 Task: Check the delivery status of your recent Lenovo laptop order on Amazon.
Action: Mouse moved to (229, 67)
Screenshot: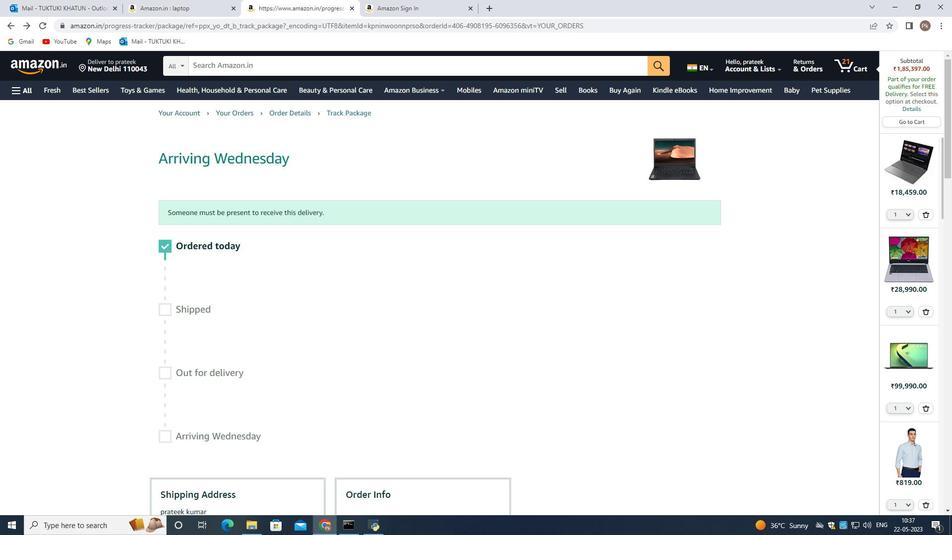 
Action: Mouse pressed left at (229, 67)
Screenshot: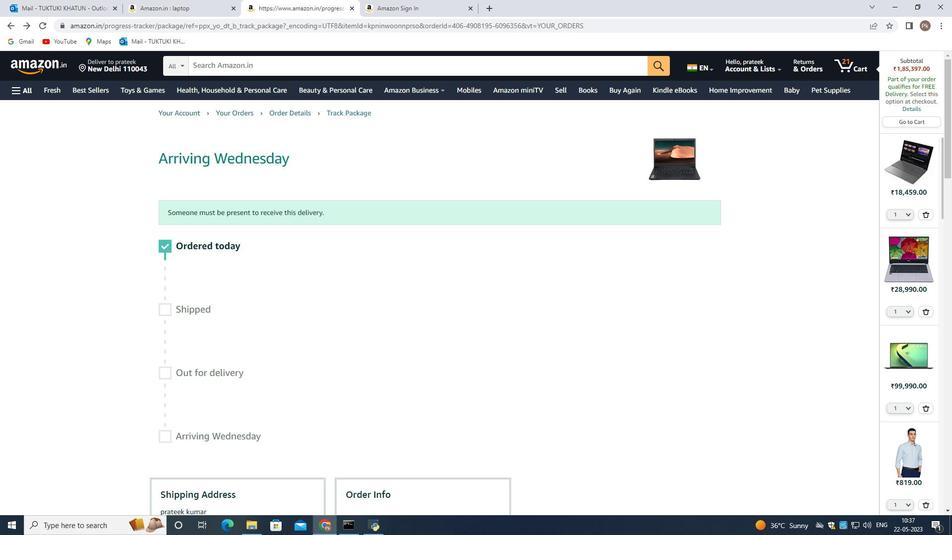 
Action: Key pressed laptop<Key.enter>
Screenshot: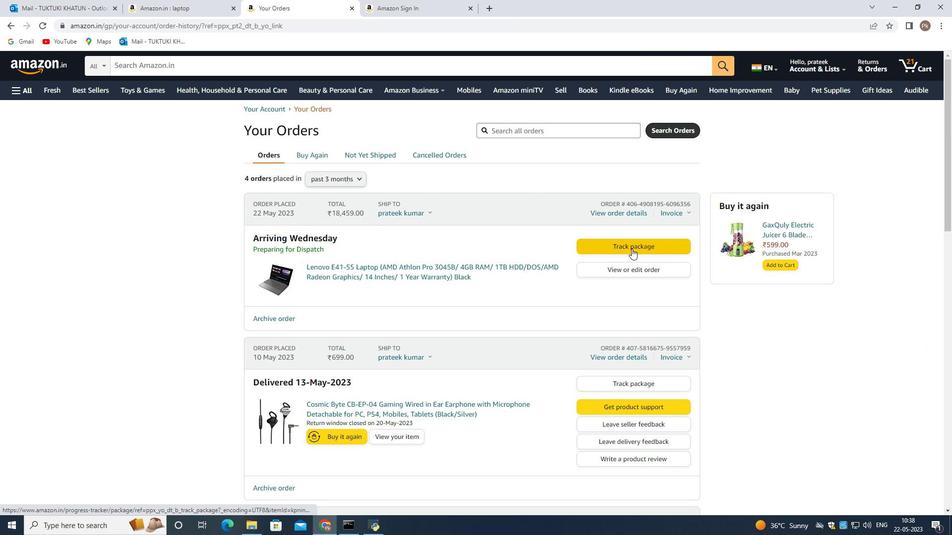 
Action: Mouse moved to (472, 261)
Screenshot: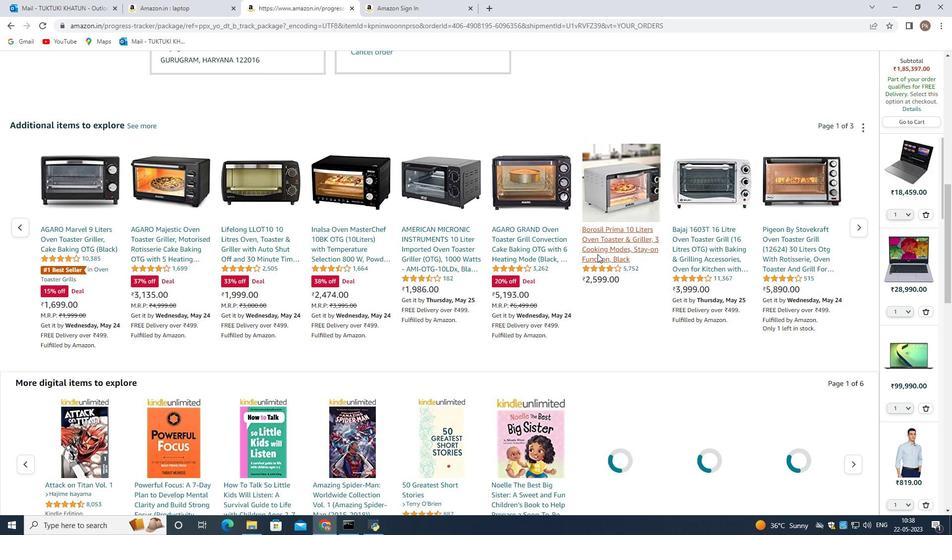 
Action: Mouse scrolled (472, 260) with delta (0, 0)
Screenshot: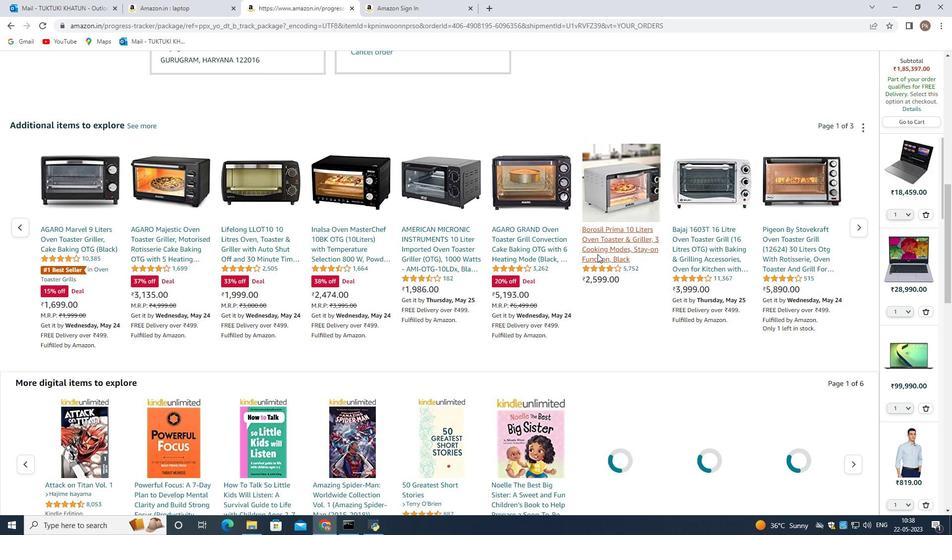 
Action: Mouse moved to (476, 263)
Screenshot: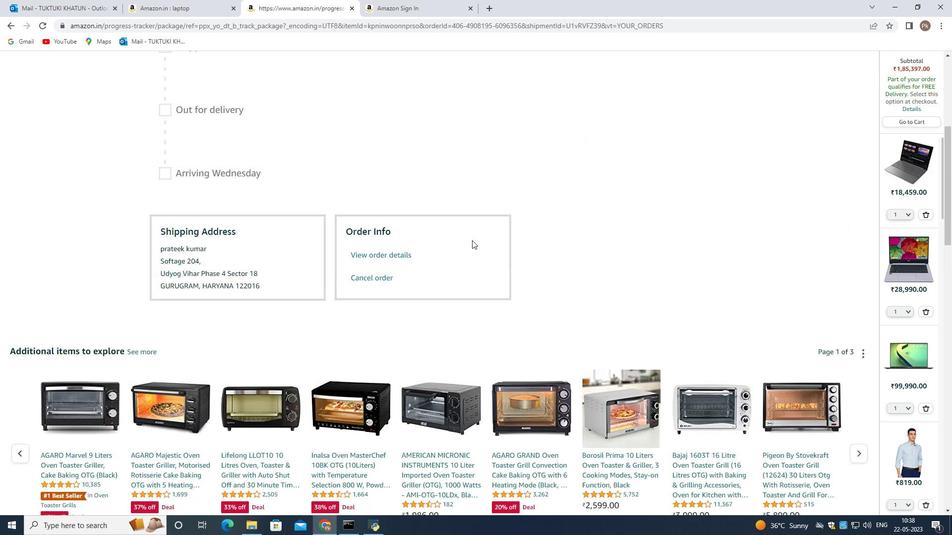 
Action: Mouse scrolled (476, 263) with delta (0, 0)
Screenshot: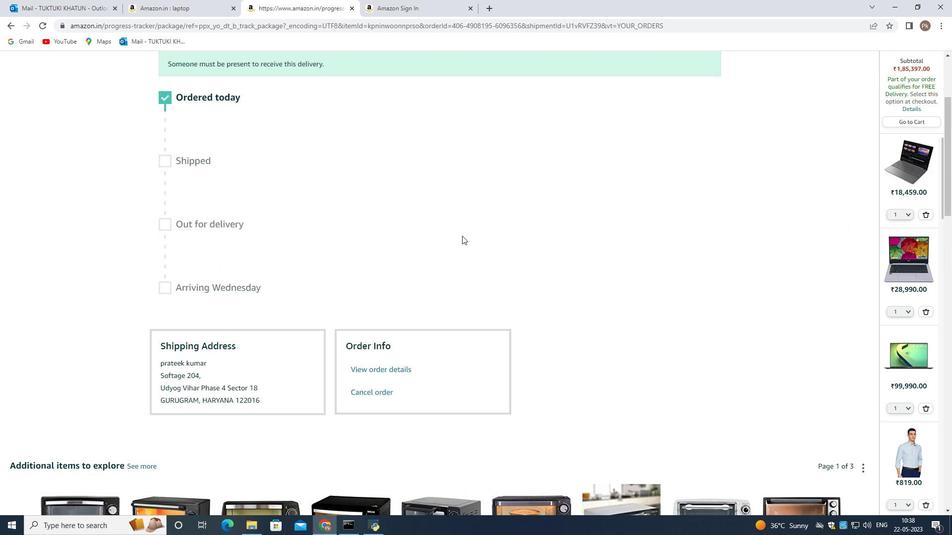 
Action: Mouse moved to (515, 264)
Screenshot: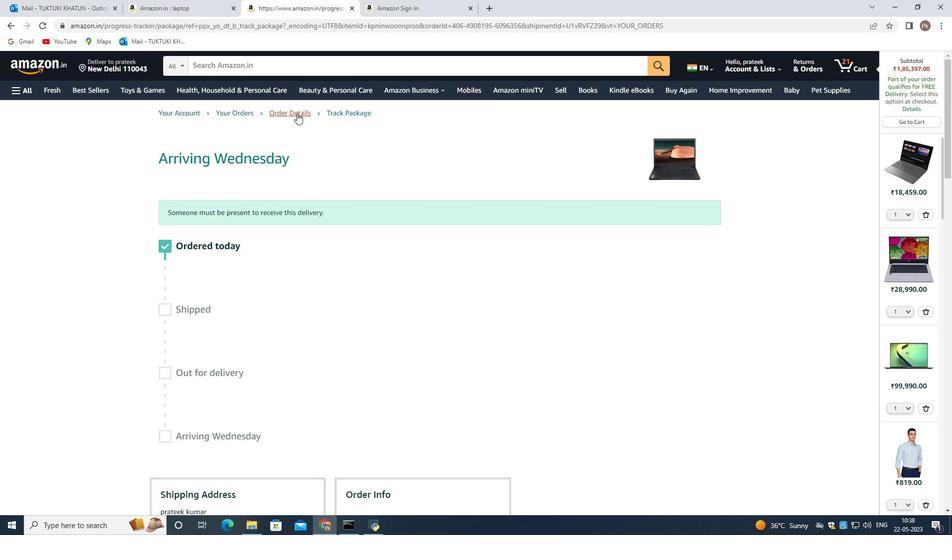 
Action: Mouse scrolled (515, 264) with delta (0, 0)
Screenshot: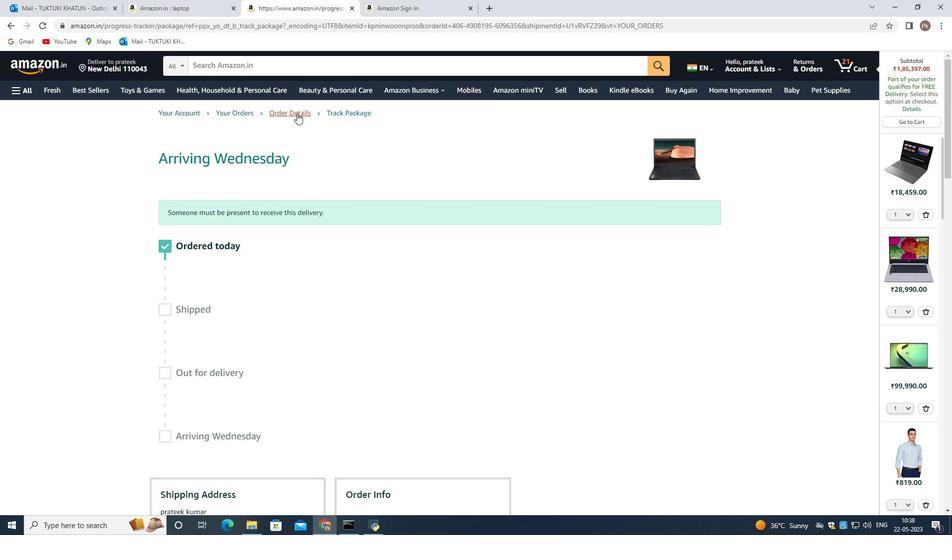 
Action: Mouse scrolled (515, 264) with delta (0, 0)
Screenshot: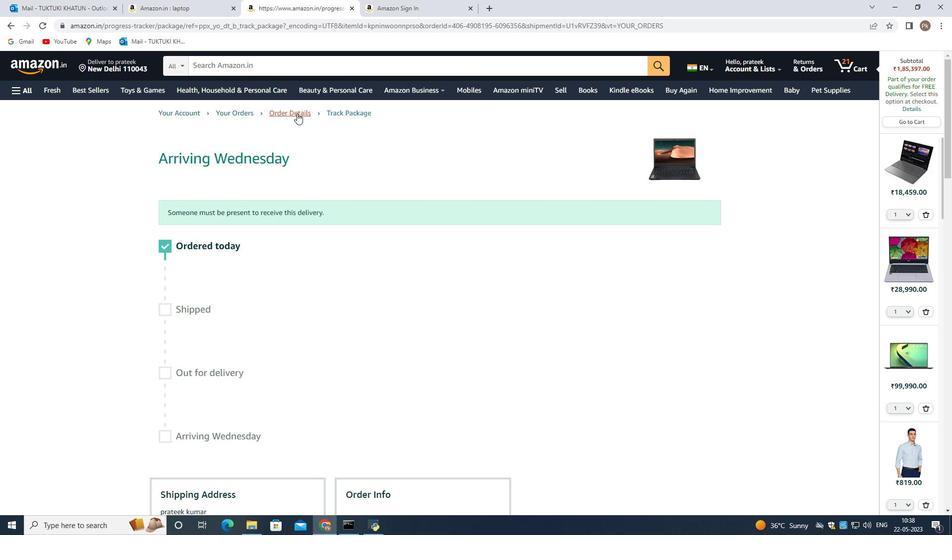 
Action: Mouse scrolled (515, 264) with delta (0, 0)
Screenshot: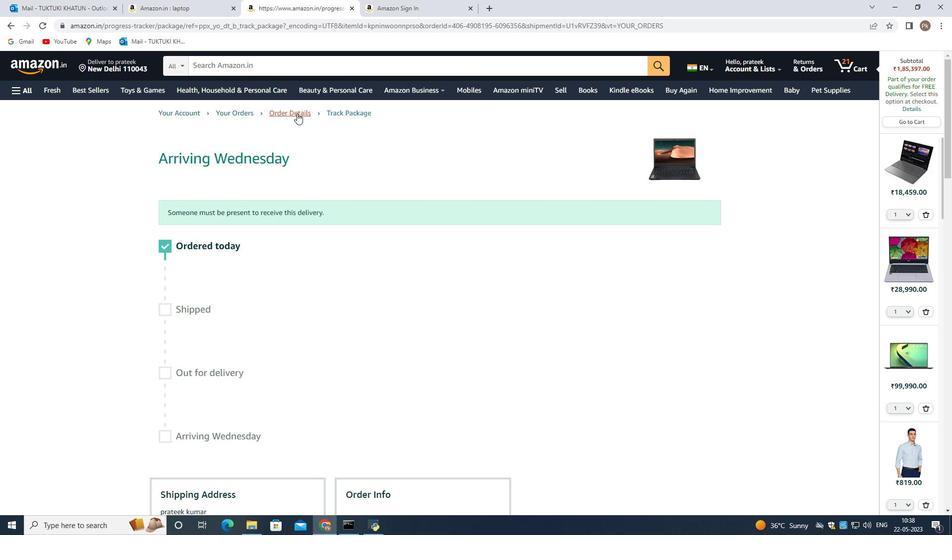 
Action: Mouse scrolled (515, 264) with delta (0, 0)
Screenshot: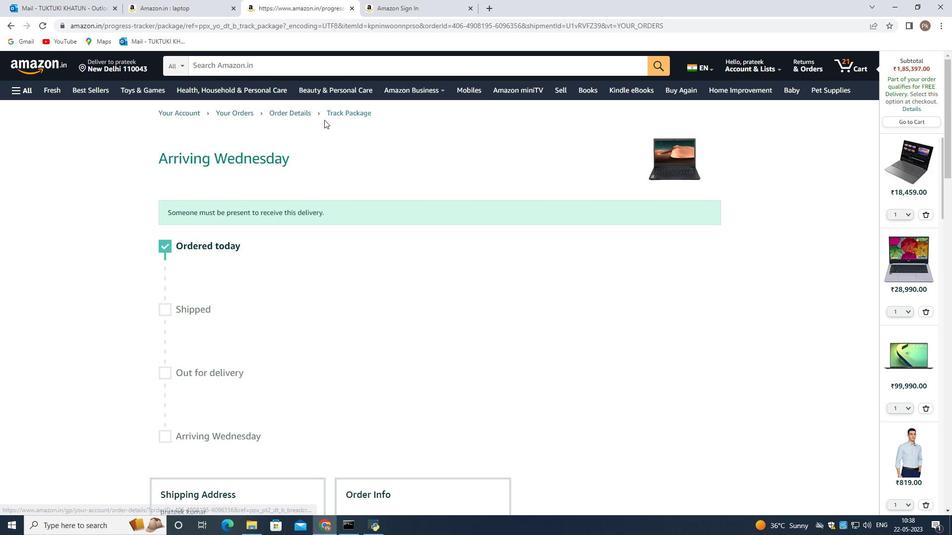 
Action: Mouse scrolled (515, 264) with delta (0, 0)
Screenshot: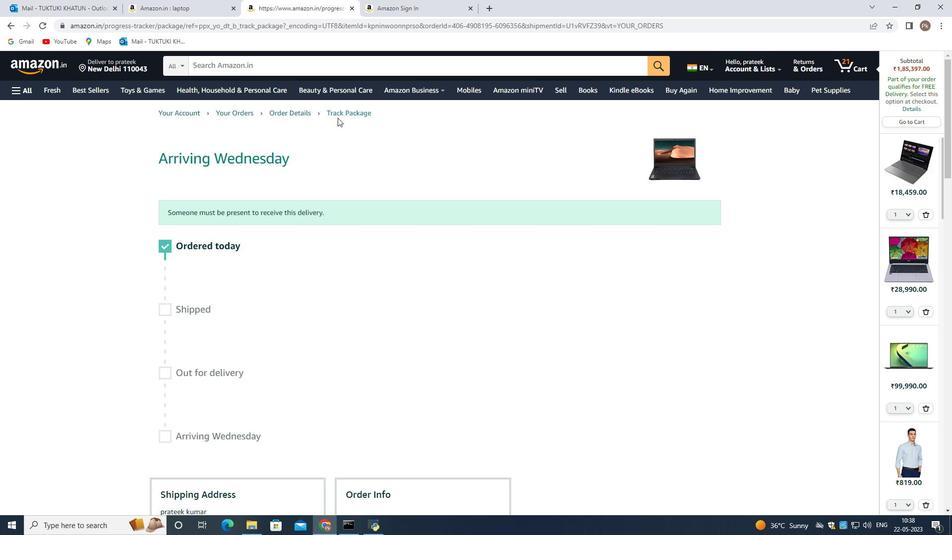 
Action: Mouse moved to (509, 267)
Screenshot: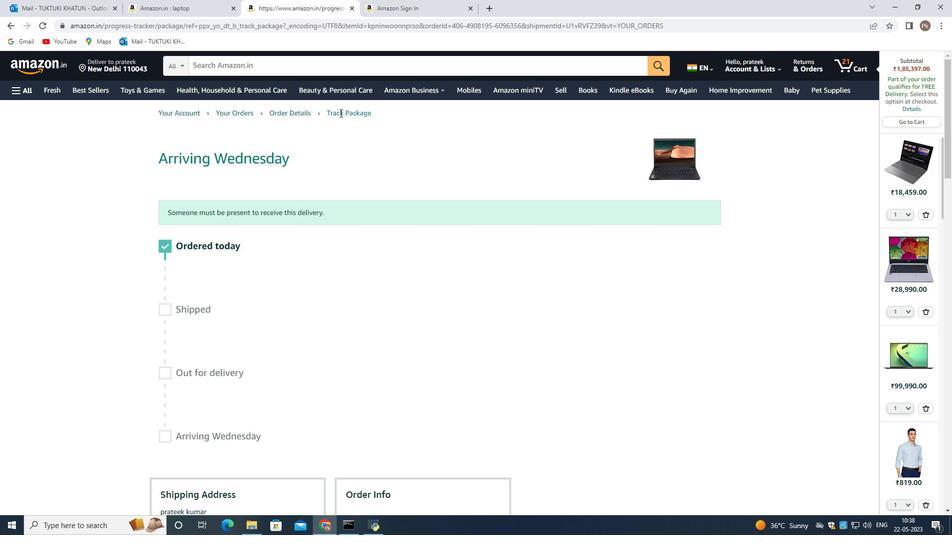
Action: Mouse scrolled (509, 266) with delta (0, 0)
Screenshot: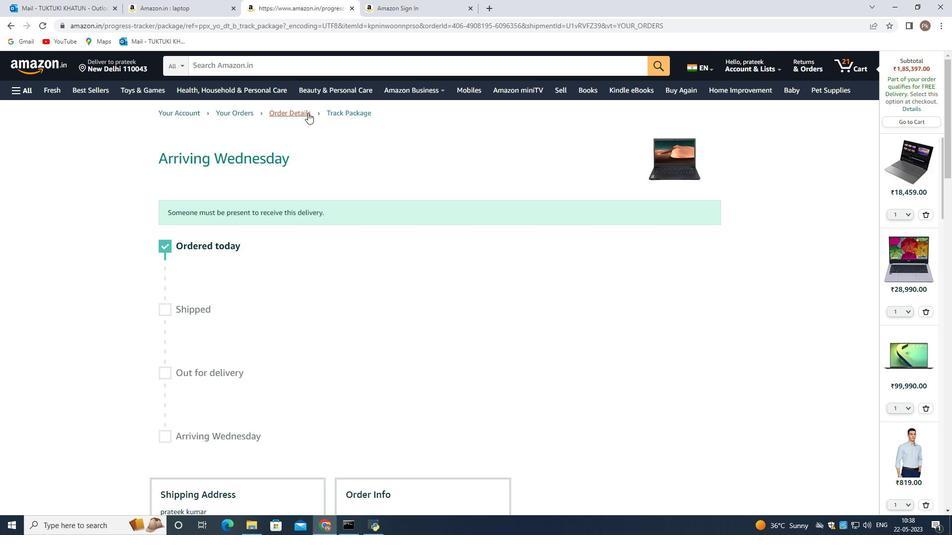 
Action: Mouse scrolled (509, 266) with delta (0, 0)
Screenshot: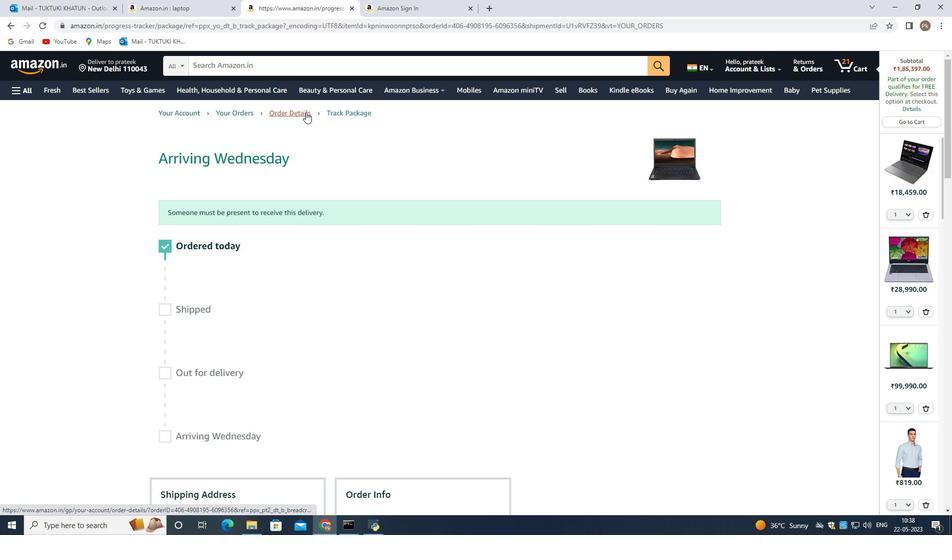 
Action: Mouse scrolled (509, 266) with delta (0, 0)
Screenshot: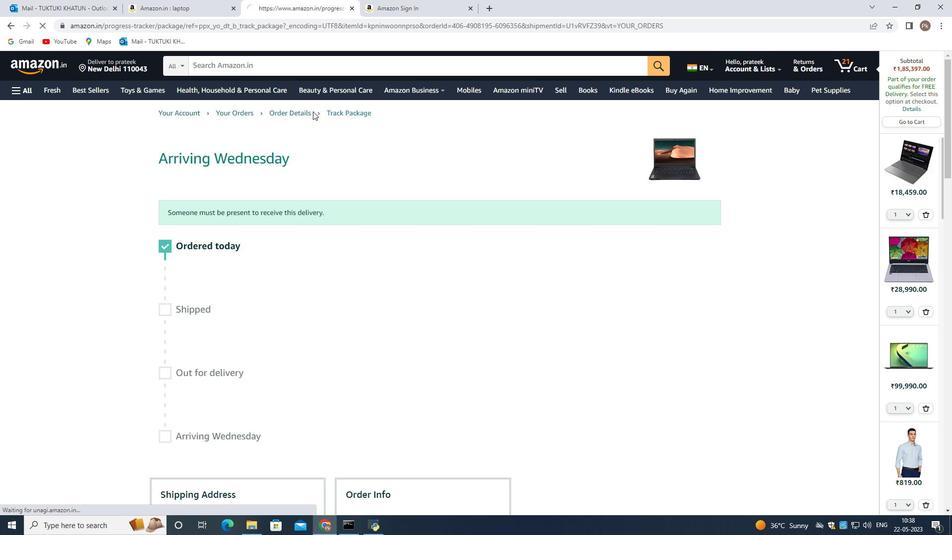 
Action: Mouse scrolled (509, 266) with delta (0, 0)
Screenshot: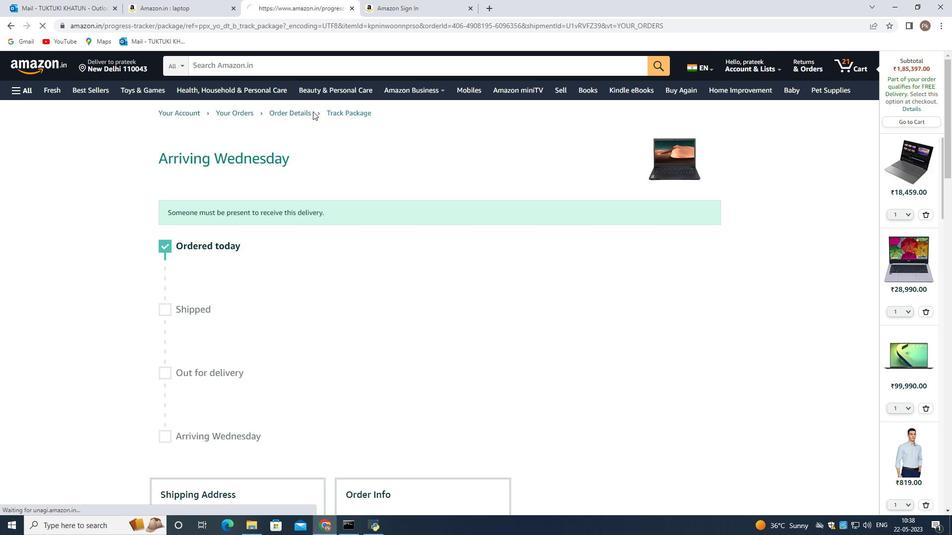 
Action: Mouse scrolled (509, 266) with delta (0, 0)
Screenshot: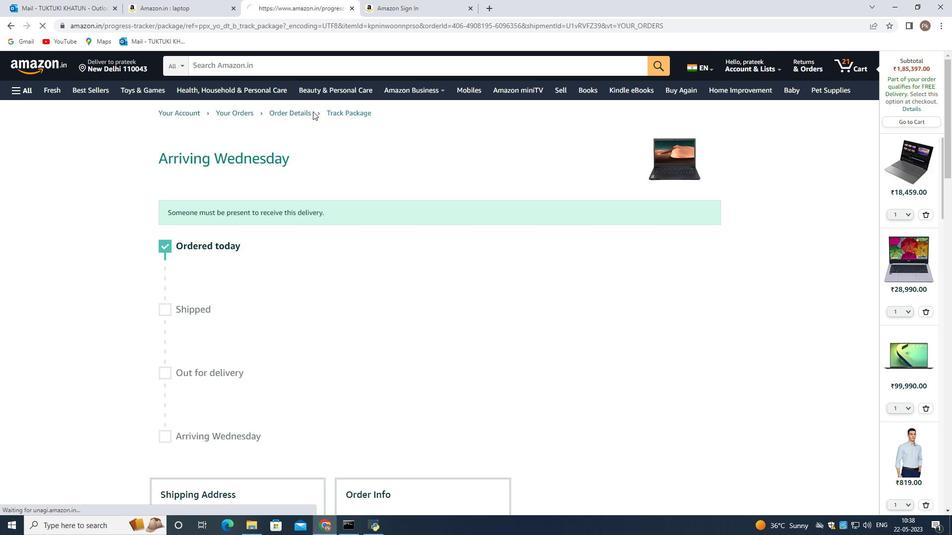 
Action: Mouse scrolled (509, 266) with delta (0, 0)
Screenshot: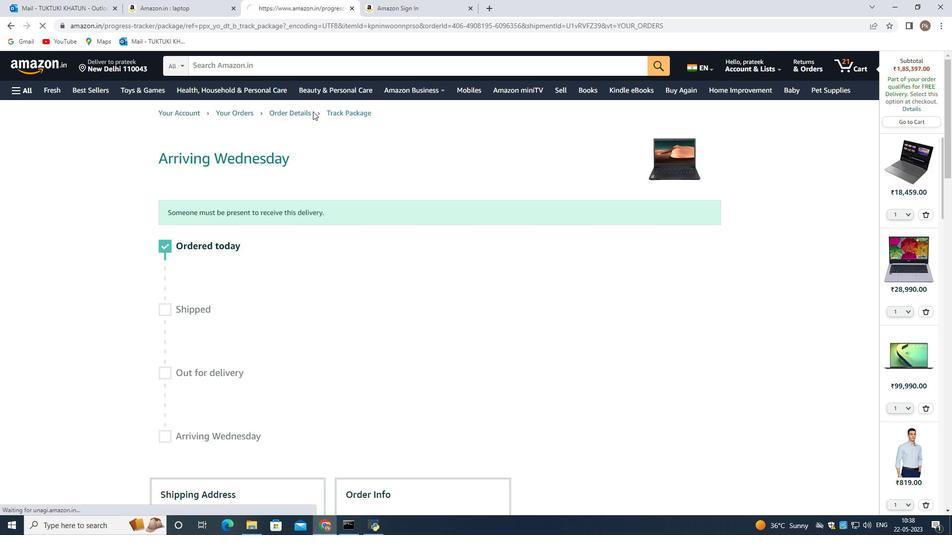 
Action: Mouse scrolled (509, 266) with delta (0, 0)
Screenshot: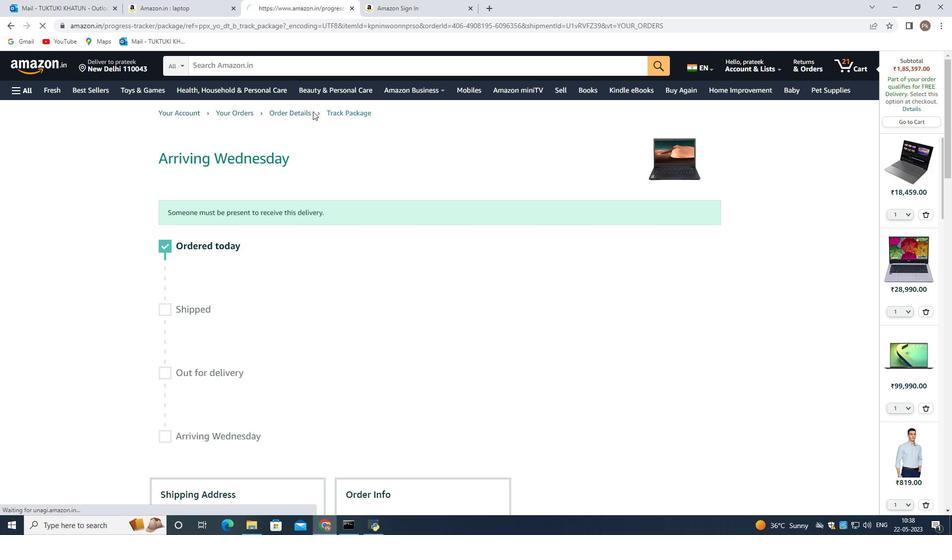 
Action: Mouse scrolled (509, 266) with delta (0, 0)
Screenshot: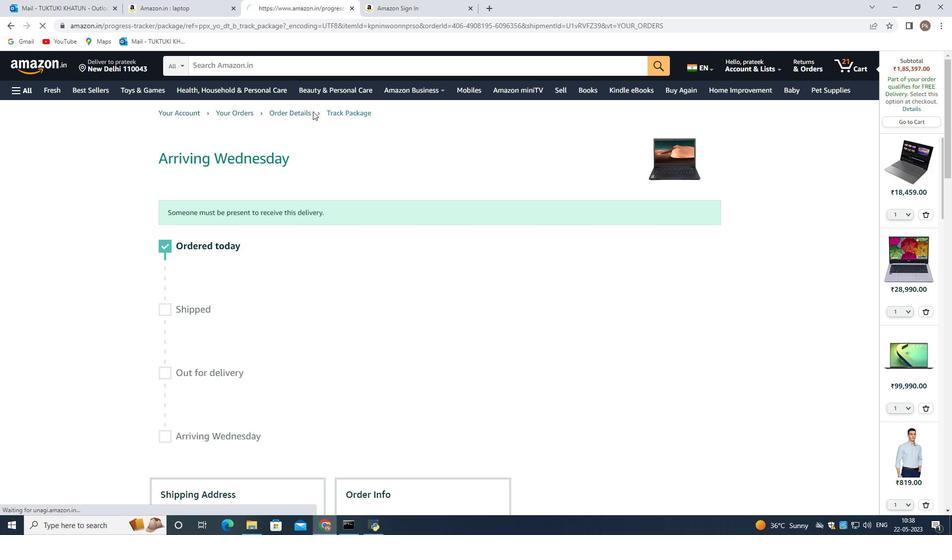 
Action: Mouse scrolled (509, 266) with delta (0, 0)
Screenshot: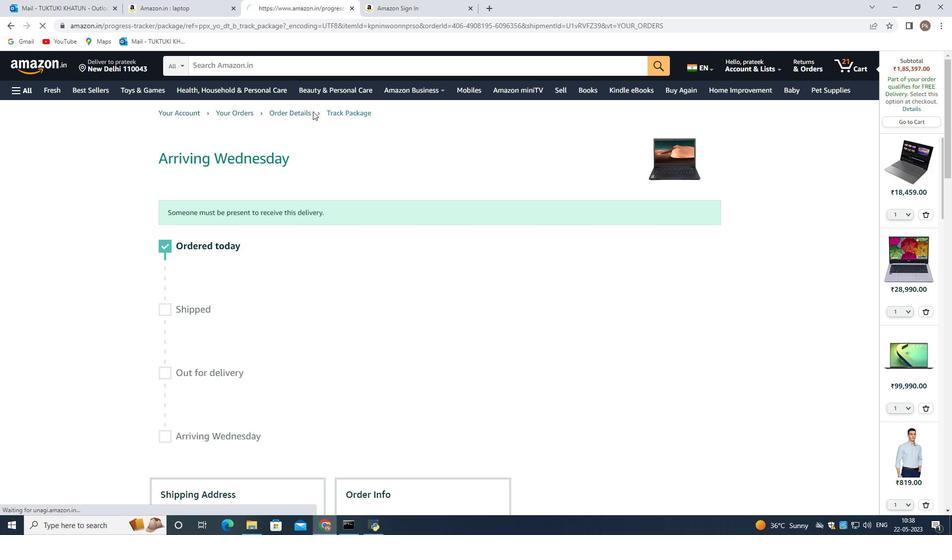 
Action: Mouse moved to (509, 267)
Screenshot: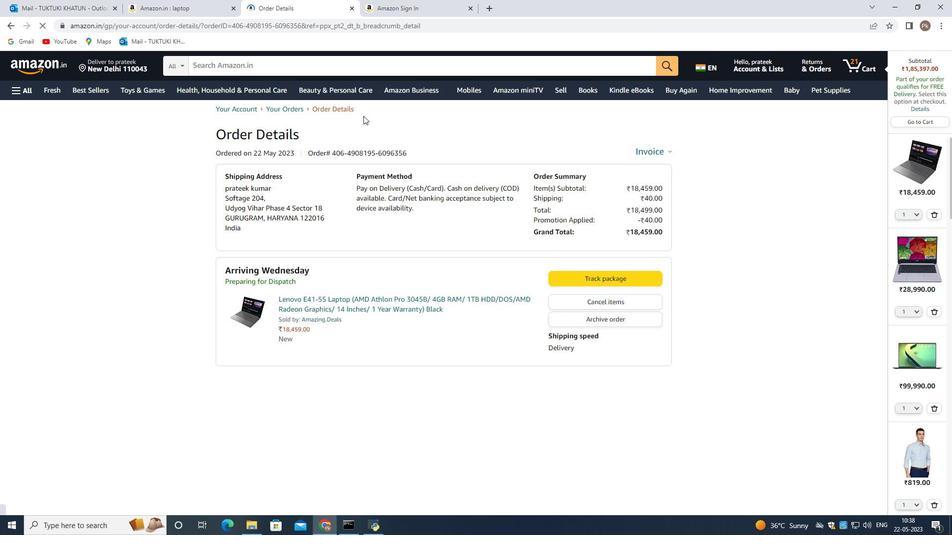
Action: Mouse scrolled (509, 266) with delta (0, 0)
Screenshot: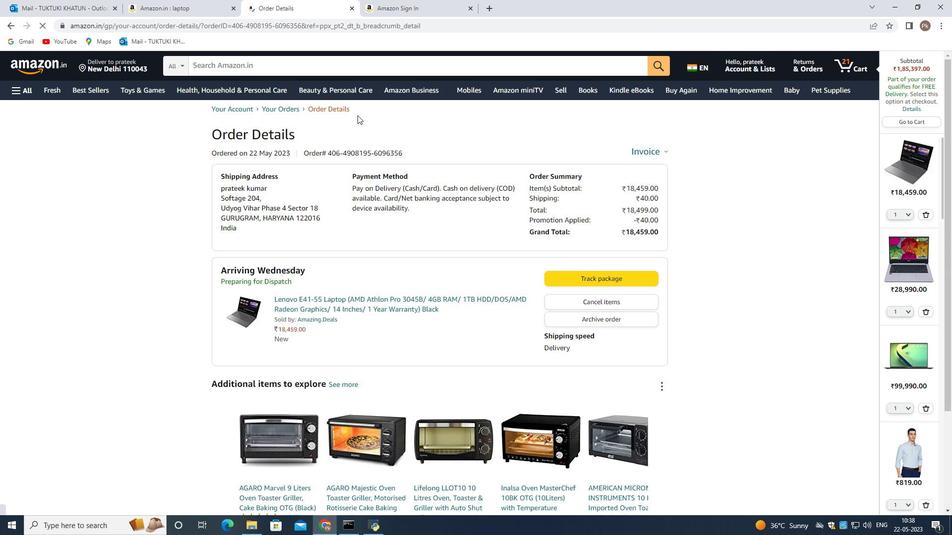 
Action: Mouse scrolled (509, 266) with delta (0, 0)
Screenshot: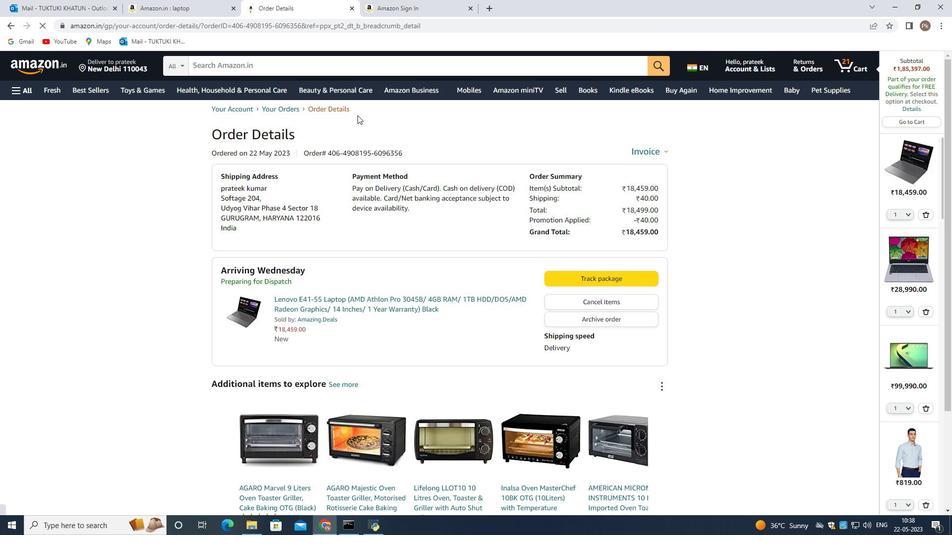 
Action: Mouse scrolled (509, 266) with delta (0, 0)
Screenshot: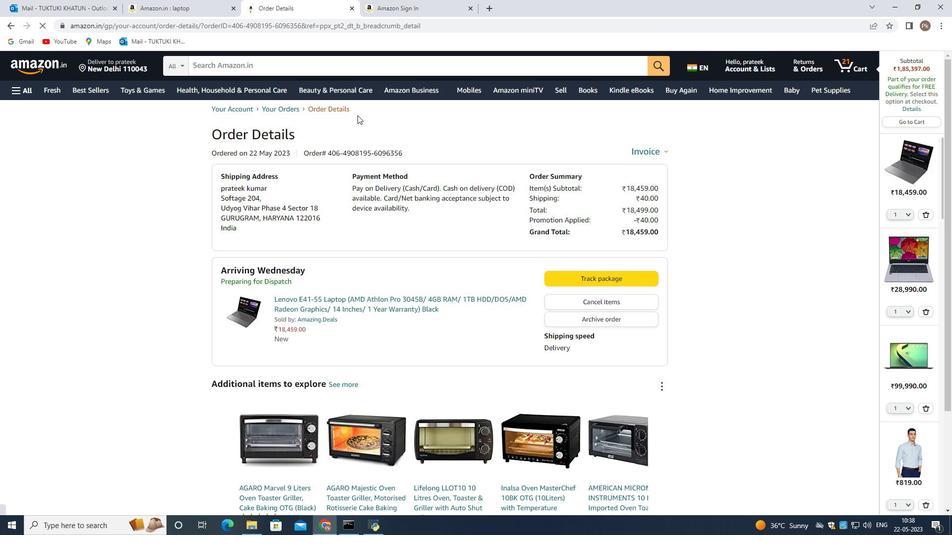 
Action: Mouse moved to (509, 267)
Screenshot: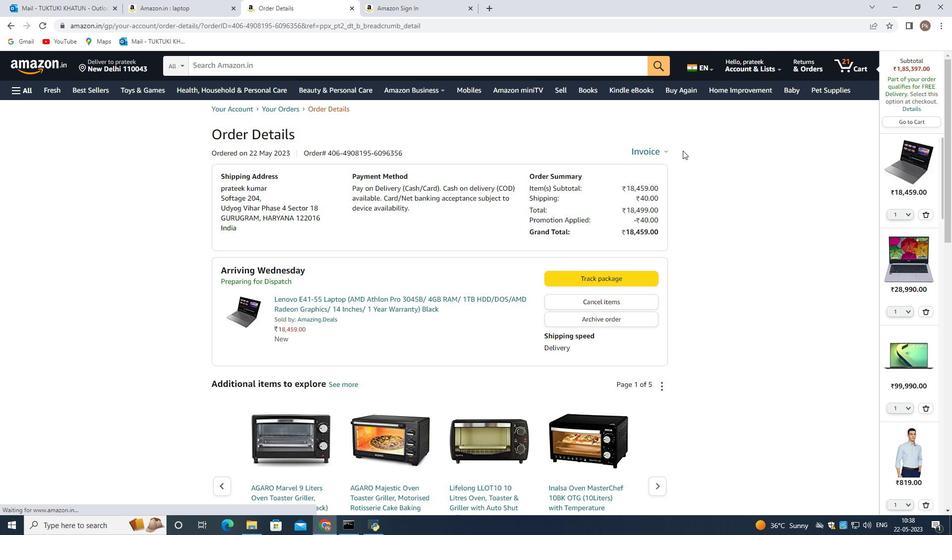 
Action: Mouse scrolled (509, 266) with delta (0, 0)
Screenshot: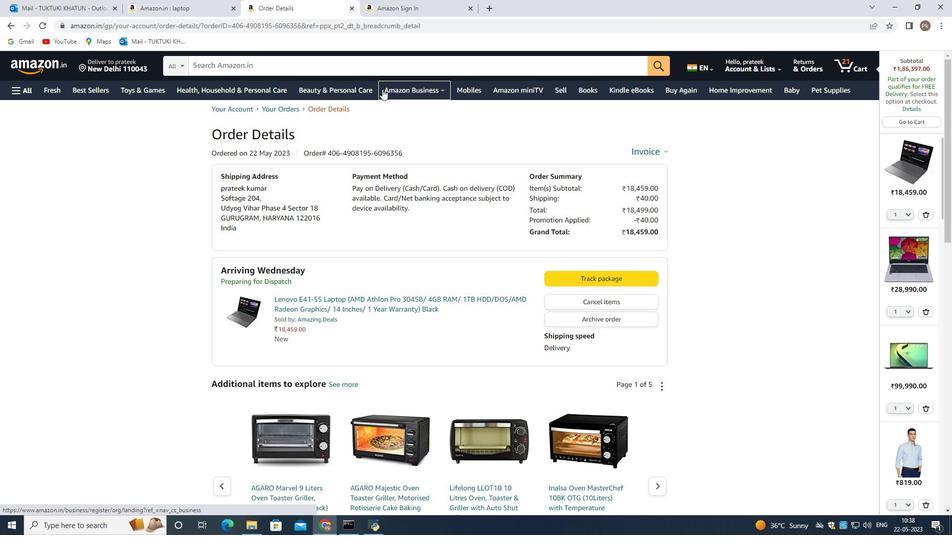 
Action: Mouse scrolled (509, 266) with delta (0, 0)
Screenshot: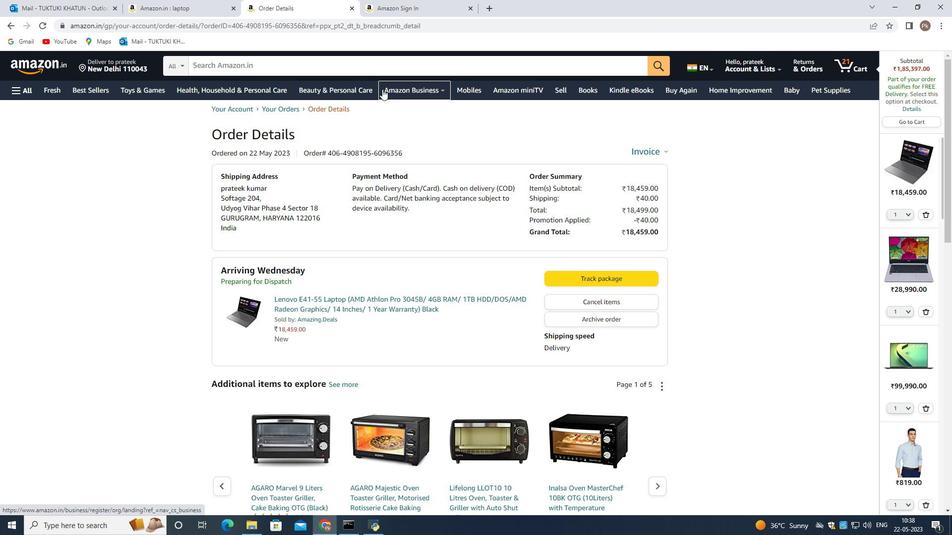 
Action: Mouse scrolled (509, 266) with delta (0, 0)
Screenshot: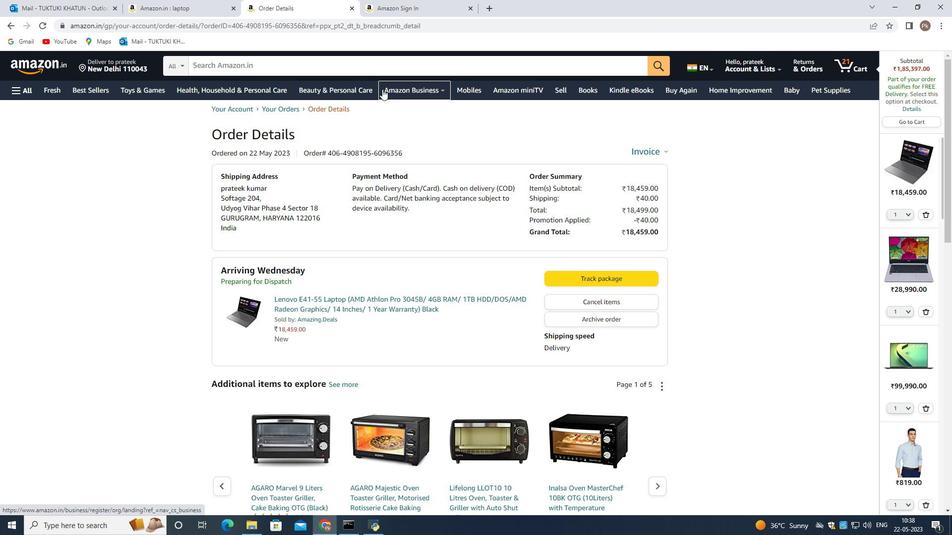 
Action: Mouse scrolled (509, 266) with delta (0, 0)
Screenshot: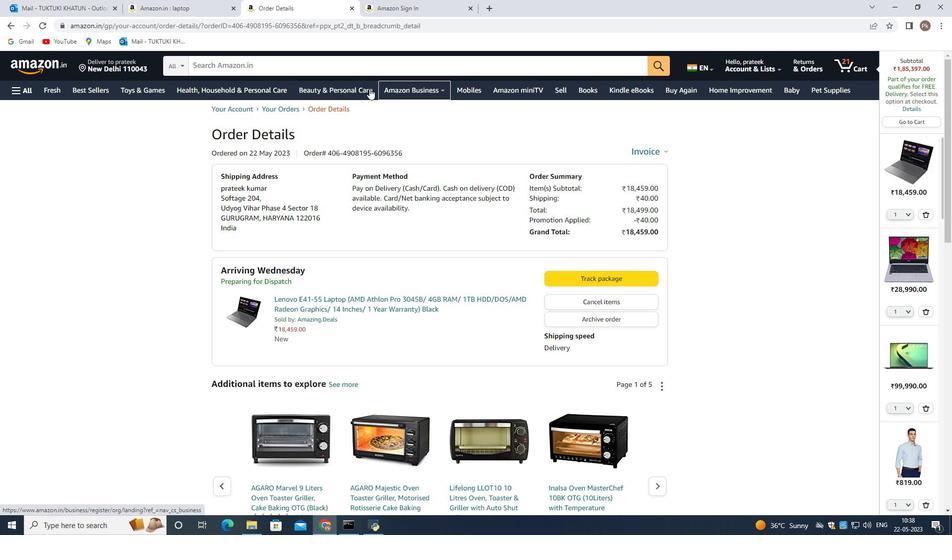 
Action: Mouse moved to (509, 267)
Screenshot: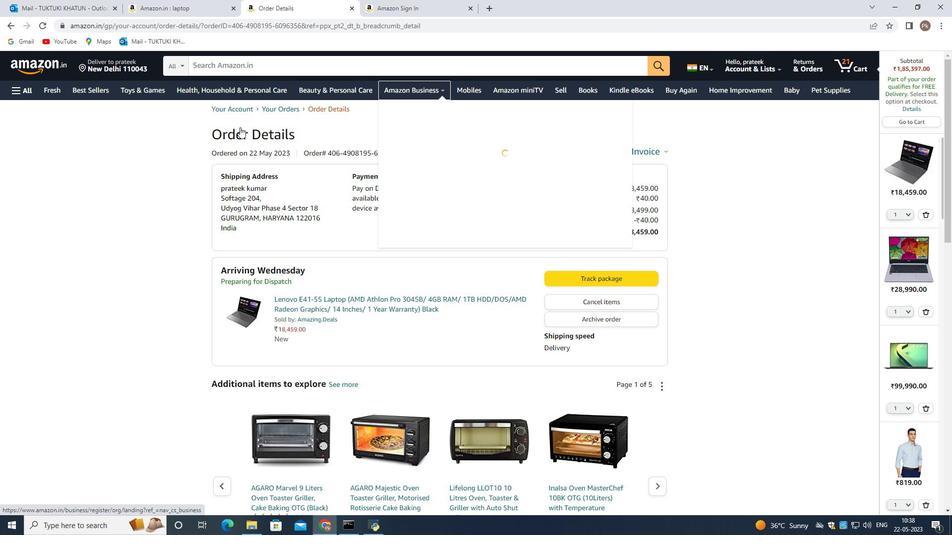 
Action: Mouse scrolled (509, 266) with delta (0, 0)
Screenshot: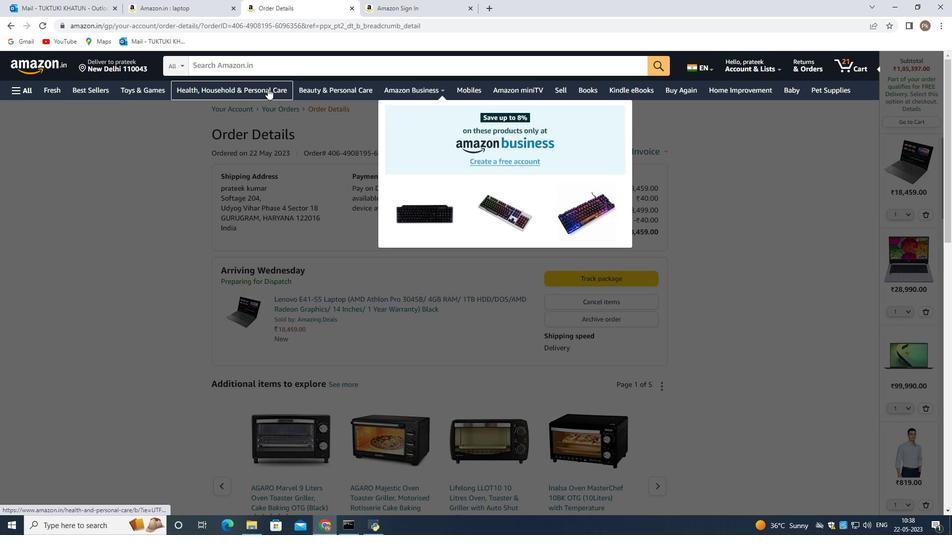 
Action: Mouse scrolled (509, 266) with delta (0, 0)
Screenshot: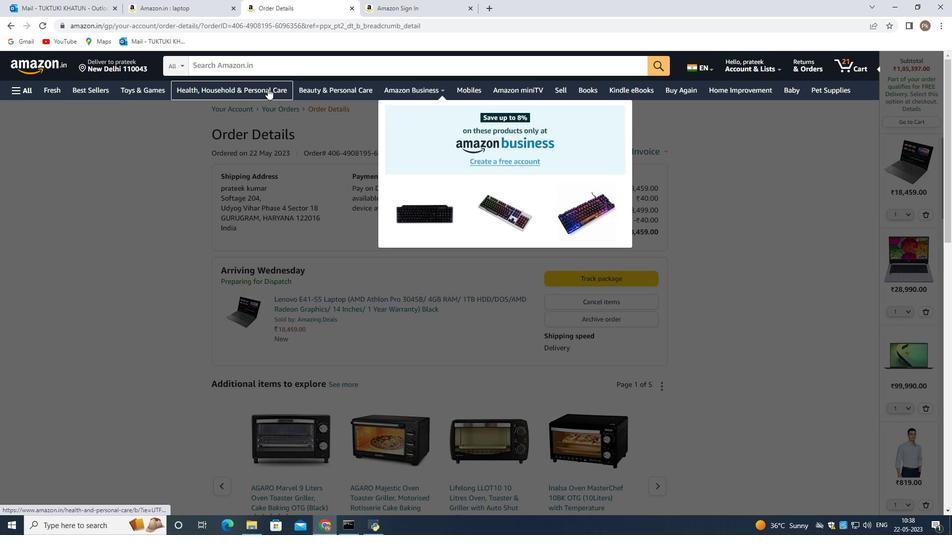 
Action: Mouse scrolled (509, 266) with delta (0, 0)
Screenshot: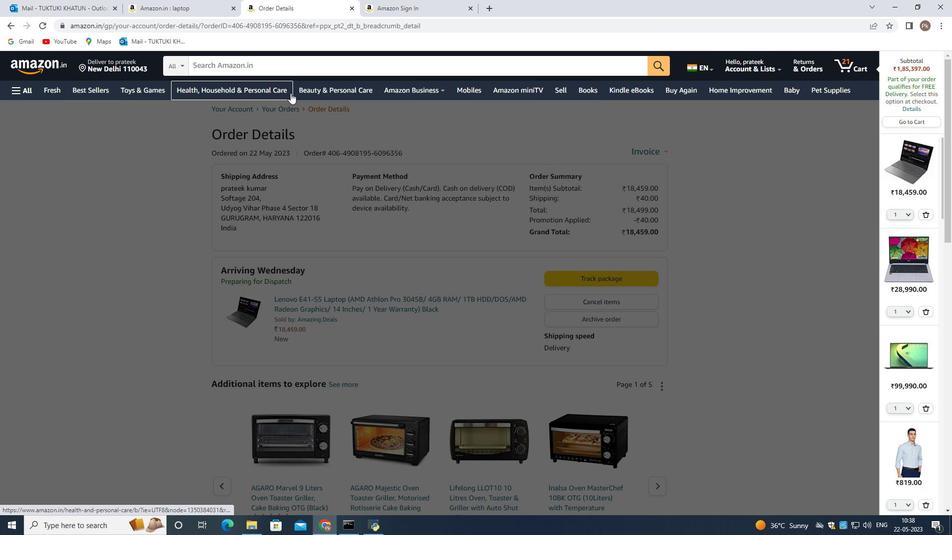 
Action: Mouse scrolled (509, 266) with delta (0, 0)
Screenshot: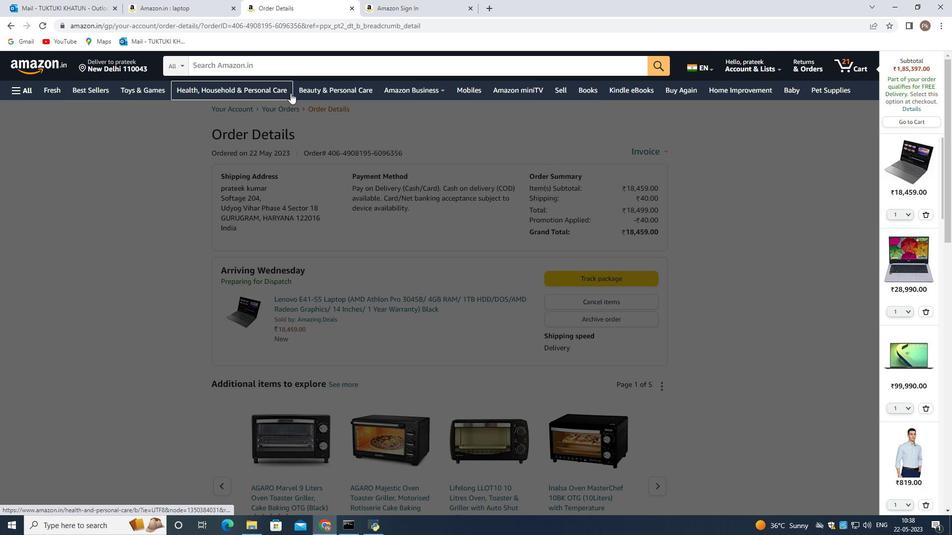 
Action: Mouse scrolled (509, 266) with delta (0, 0)
Screenshot: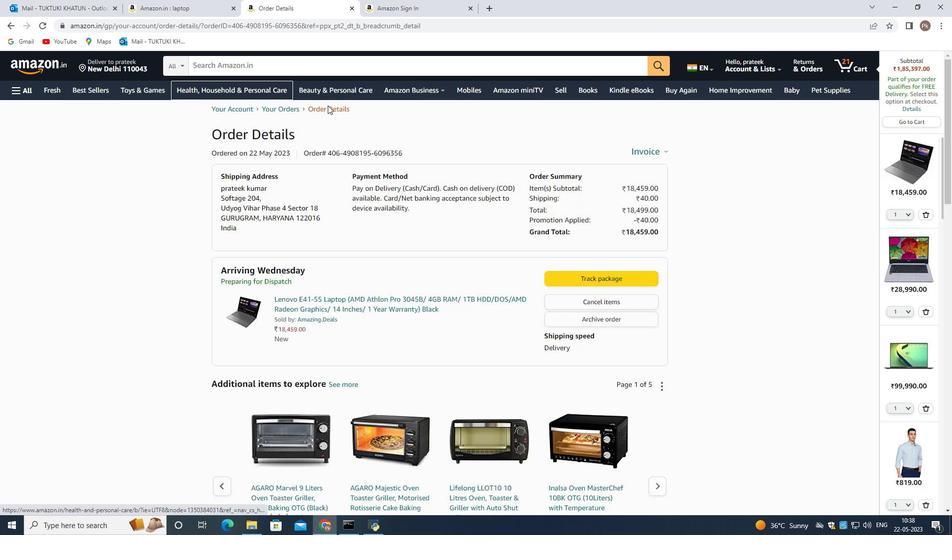 
Action: Mouse scrolled (509, 266) with delta (0, 0)
Screenshot: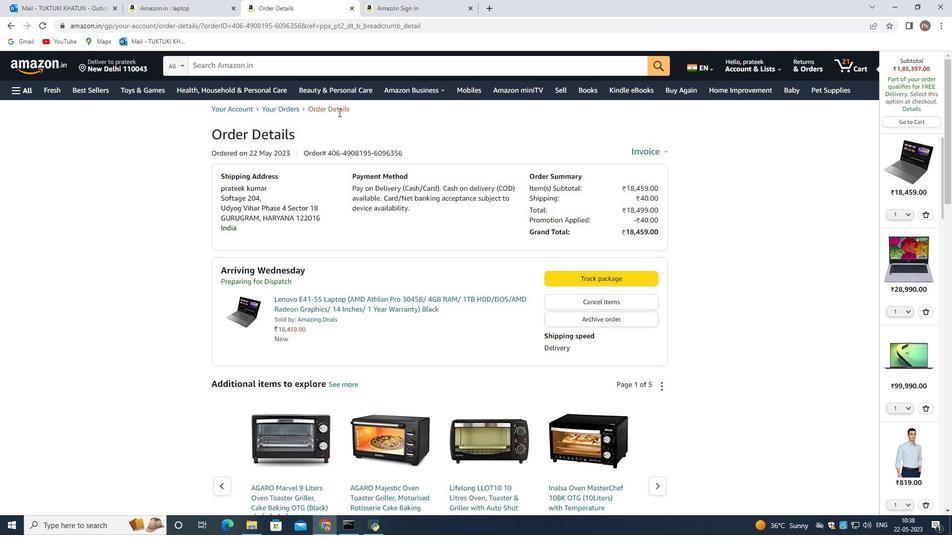 
Action: Mouse scrolled (509, 266) with delta (0, 0)
Screenshot: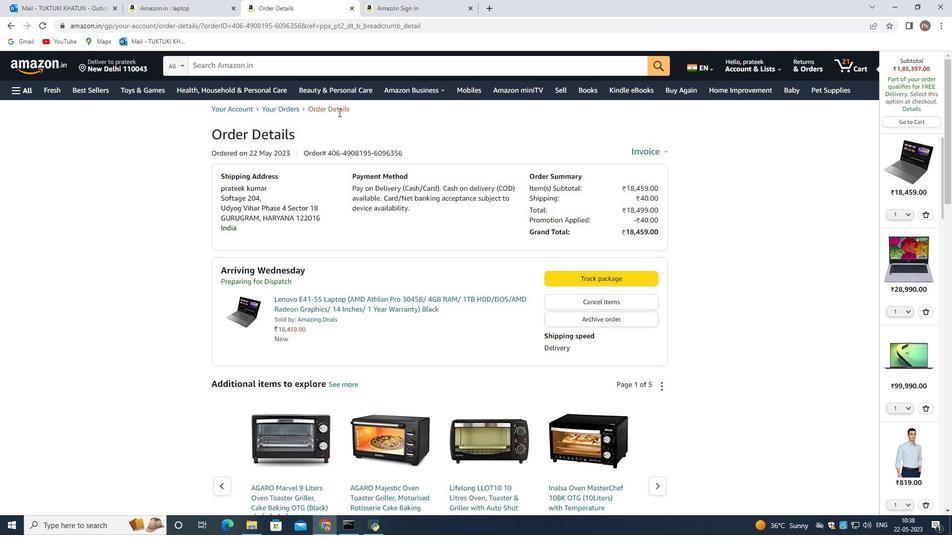 
Action: Mouse scrolled (509, 266) with delta (0, 0)
Screenshot: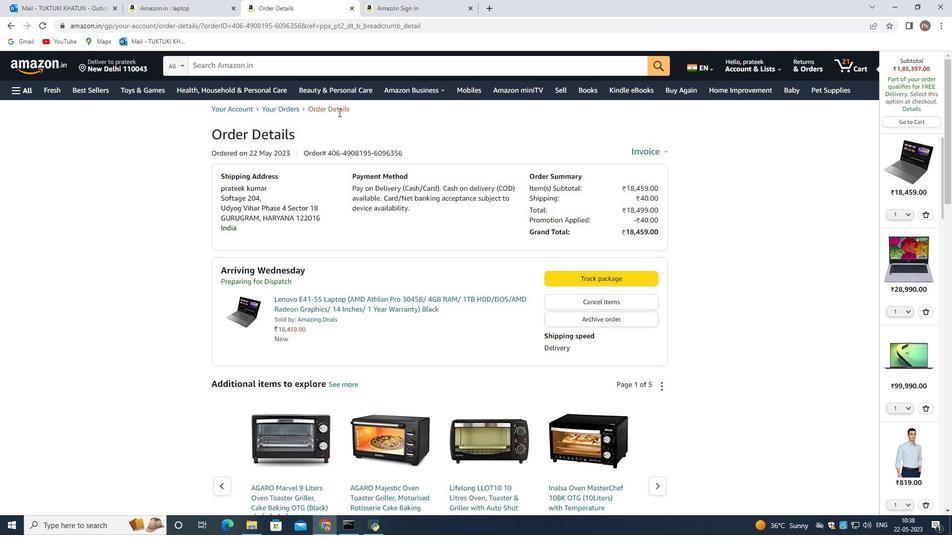 
Action: Mouse scrolled (509, 266) with delta (0, 0)
Screenshot: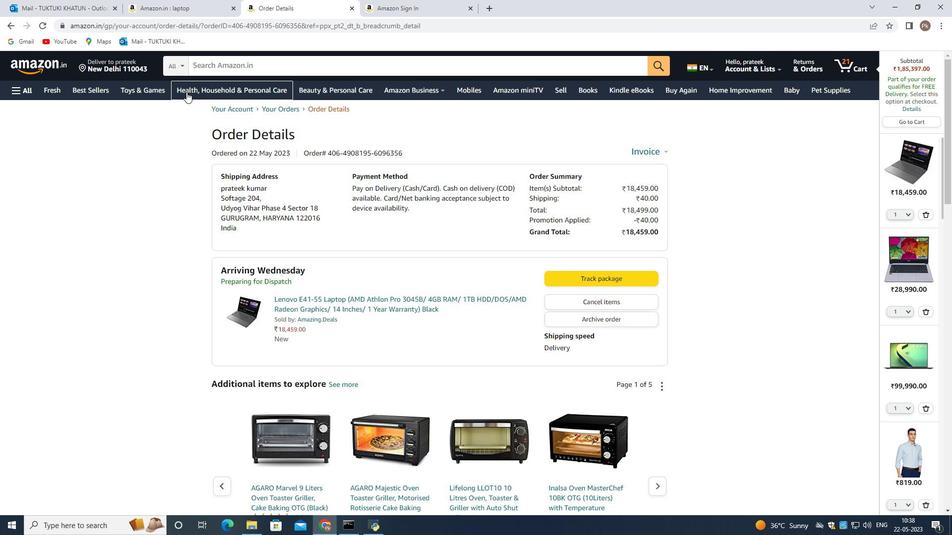 
Action: Mouse scrolled (509, 266) with delta (0, 0)
Screenshot: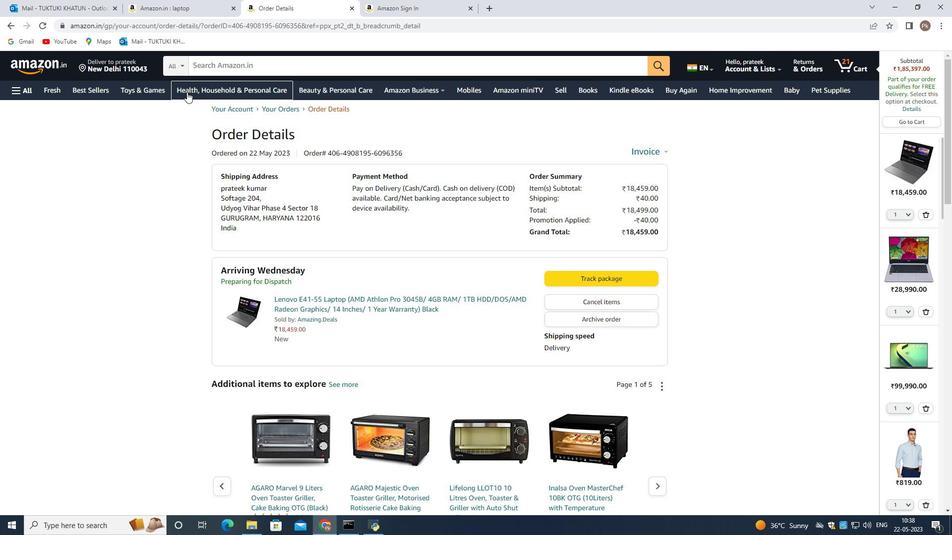 
Action: Mouse scrolled (509, 266) with delta (0, 0)
Screenshot: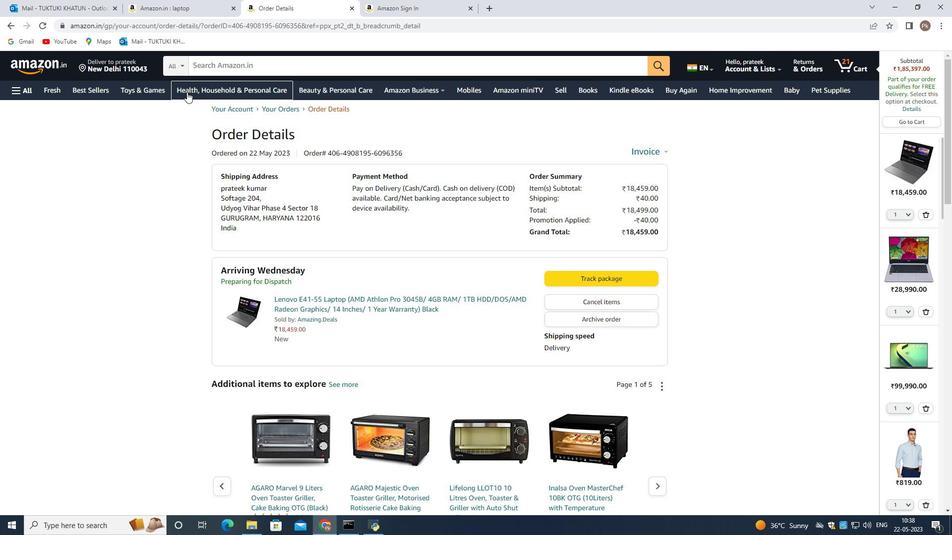 
Action: Mouse scrolled (509, 266) with delta (0, 0)
Screenshot: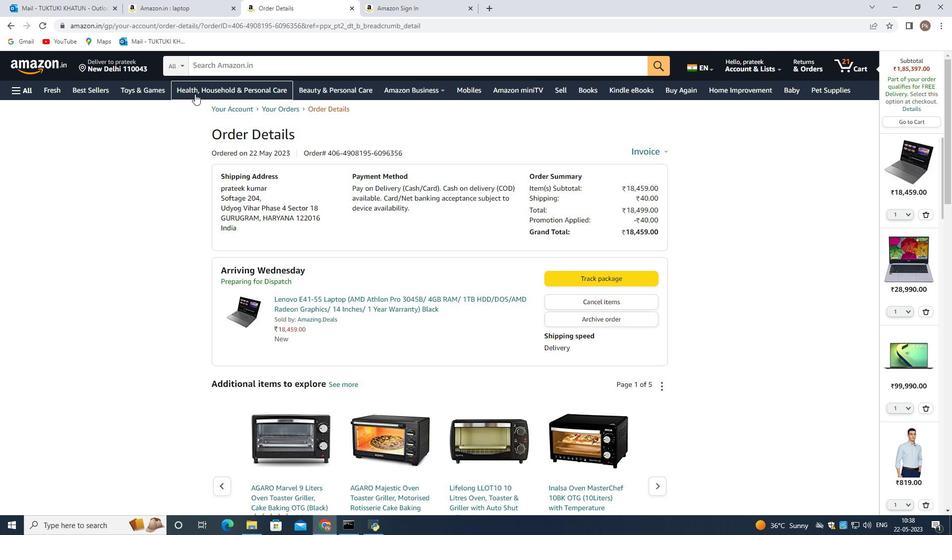 
Action: Mouse scrolled (509, 266) with delta (0, 0)
Screenshot: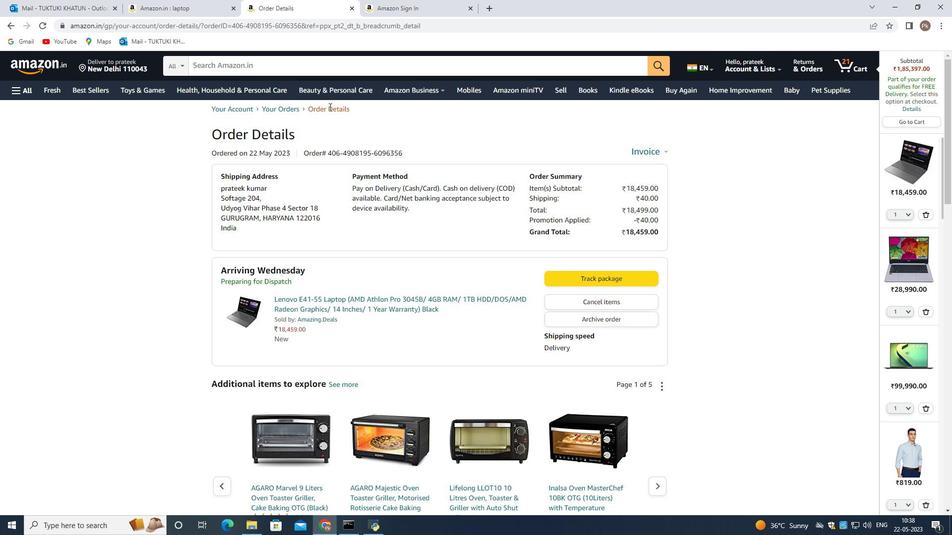 
Action: Mouse scrolled (509, 266) with delta (0, 0)
Screenshot: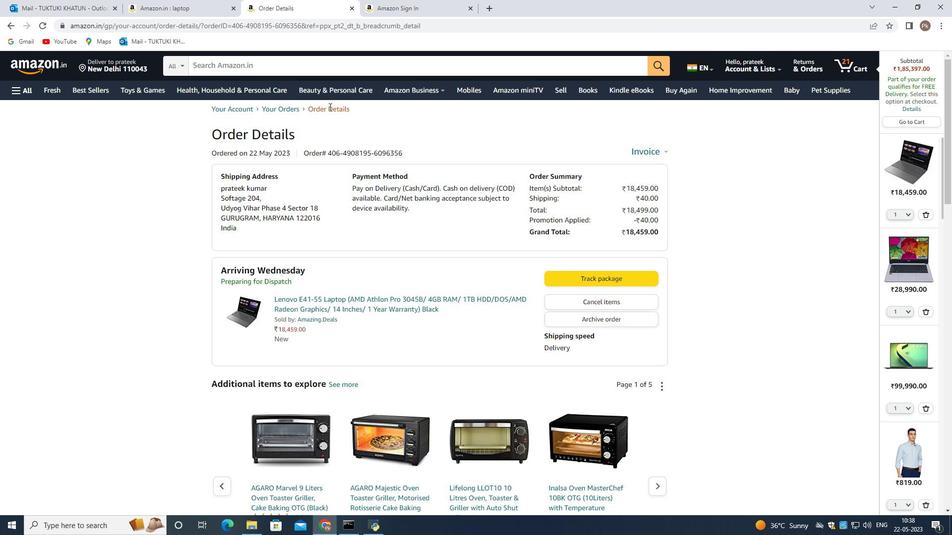 
Action: Mouse scrolled (509, 266) with delta (0, 0)
Screenshot: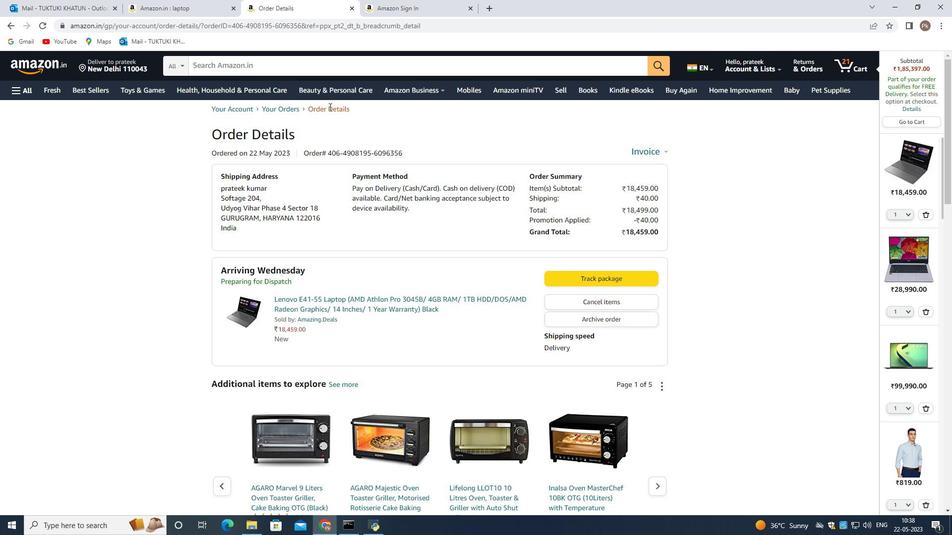 
Action: Mouse scrolled (509, 266) with delta (0, 0)
Screenshot: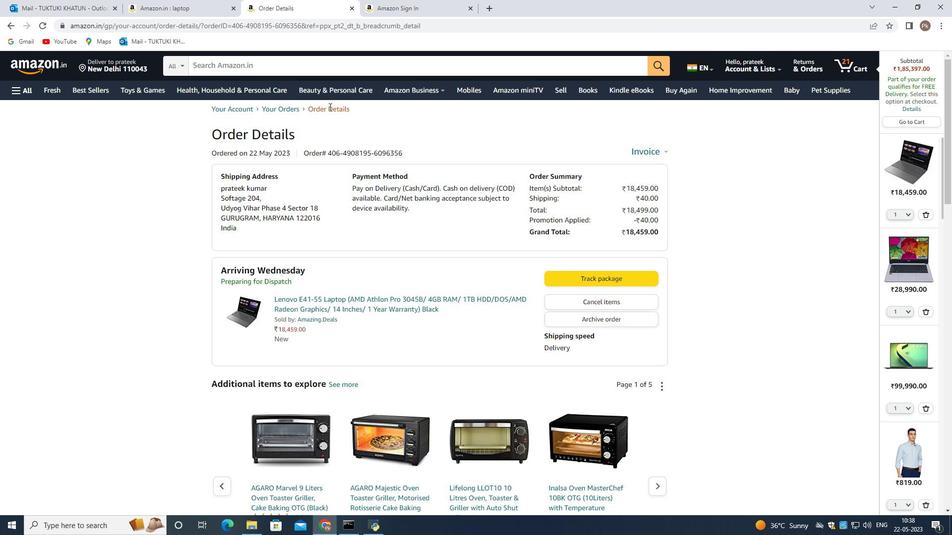 
Action: Mouse scrolled (509, 266) with delta (0, 0)
Screenshot: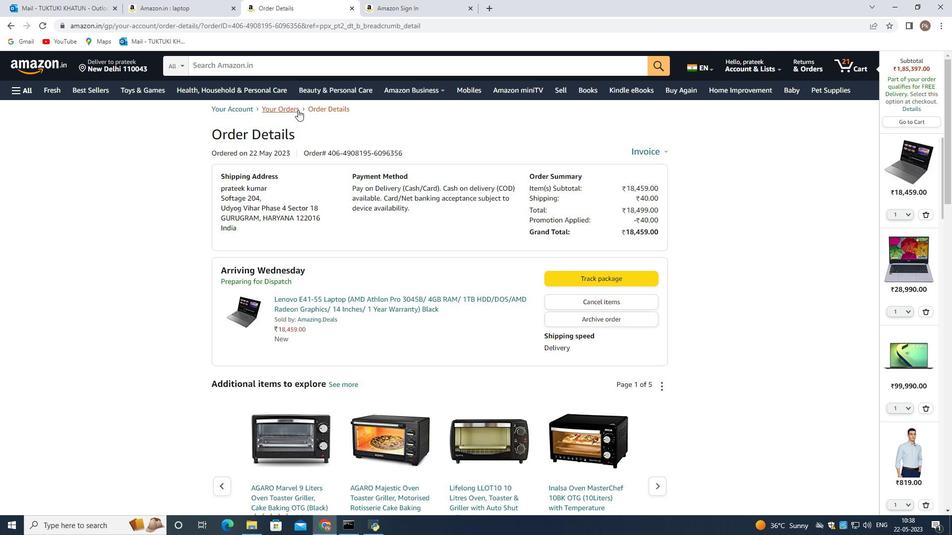 
Action: Mouse scrolled (509, 266) with delta (0, 0)
Screenshot: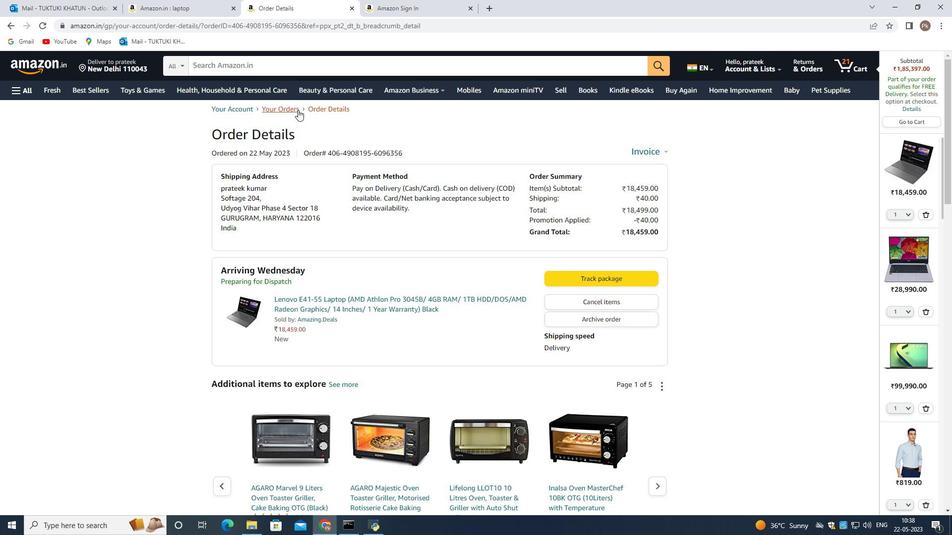 
Action: Mouse scrolled (509, 266) with delta (0, 0)
Screenshot: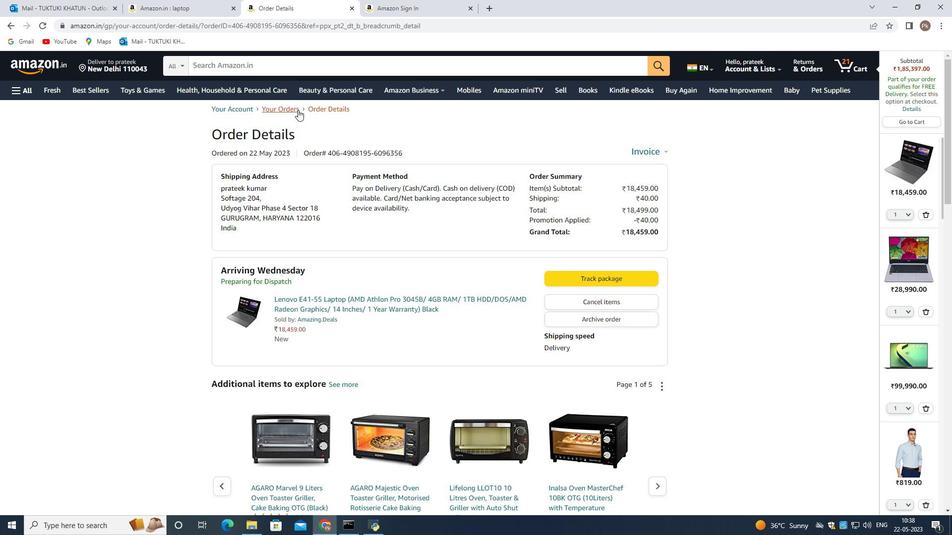 
Action: Mouse scrolled (509, 266) with delta (0, 0)
Screenshot: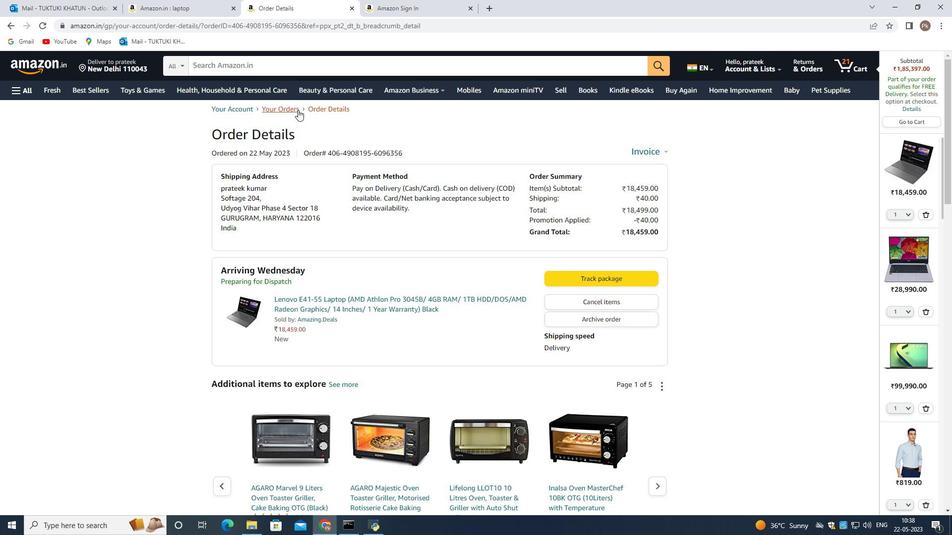 
Action: Mouse scrolled (509, 266) with delta (0, 0)
Screenshot: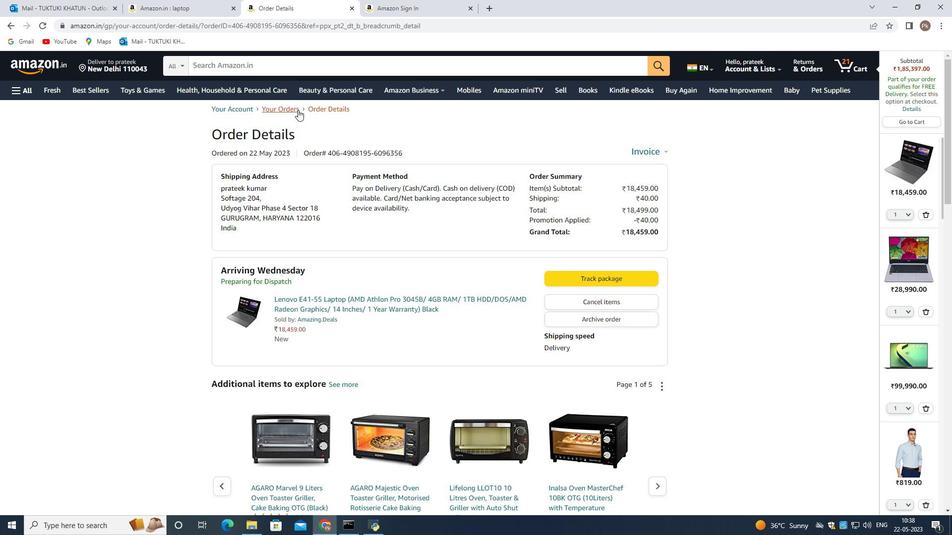 
Action: Mouse scrolled (509, 266) with delta (0, 0)
Screenshot: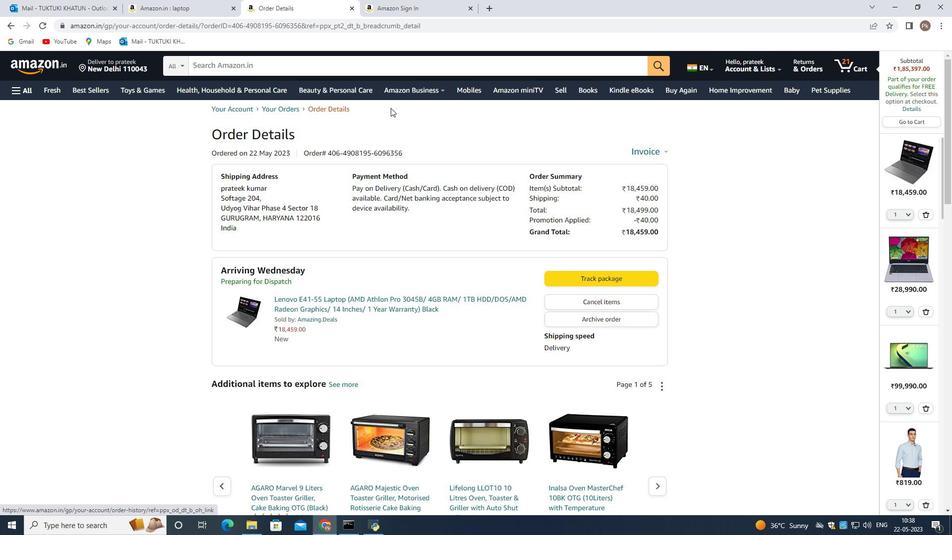 
Action: Mouse scrolled (509, 266) with delta (0, 0)
Screenshot: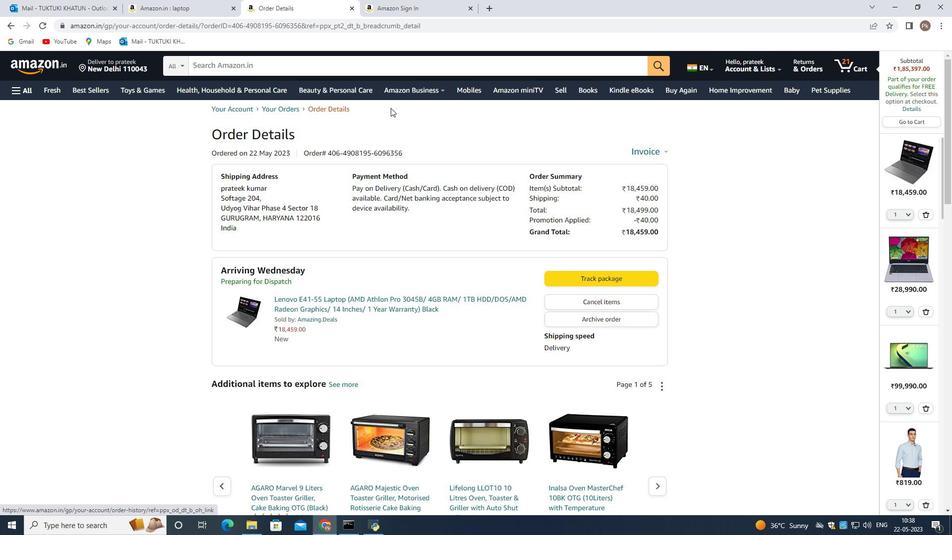 
Action: Mouse scrolled (509, 266) with delta (0, 0)
Screenshot: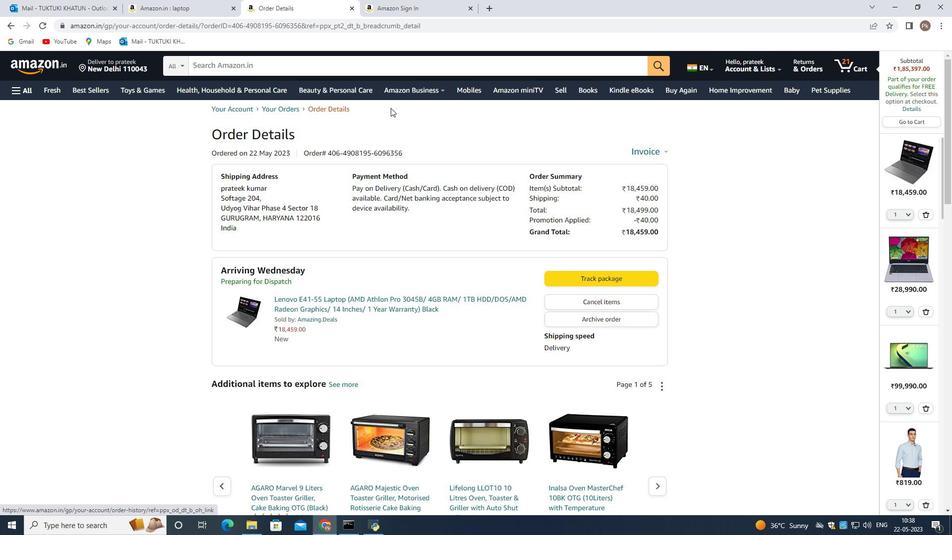 
Action: Mouse scrolled (509, 266) with delta (0, 0)
Screenshot: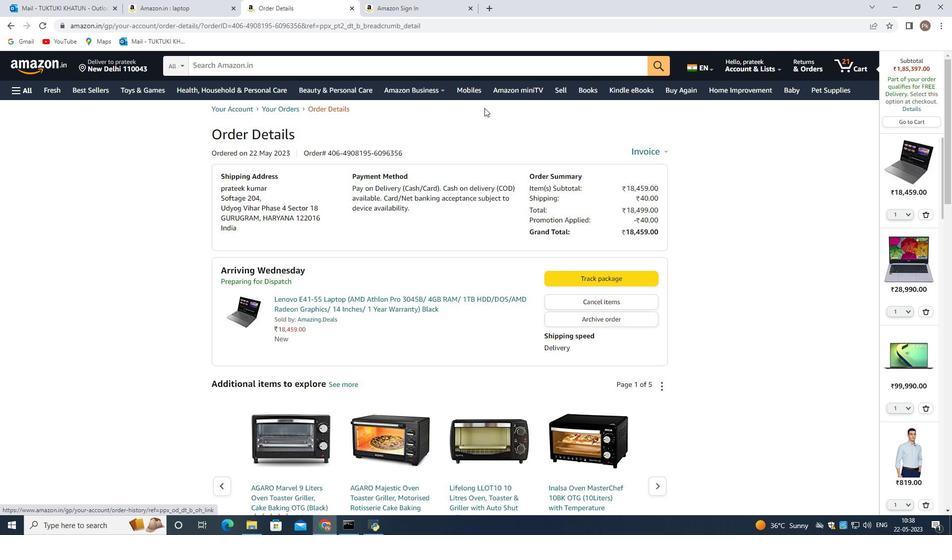 
Action: Mouse scrolled (509, 266) with delta (0, 0)
Screenshot: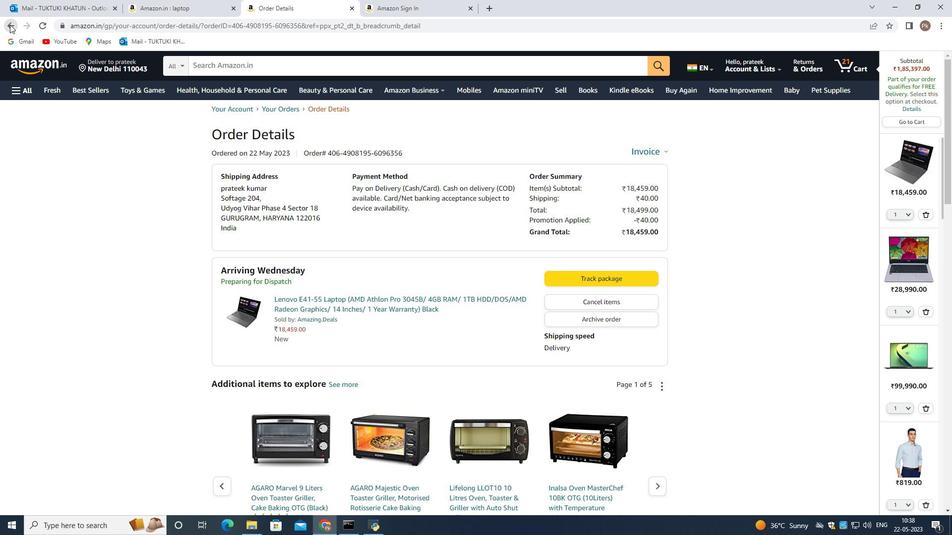 
Action: Mouse scrolled (509, 266) with delta (0, 0)
Screenshot: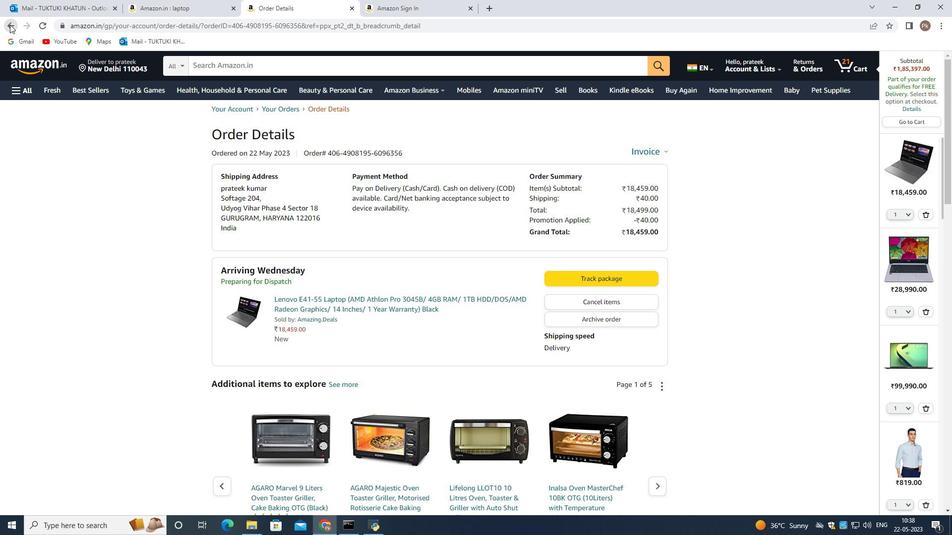 
Action: Mouse scrolled (509, 266) with delta (0, 0)
Screenshot: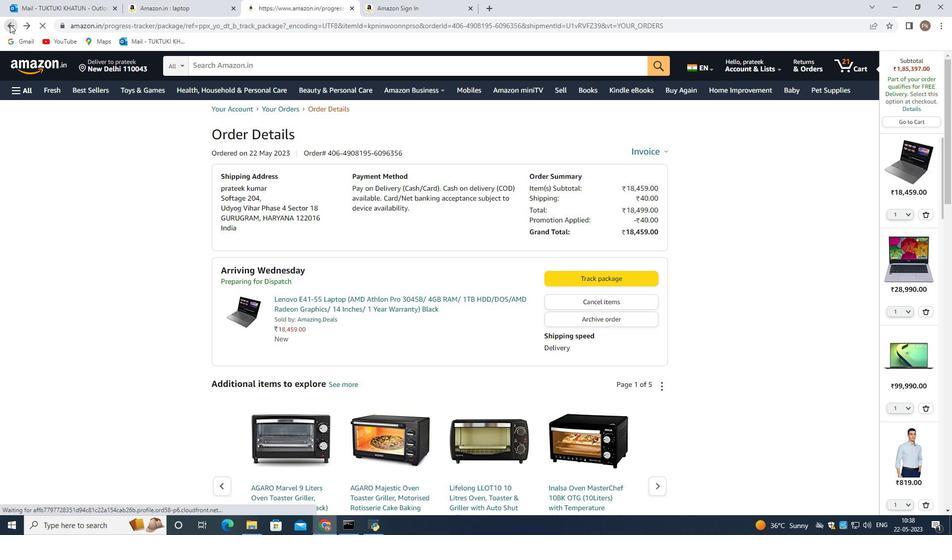 
Action: Mouse scrolled (509, 266) with delta (0, 0)
Screenshot: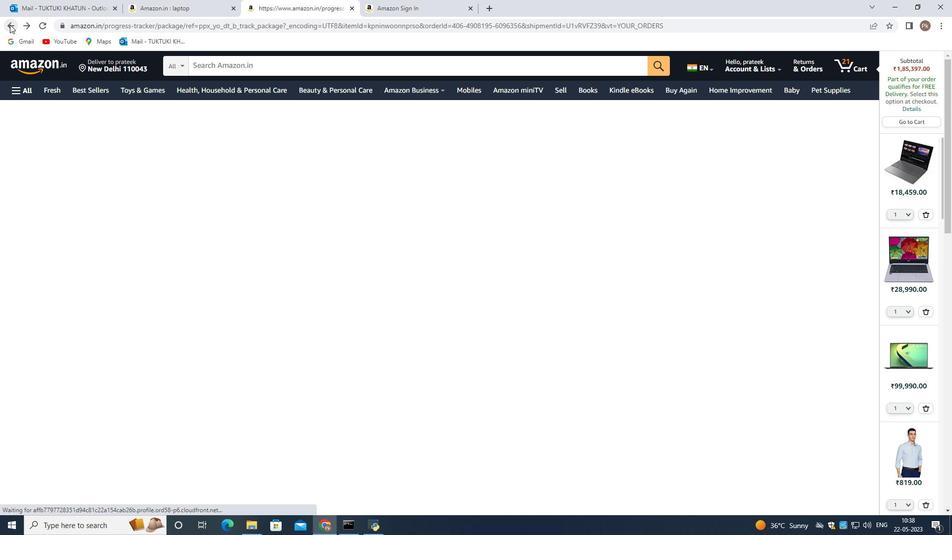 
Action: Mouse scrolled (509, 266) with delta (0, 0)
Screenshot: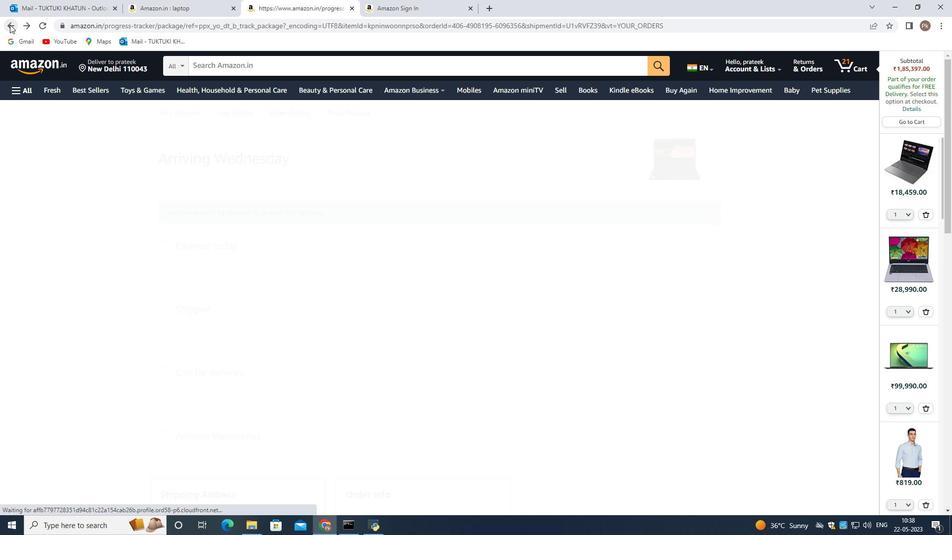 
Action: Mouse scrolled (509, 266) with delta (0, 0)
Screenshot: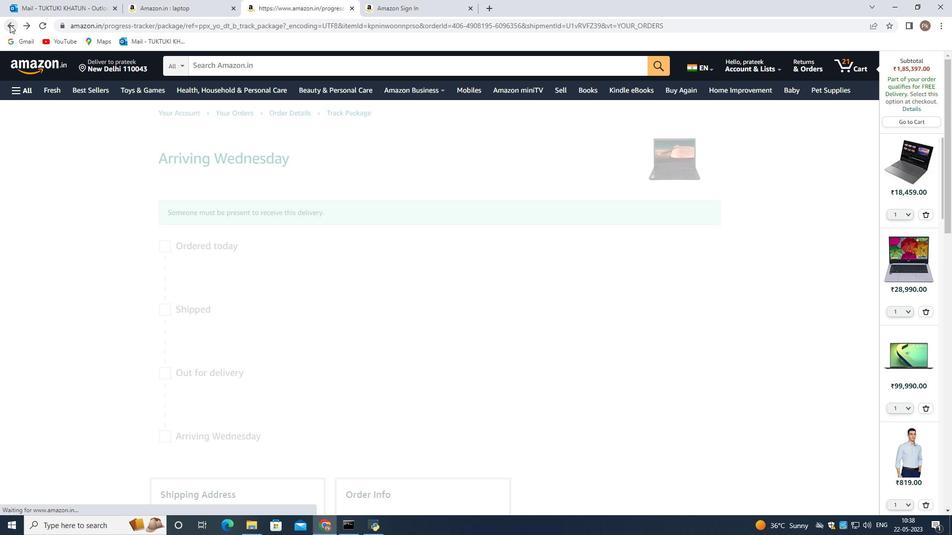 
Action: Mouse scrolled (509, 267) with delta (0, 0)
Screenshot: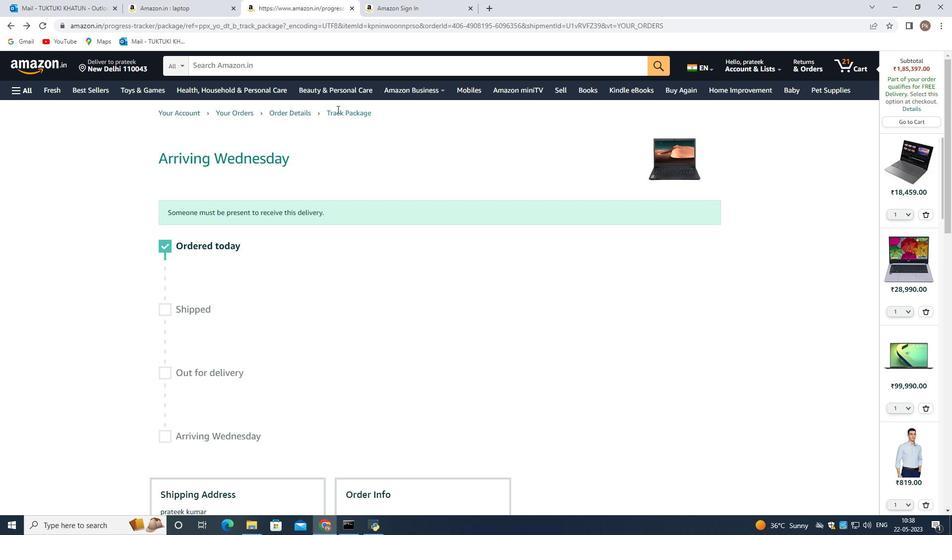 
Action: Mouse scrolled (509, 267) with delta (0, 0)
Screenshot: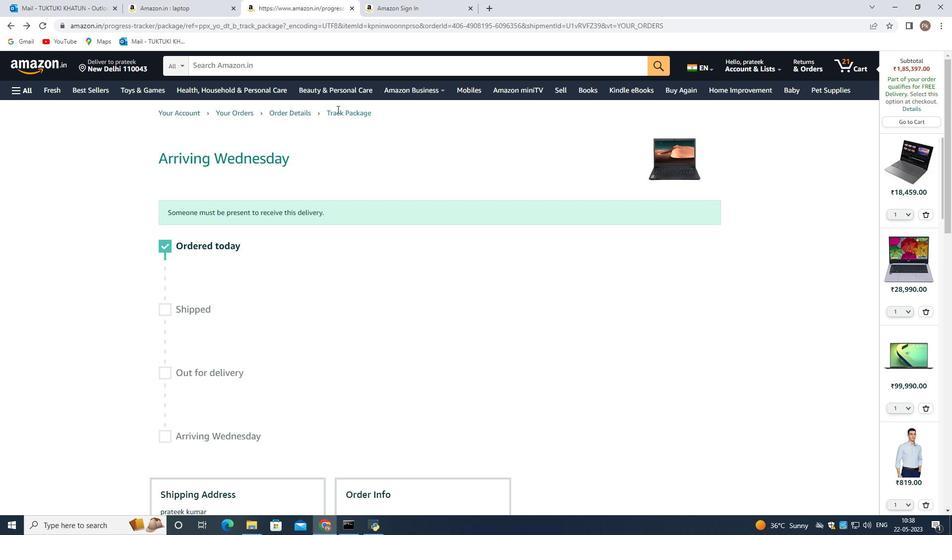 
Action: Mouse scrolled (509, 267) with delta (0, 0)
Screenshot: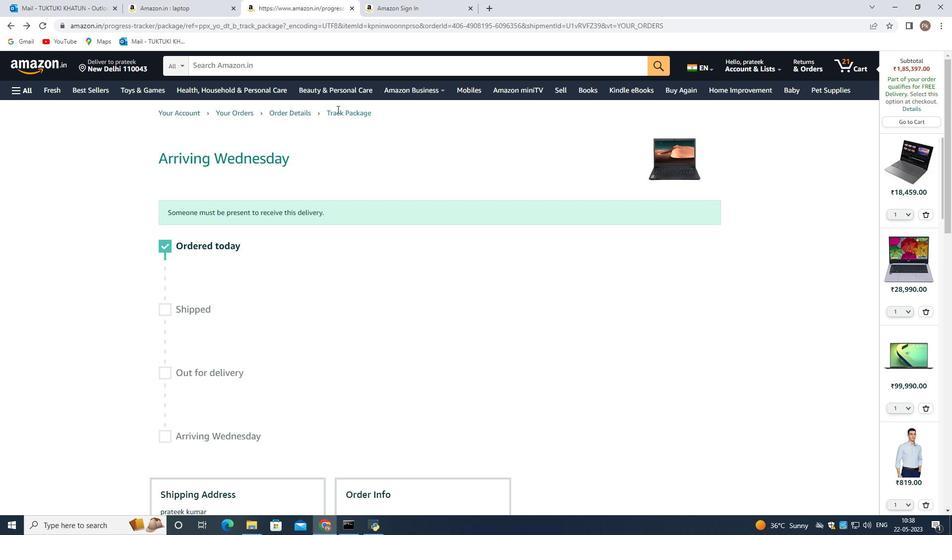 
Action: Mouse scrolled (509, 267) with delta (0, 0)
Screenshot: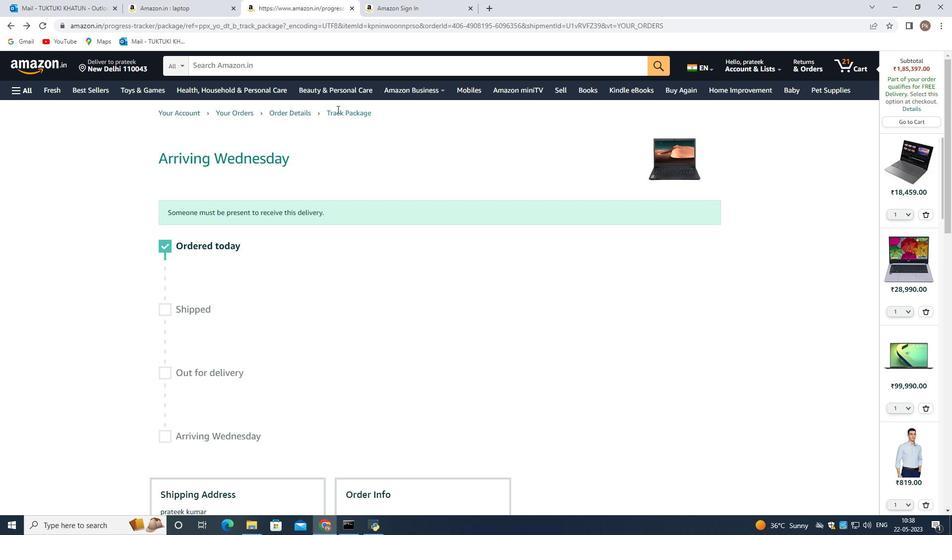 
Action: Mouse scrolled (509, 267) with delta (0, 0)
Screenshot: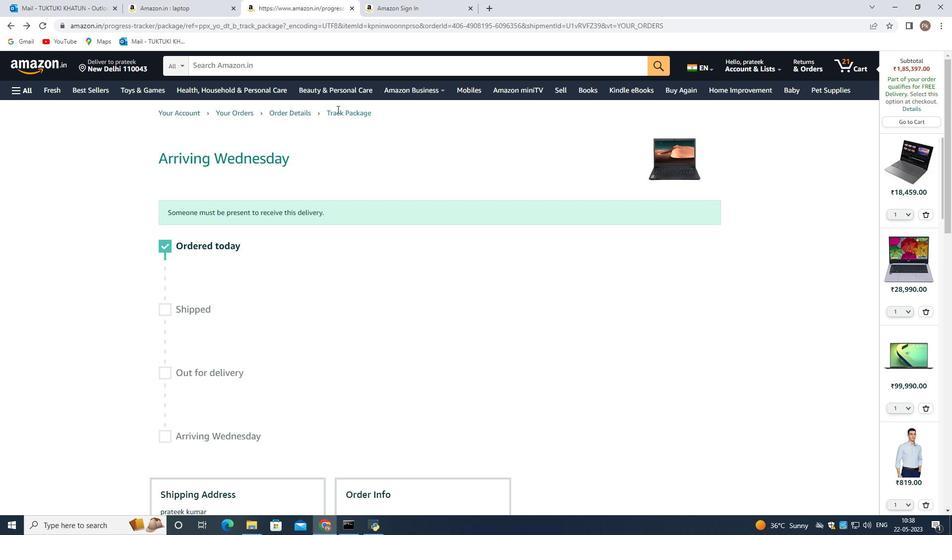 
Action: Mouse scrolled (509, 267) with delta (0, 0)
Screenshot: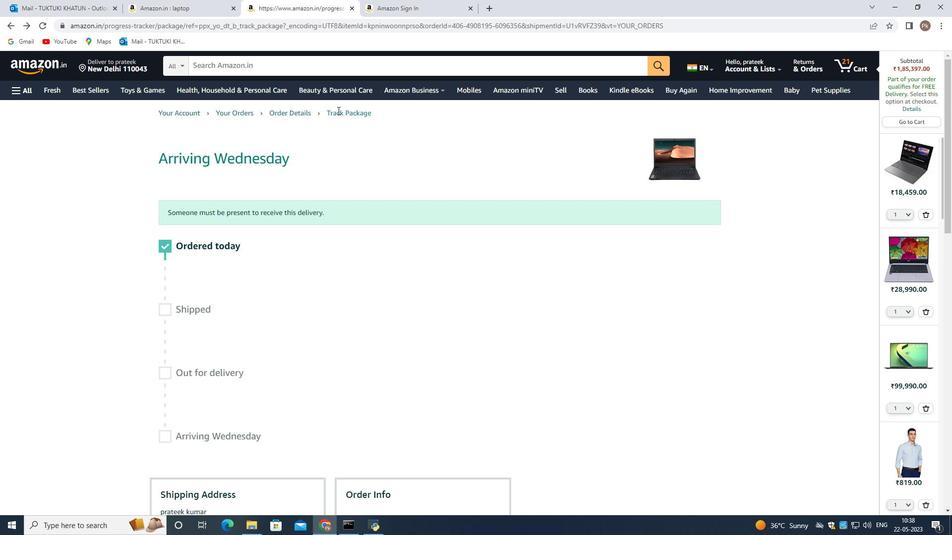 
Action: Mouse scrolled (509, 267) with delta (0, 0)
Screenshot: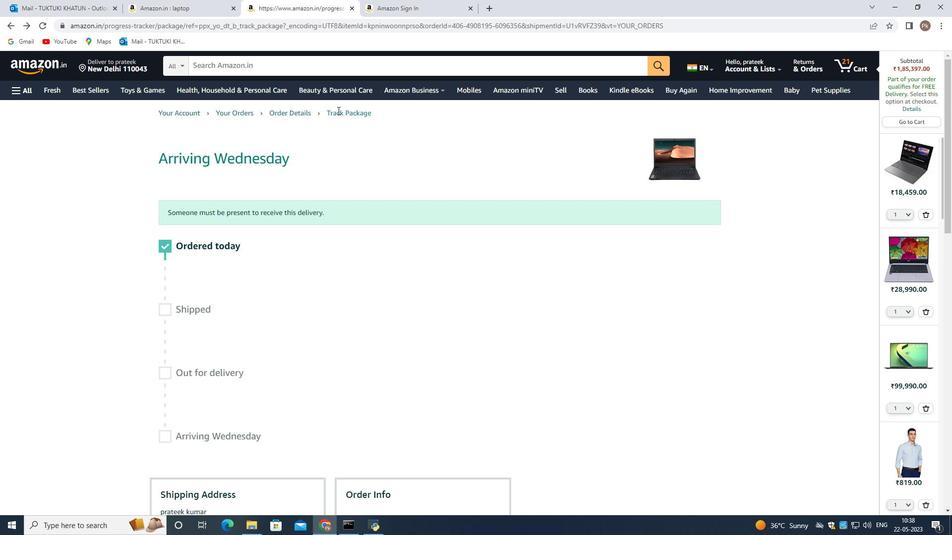 
Action: Mouse moved to (509, 267)
Screenshot: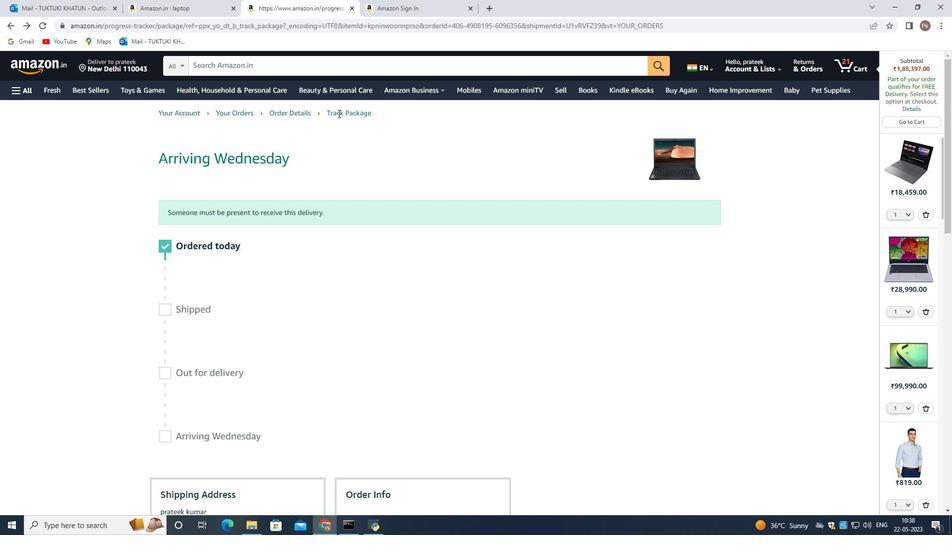 
Action: Mouse scrolled (509, 267) with delta (0, 0)
Screenshot: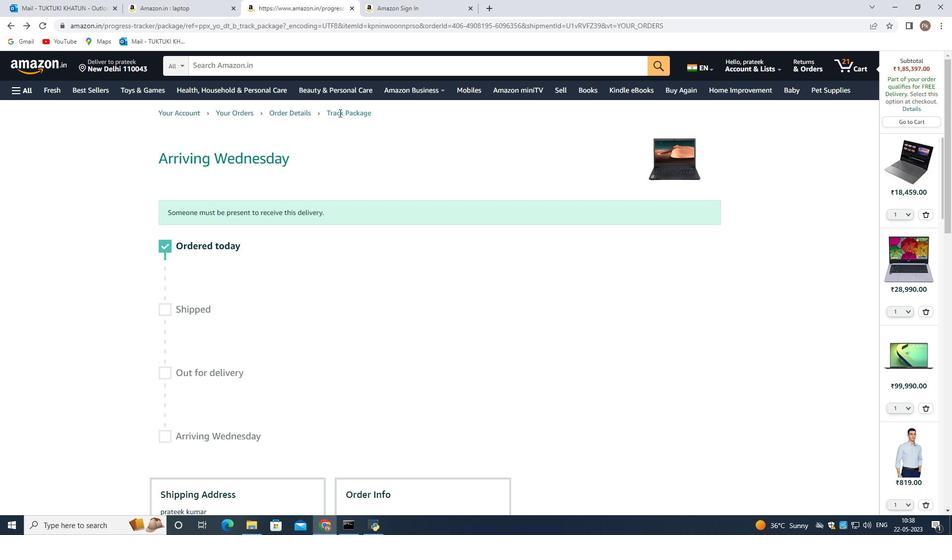 
Action: Mouse moved to (508, 267)
Screenshot: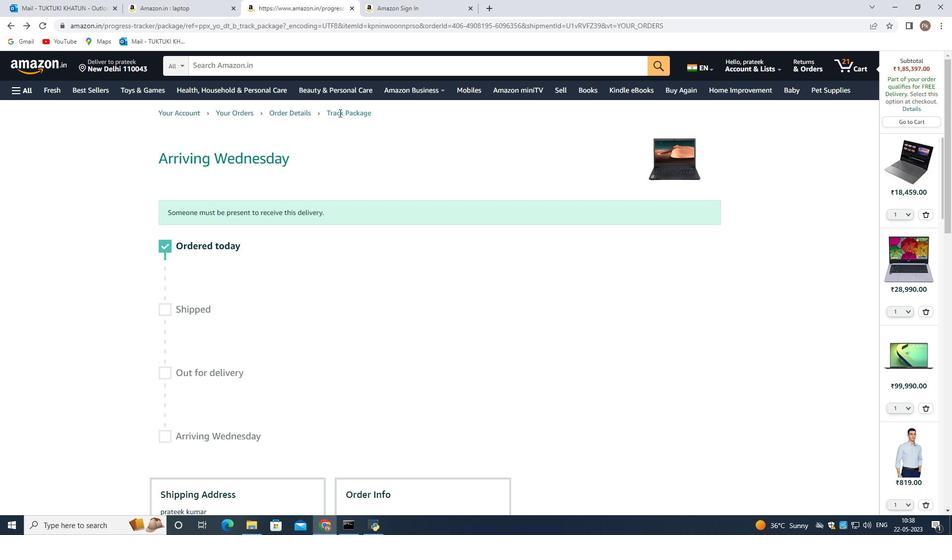 
Action: Mouse scrolled (508, 268) with delta (0, 0)
Screenshot: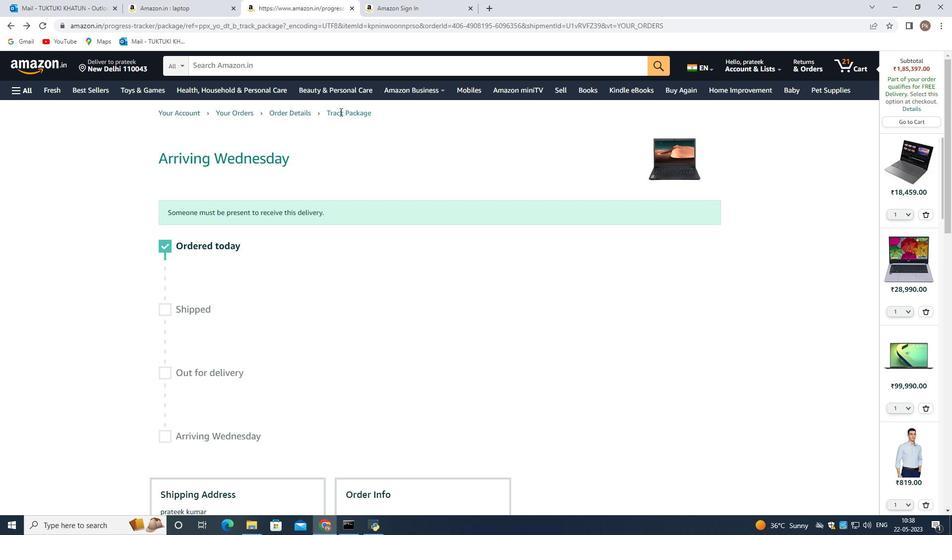 
Action: Mouse scrolled (508, 268) with delta (0, 0)
Screenshot: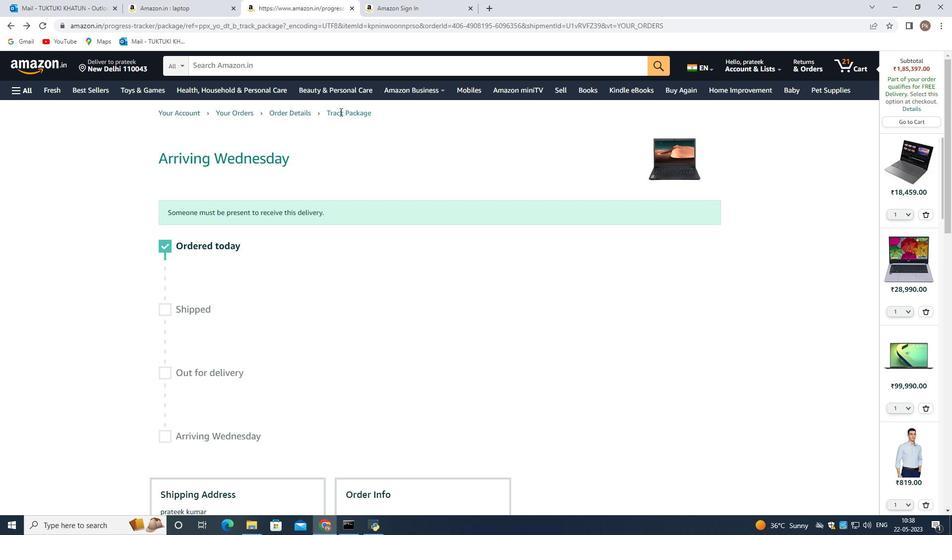 
Action: Mouse scrolled (508, 268) with delta (0, 0)
Screenshot: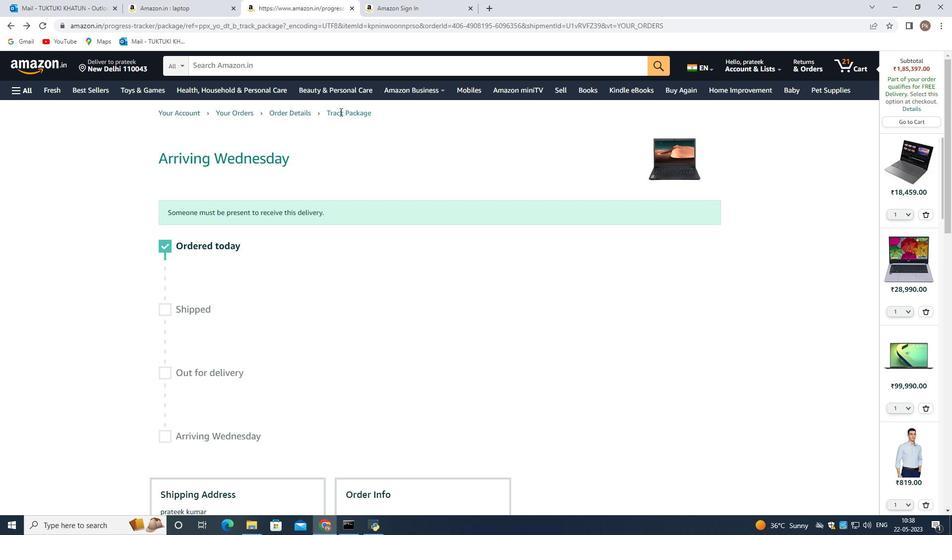 
Action: Mouse scrolled (508, 268) with delta (0, 0)
Screenshot: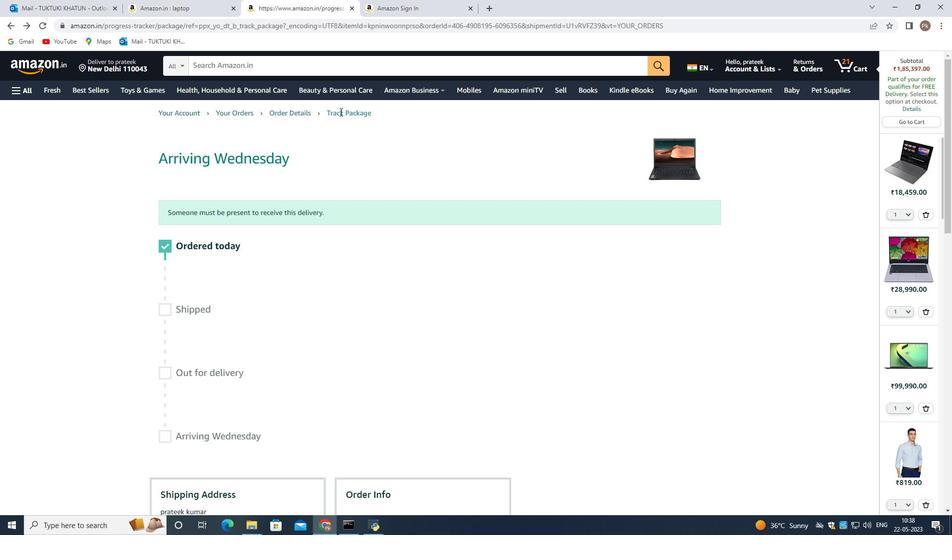 
Action: Mouse scrolled (508, 268) with delta (0, 0)
Screenshot: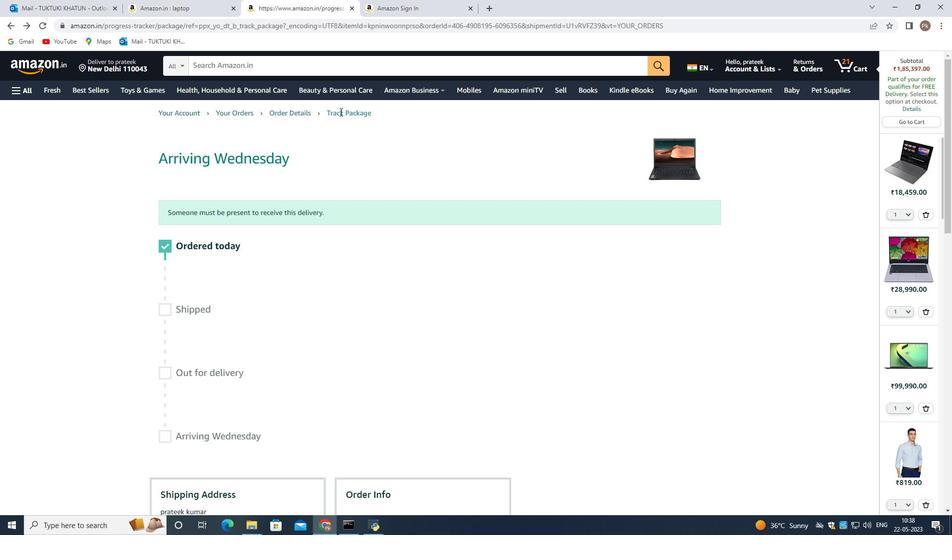 
Action: Mouse scrolled (508, 268) with delta (0, 0)
Screenshot: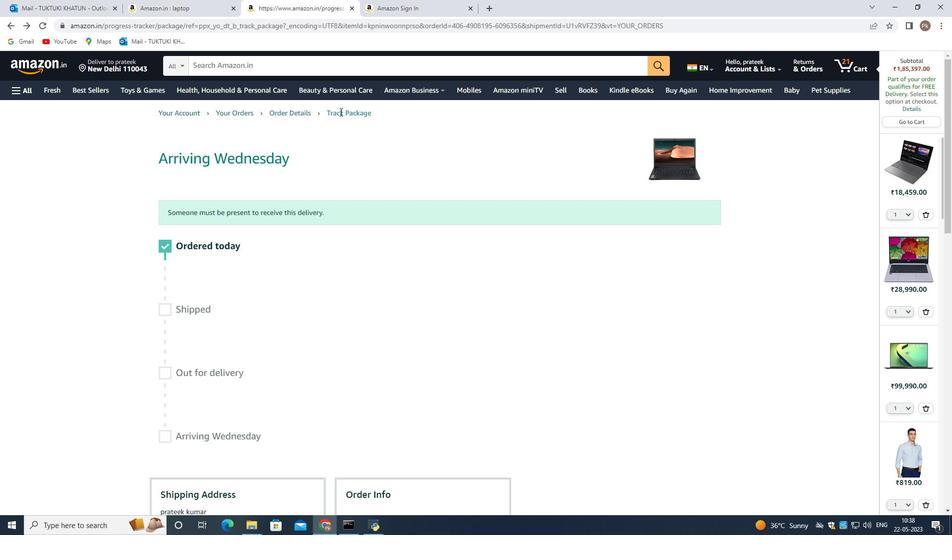 
Action: Mouse scrolled (508, 268) with delta (0, 0)
Screenshot: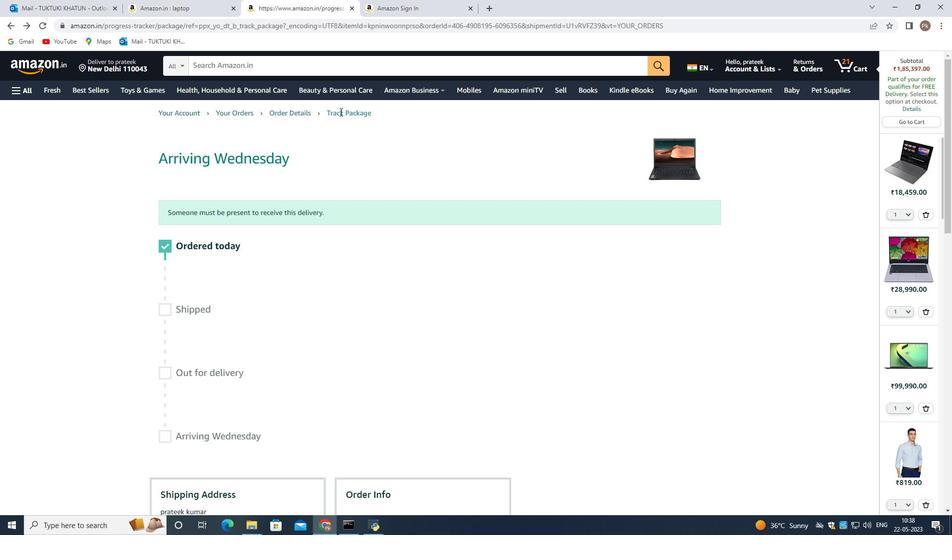 
Action: Mouse scrolled (508, 268) with delta (0, 0)
Screenshot: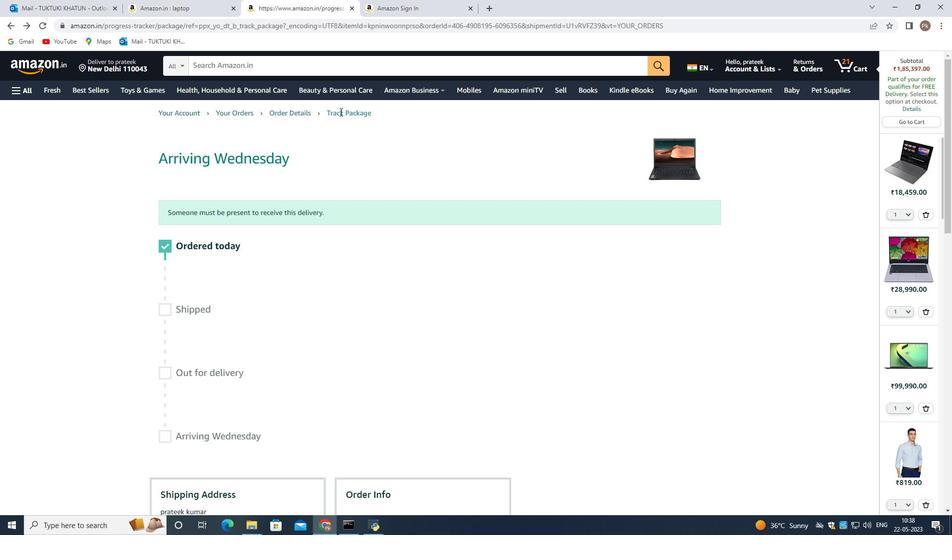 
Action: Mouse scrolled (508, 268) with delta (0, 0)
Screenshot: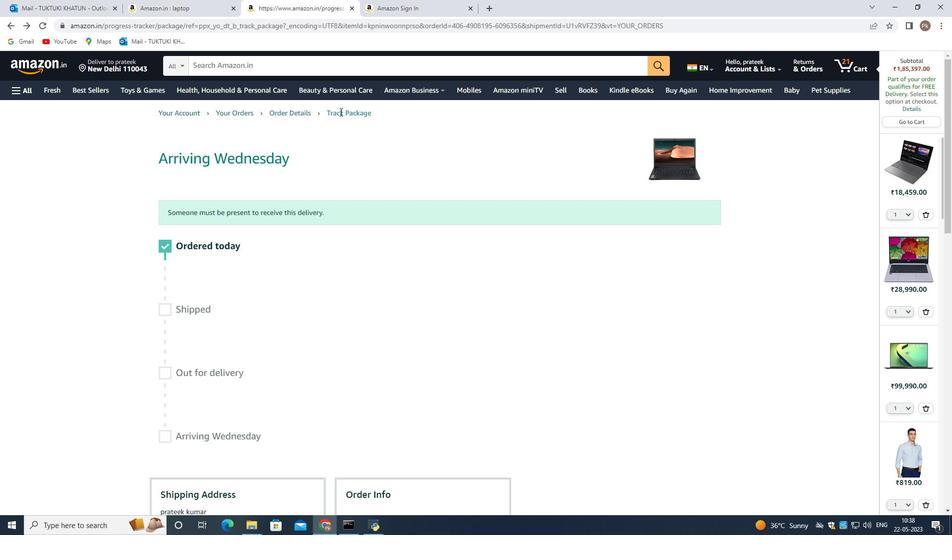 
Action: Mouse scrolled (508, 268) with delta (0, 0)
Screenshot: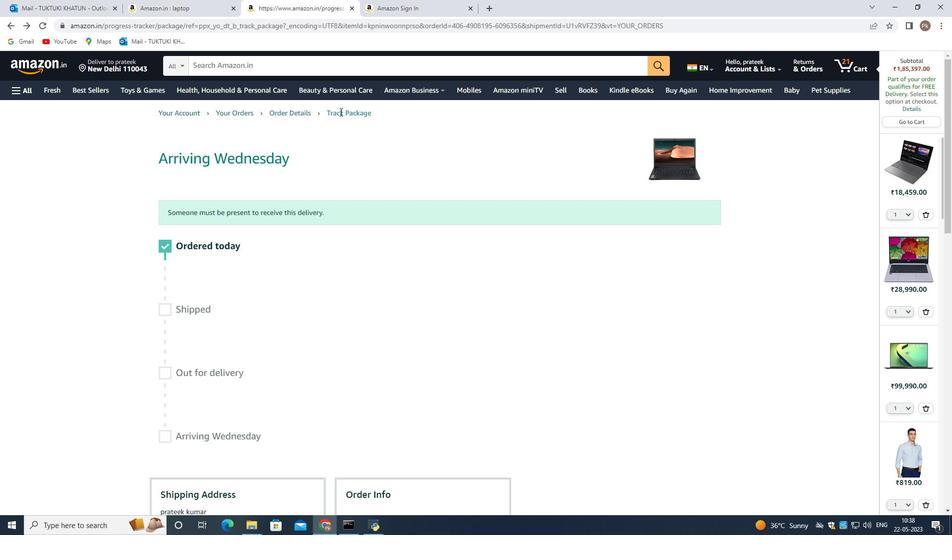 
Action: Mouse scrolled (508, 268) with delta (0, 0)
Screenshot: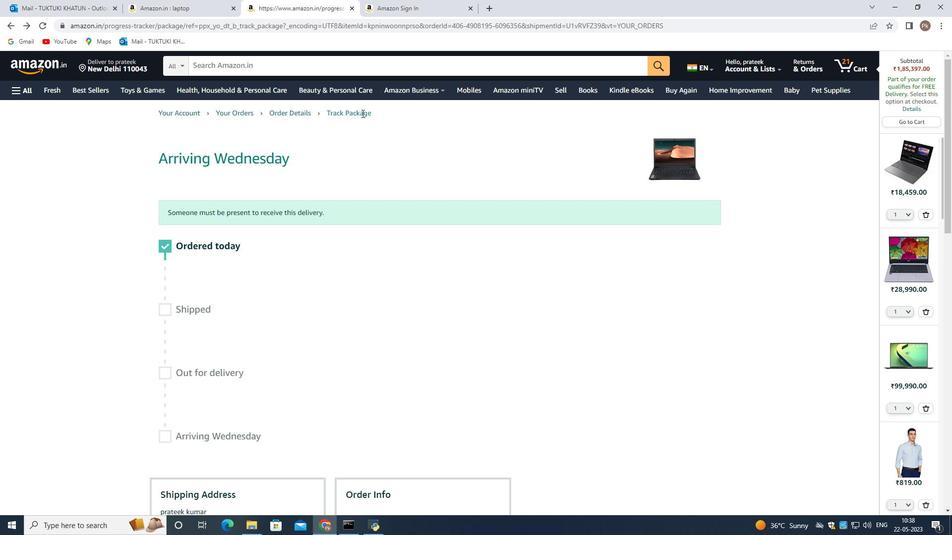 
Action: Mouse moved to (507, 268)
Screenshot: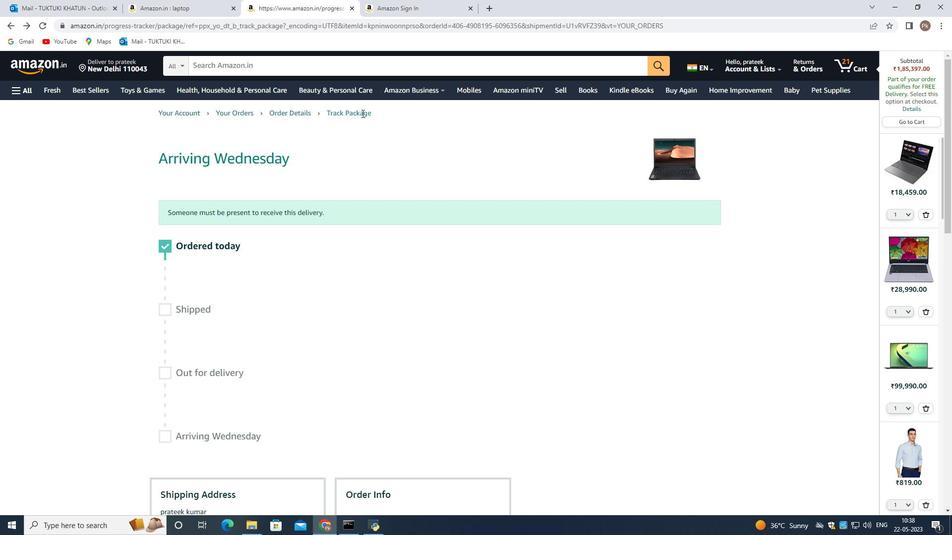 
Action: Mouse scrolled (507, 269) with delta (0, 0)
Screenshot: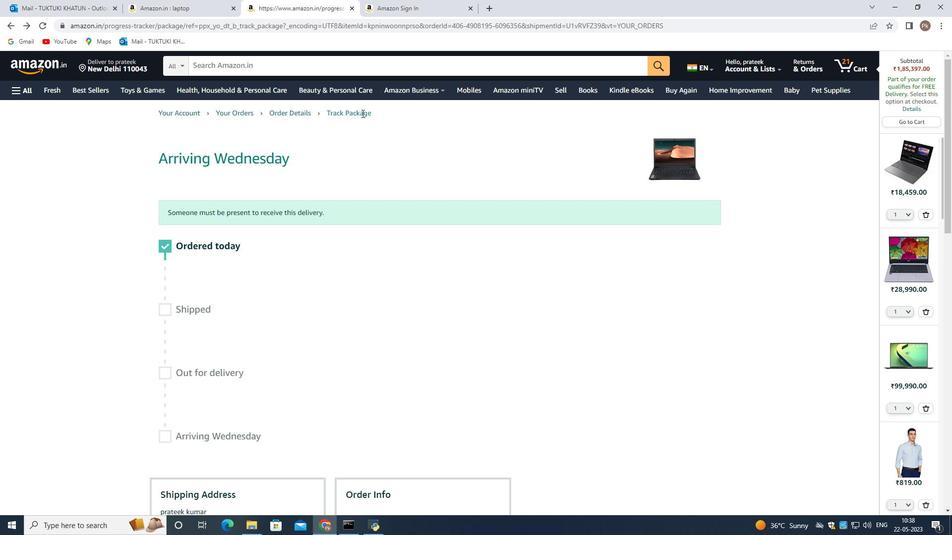 
Action: Mouse moved to (505, 268)
Screenshot: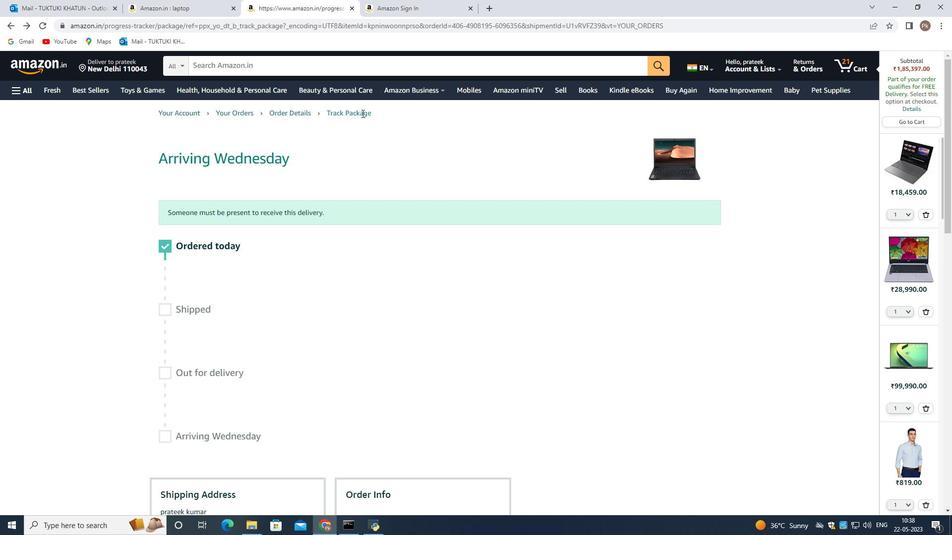 
Action: Mouse scrolled (505, 269) with delta (0, 0)
Screenshot: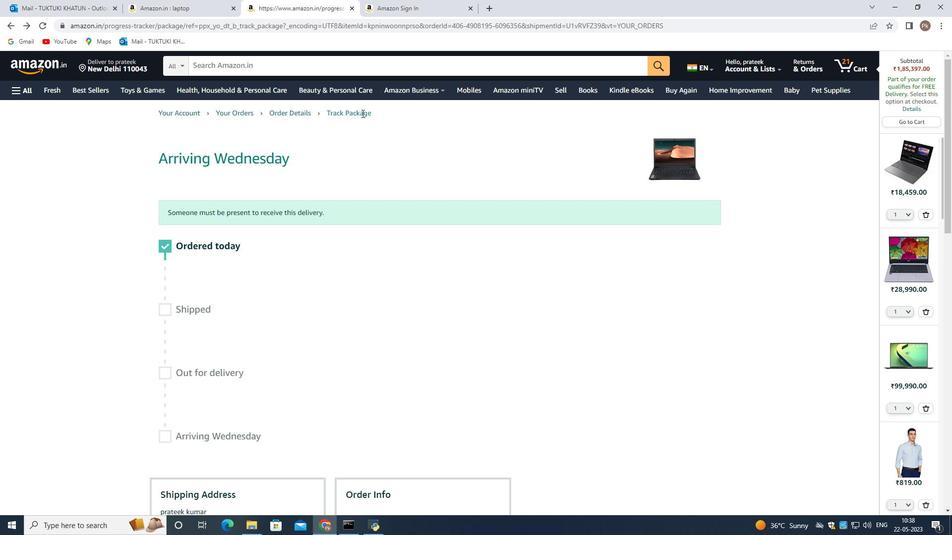 
Action: Mouse moved to (504, 269)
Screenshot: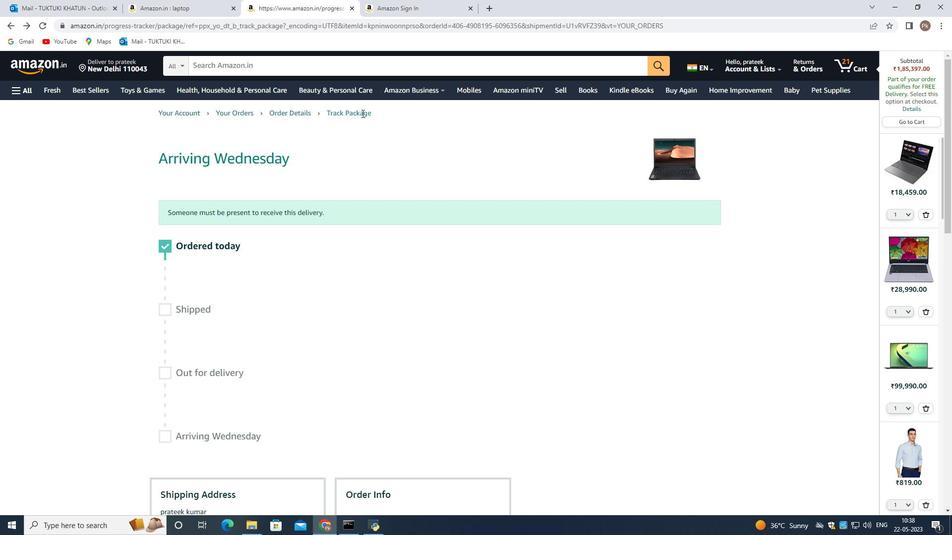
Action: Mouse scrolled (504, 270) with delta (0, 0)
Screenshot: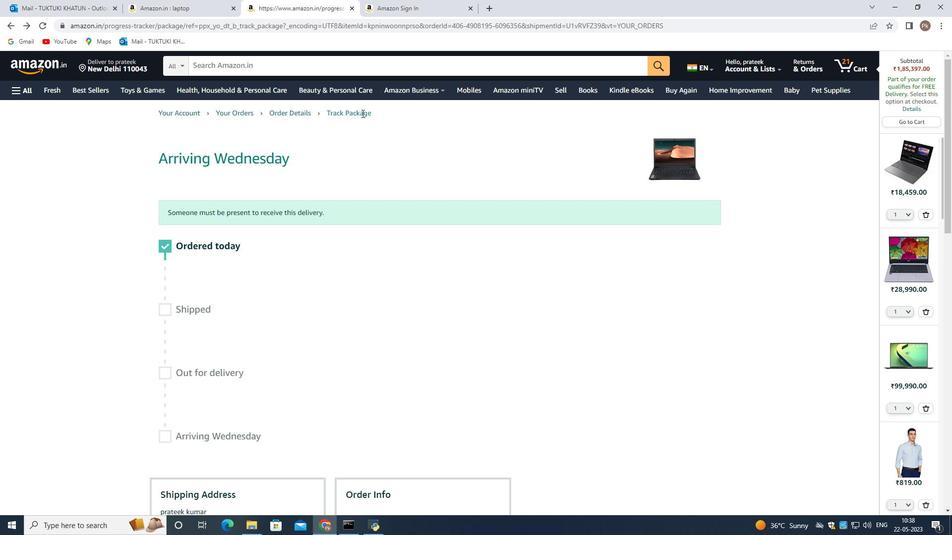 
Action: Mouse scrolled (504, 270) with delta (0, 0)
Screenshot: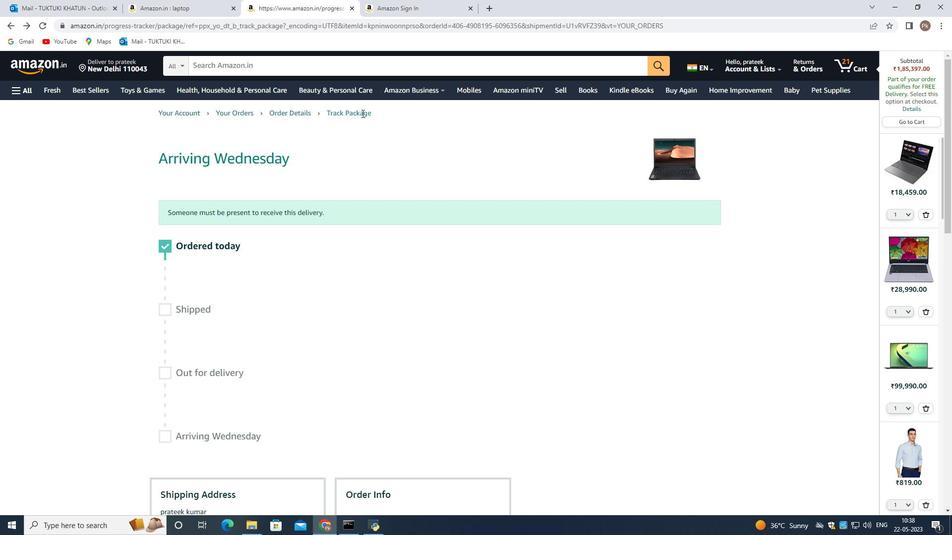 
Action: Mouse scrolled (504, 270) with delta (0, 0)
Screenshot: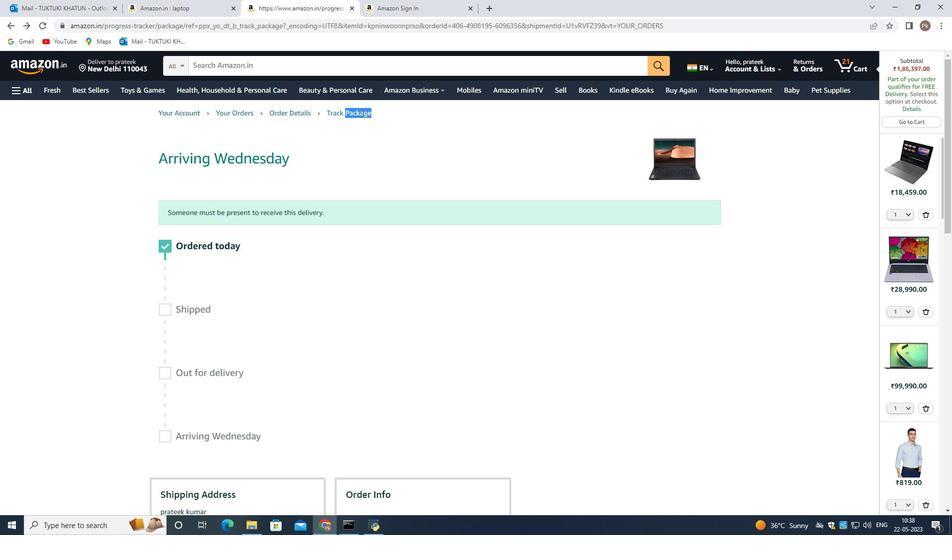 
Action: Mouse moved to (504, 269)
Screenshot: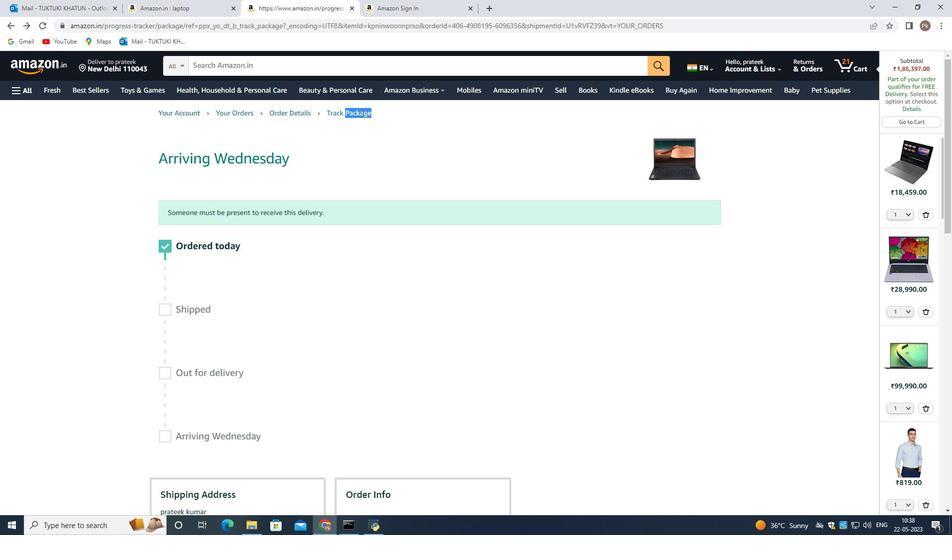 
Action: Mouse scrolled (504, 270) with delta (0, 0)
Screenshot: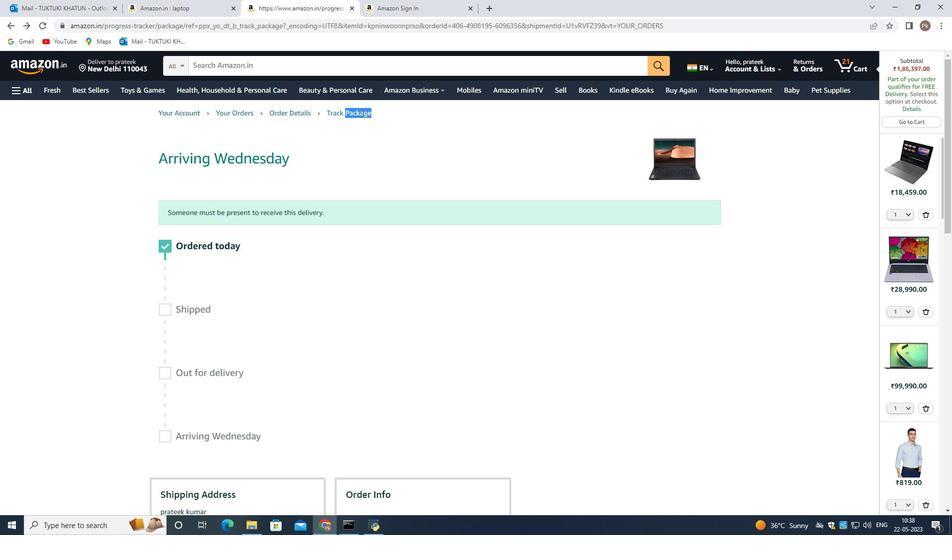 
Action: Mouse moved to (503, 270)
Screenshot: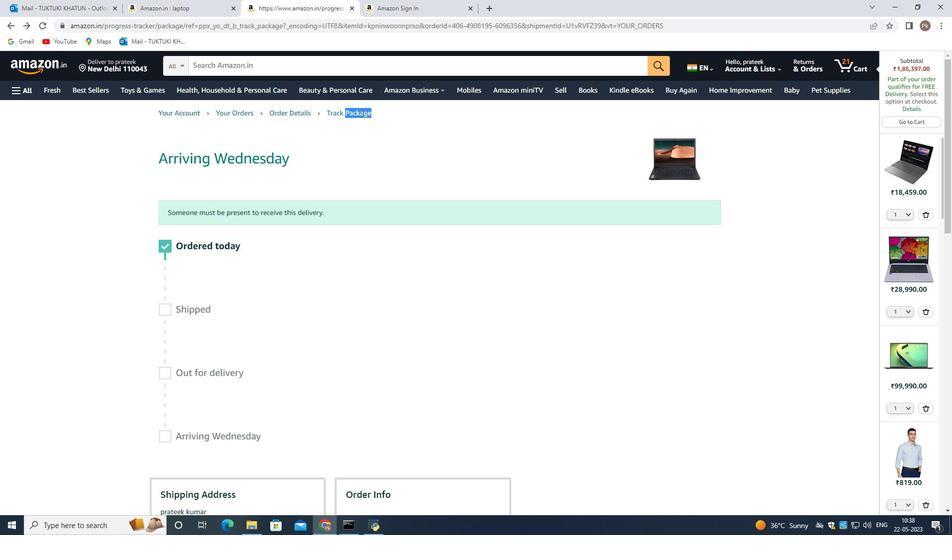 
Action: Mouse scrolled (503, 270) with delta (0, 0)
Screenshot: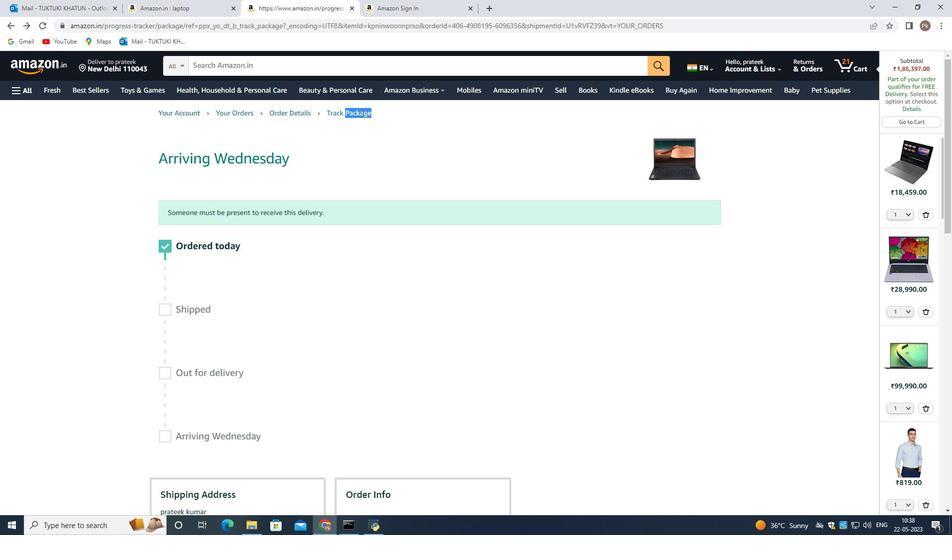 
Action: Mouse moved to (500, 270)
Screenshot: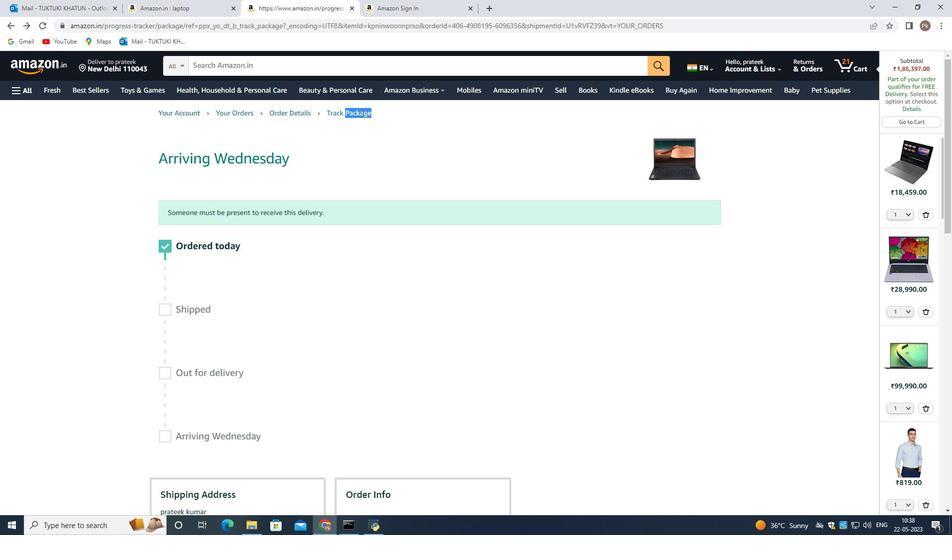
Action: Mouse scrolled (502, 270) with delta (0, 0)
Screenshot: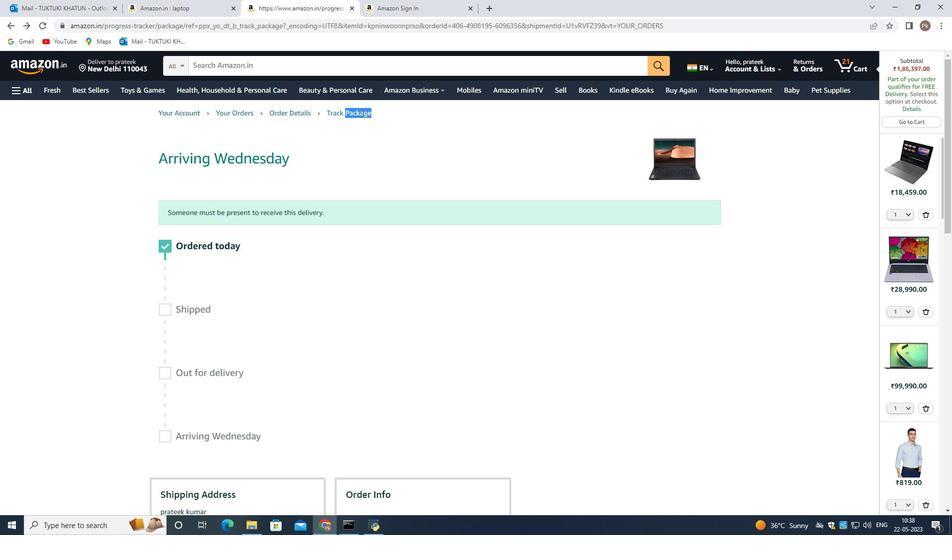 
Action: Mouse moved to (499, 271)
Screenshot: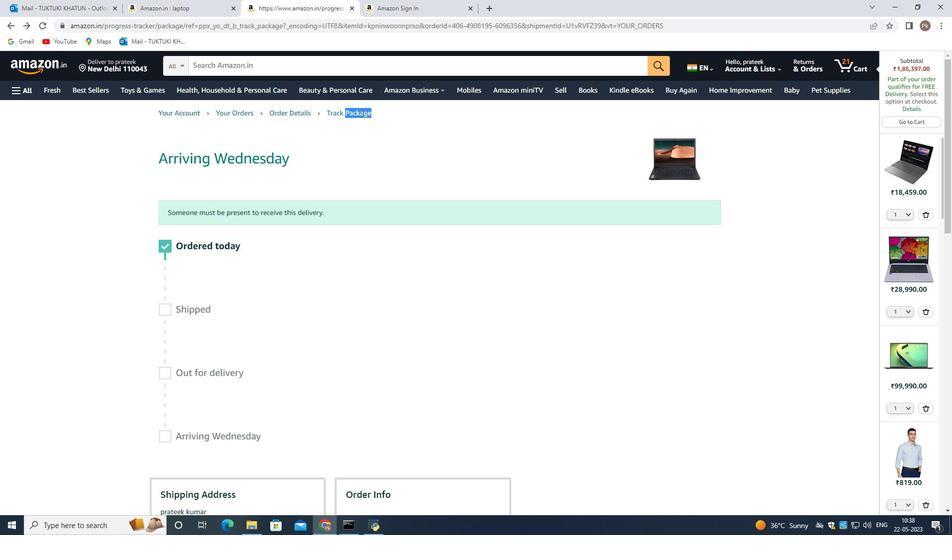 
Action: Mouse scrolled (500, 271) with delta (0, 0)
Screenshot: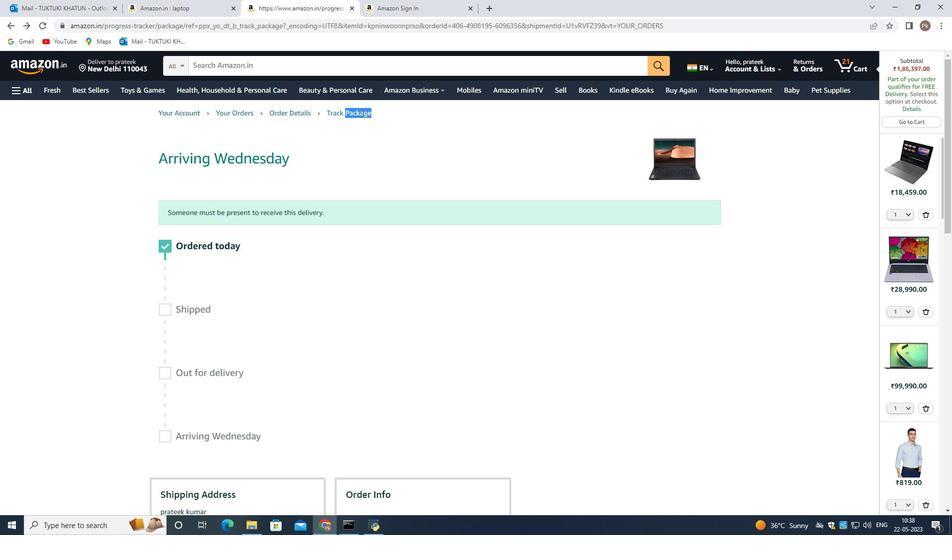 
Action: Mouse moved to (498, 271)
Screenshot: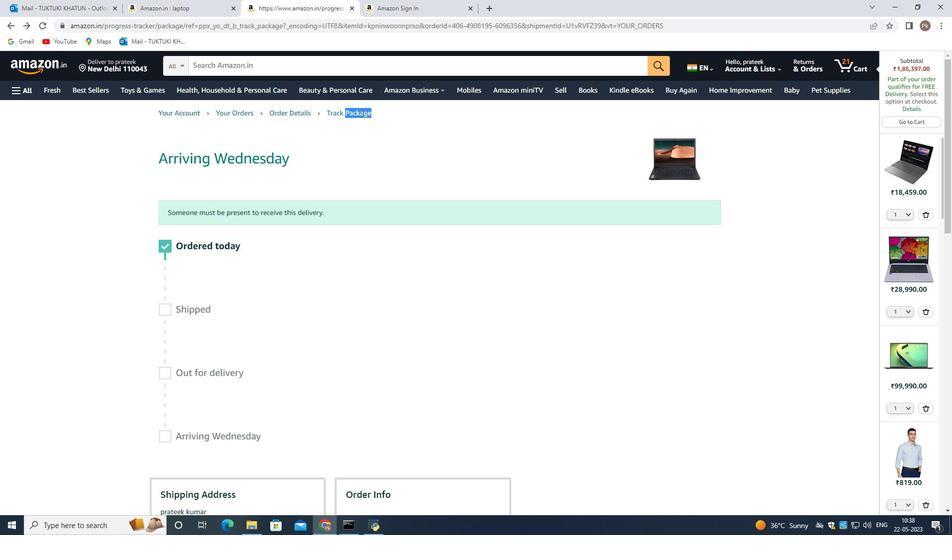 
Action: Mouse scrolled (499, 271) with delta (0, 0)
Screenshot: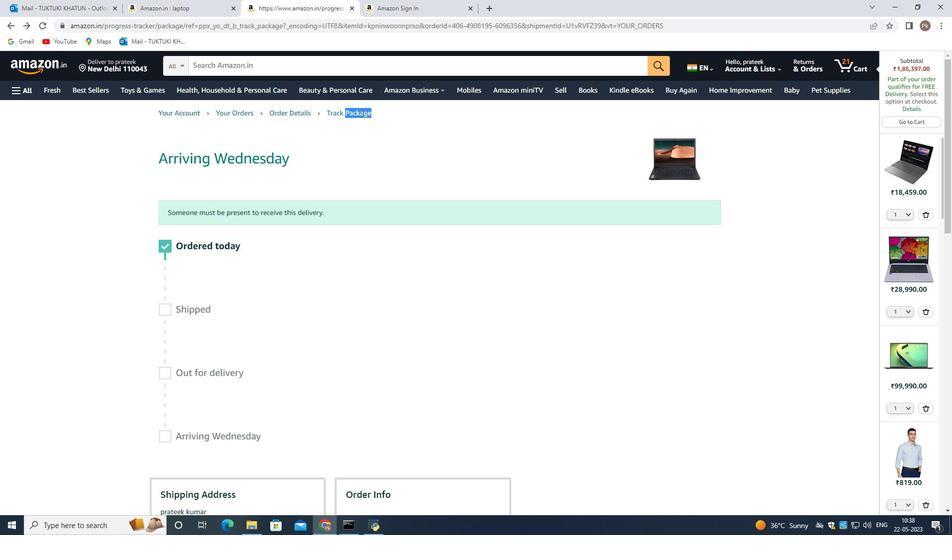 
Action: Mouse moved to (498, 271)
Screenshot: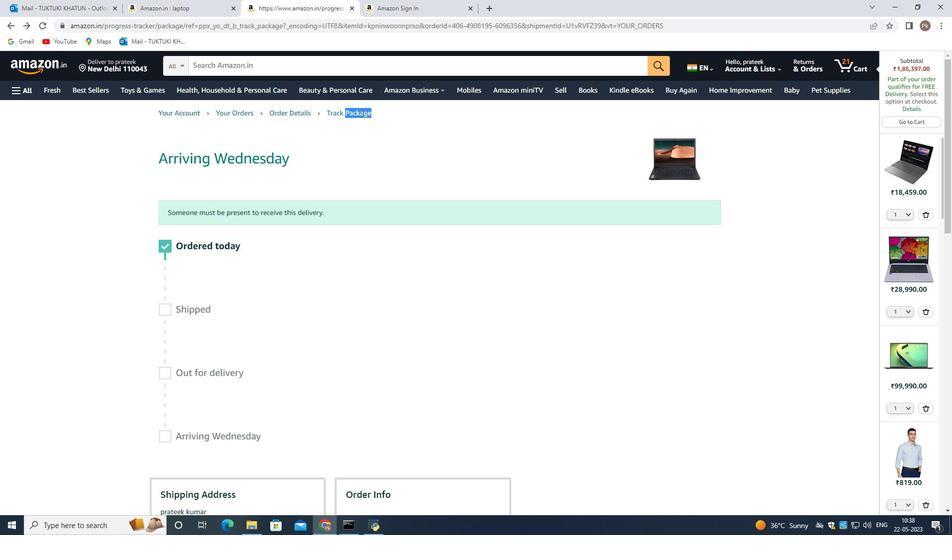 
Action: Mouse scrolled (498, 271) with delta (0, 0)
Screenshot: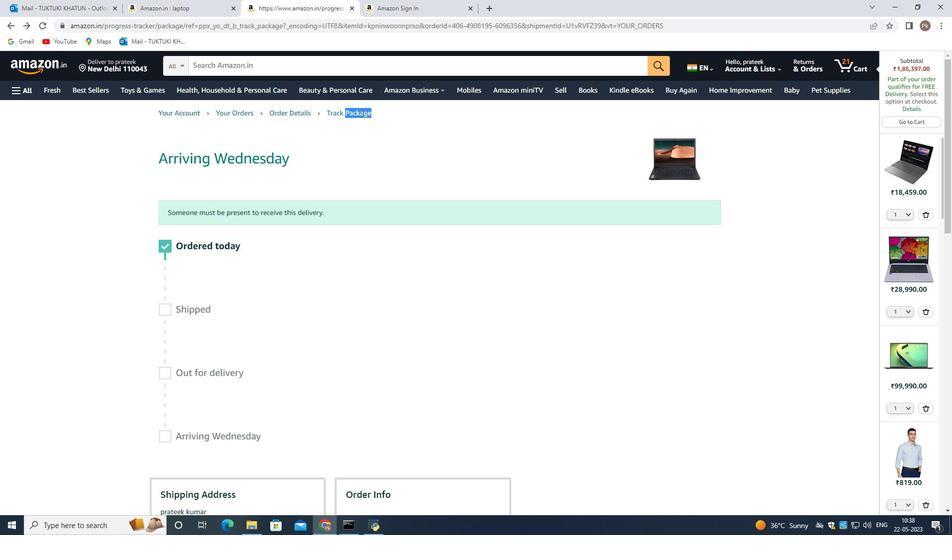 
Action: Mouse moved to (490, 271)
Screenshot: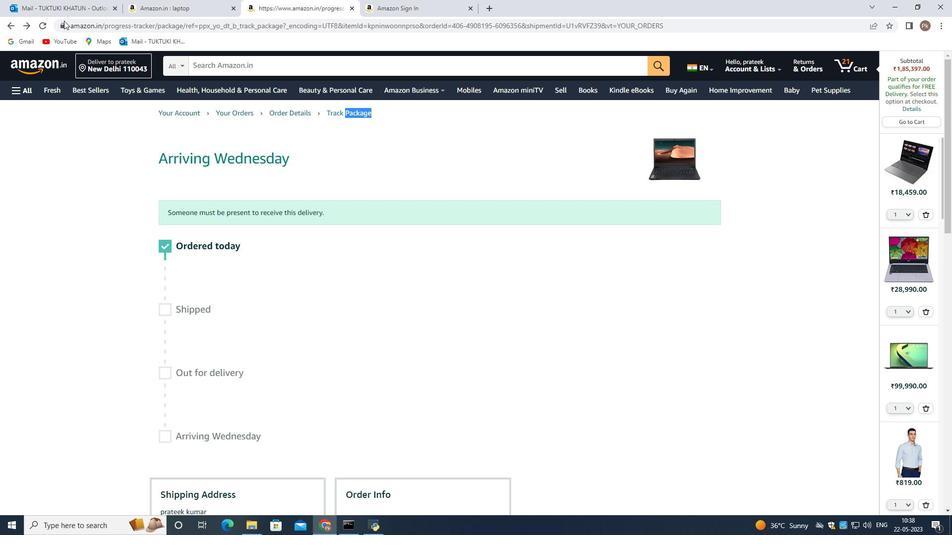 
Action: Mouse scrolled (490, 271) with delta (0, 0)
Screenshot: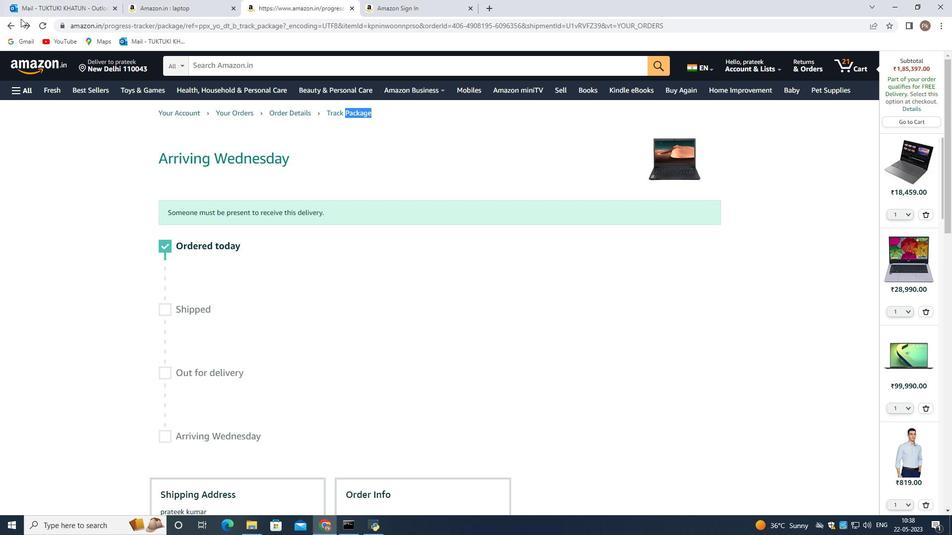 
Action: Mouse scrolled (490, 271) with delta (0, 0)
Screenshot: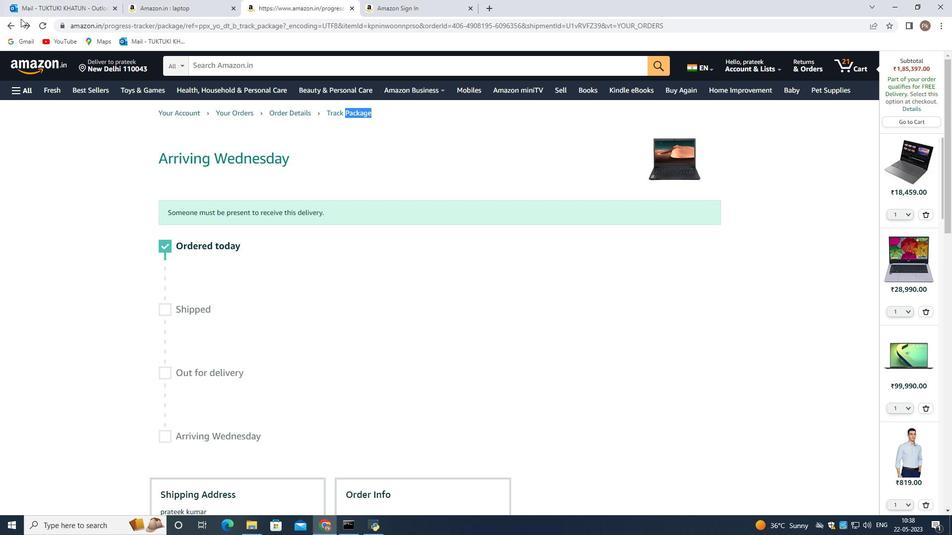 
Action: Mouse scrolled (490, 271) with delta (0, 0)
Screenshot: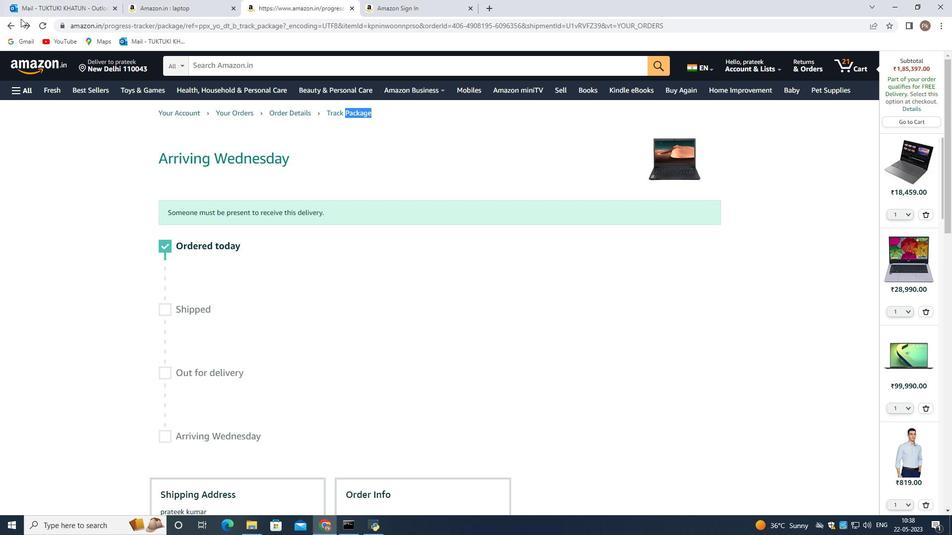 
Action: Mouse moved to (490, 271)
Screenshot: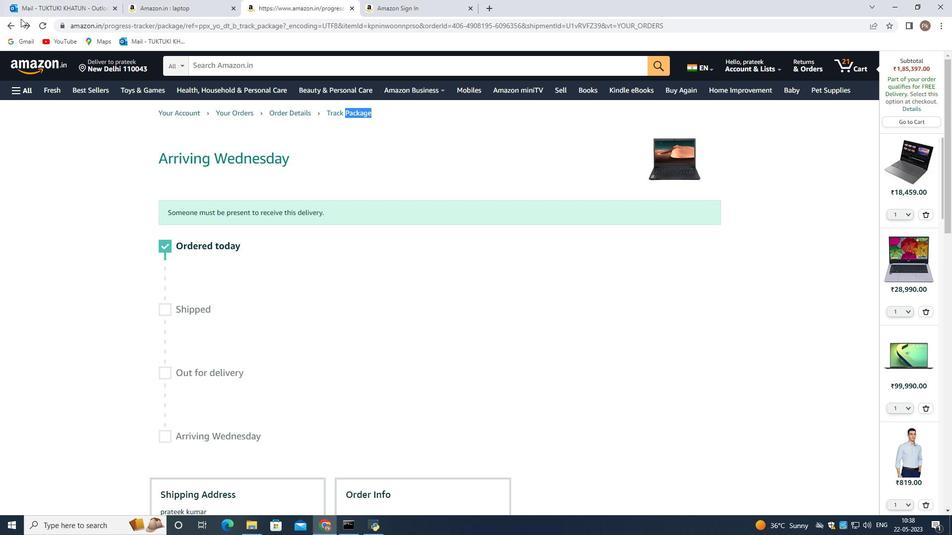 
Action: Mouse scrolled (490, 272) with delta (0, 0)
Screenshot: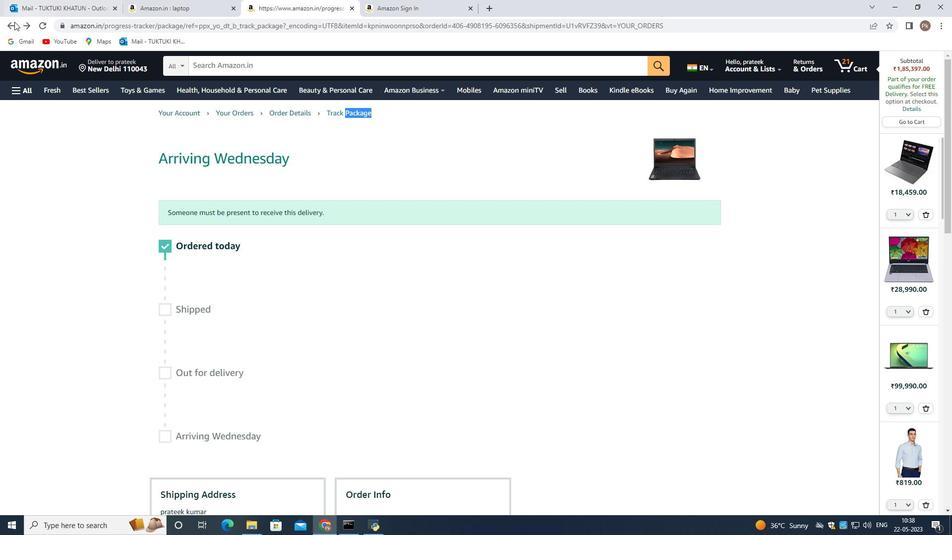 
Action: Mouse moved to (489, 271)
Screenshot: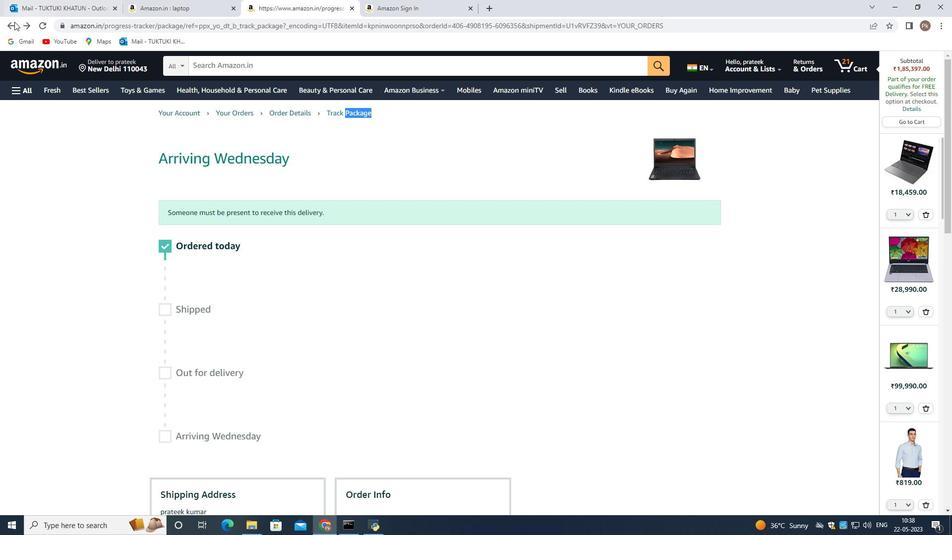 
Action: Mouse scrolled (489, 272) with delta (0, 0)
Screenshot: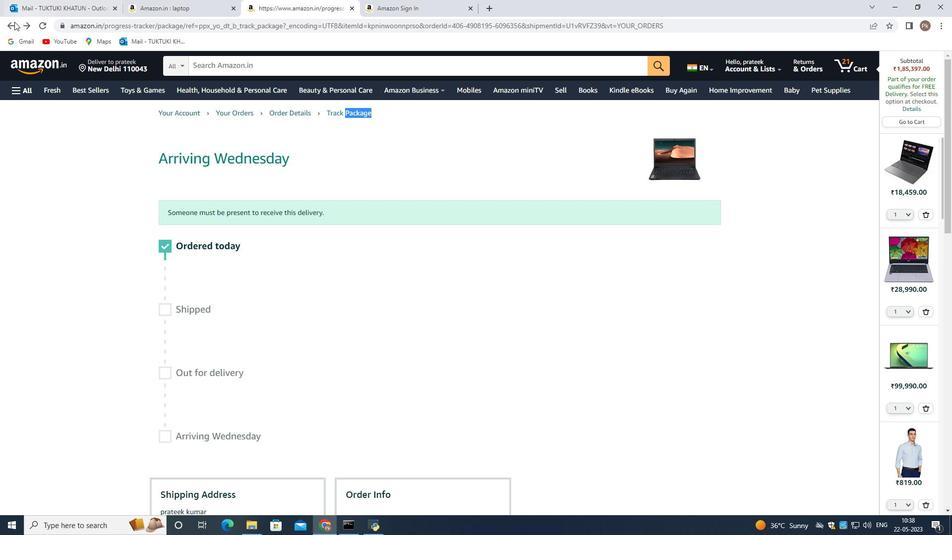 
Action: Mouse moved to (487, 272)
Screenshot: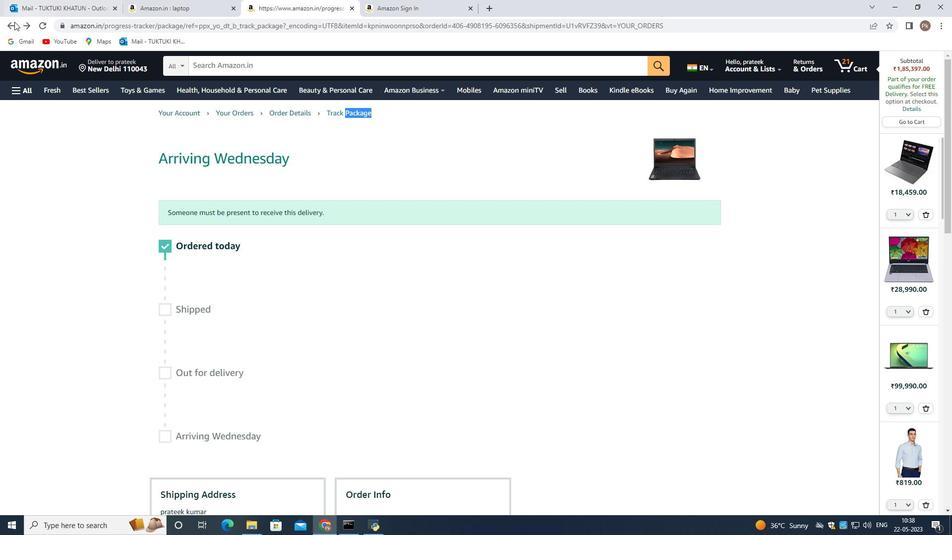 
Action: Mouse scrolled (488, 272) with delta (0, 0)
Screenshot: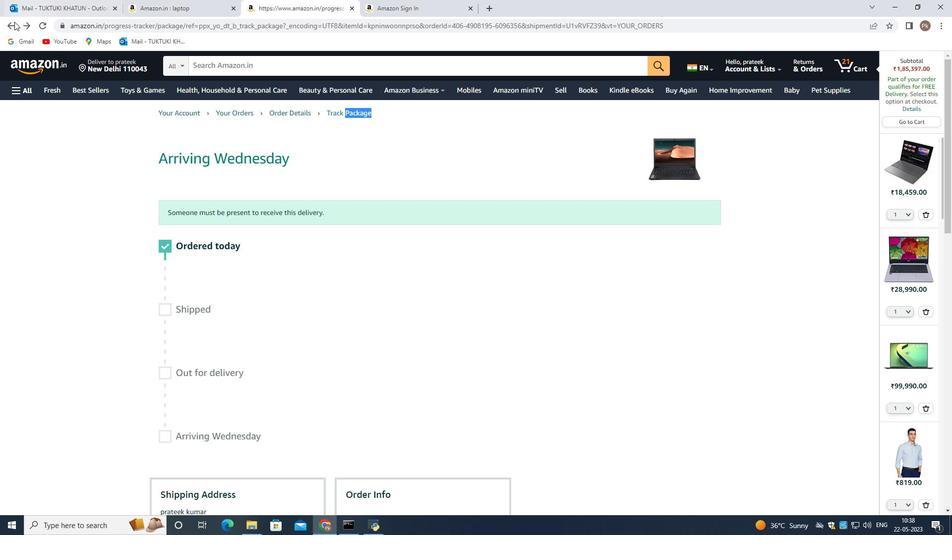 
Action: Mouse moved to (467, 299)
Screenshot: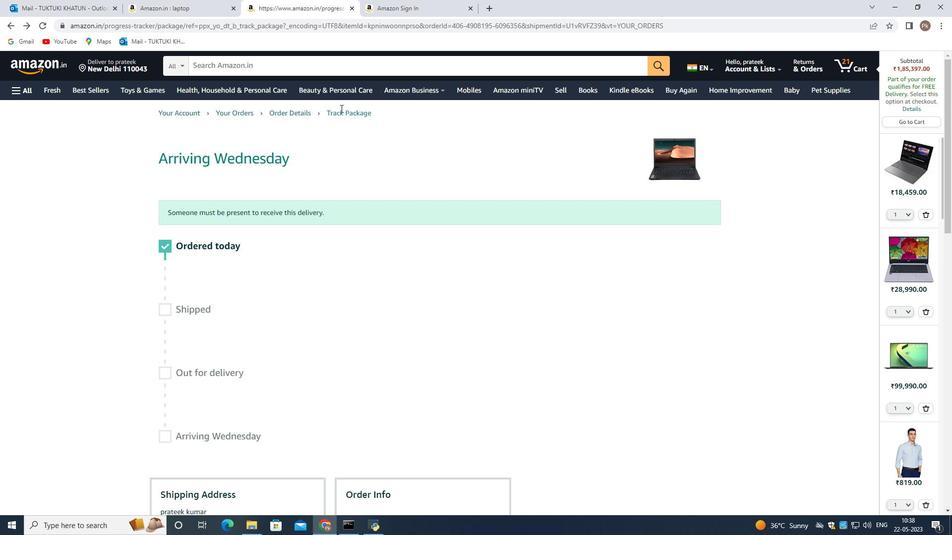 
Action: Mouse scrolled (467, 299) with delta (0, 0)
Screenshot: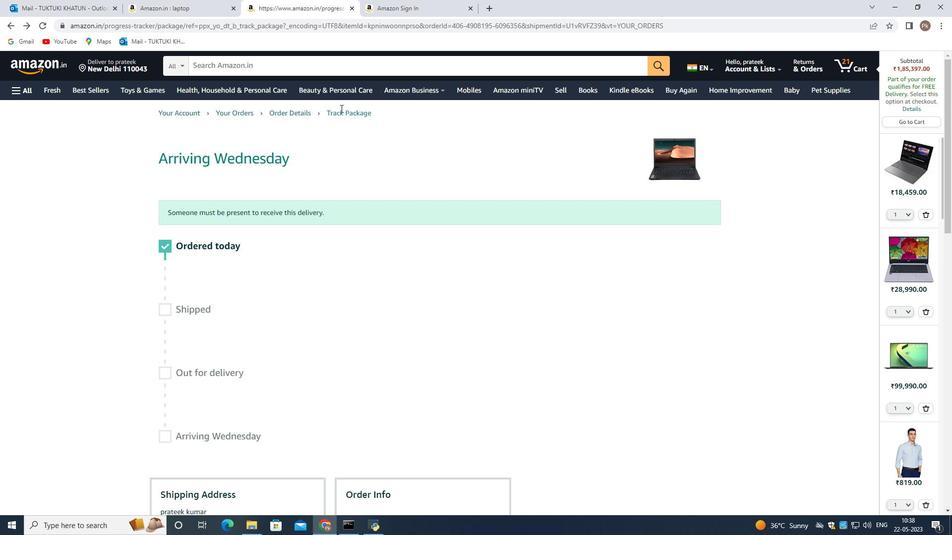
Action: Mouse scrolled (467, 299) with delta (0, 0)
Screenshot: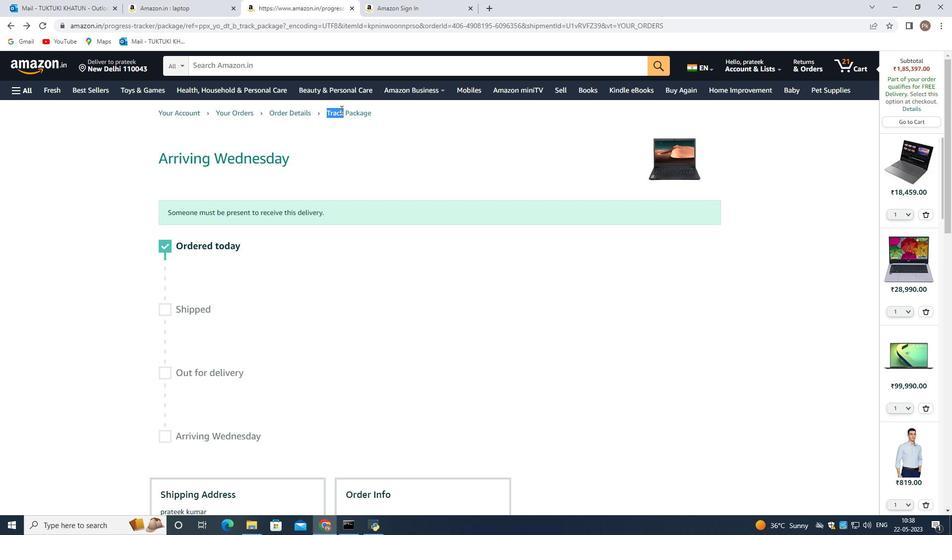 
Action: Mouse moved to (369, 257)
Screenshot: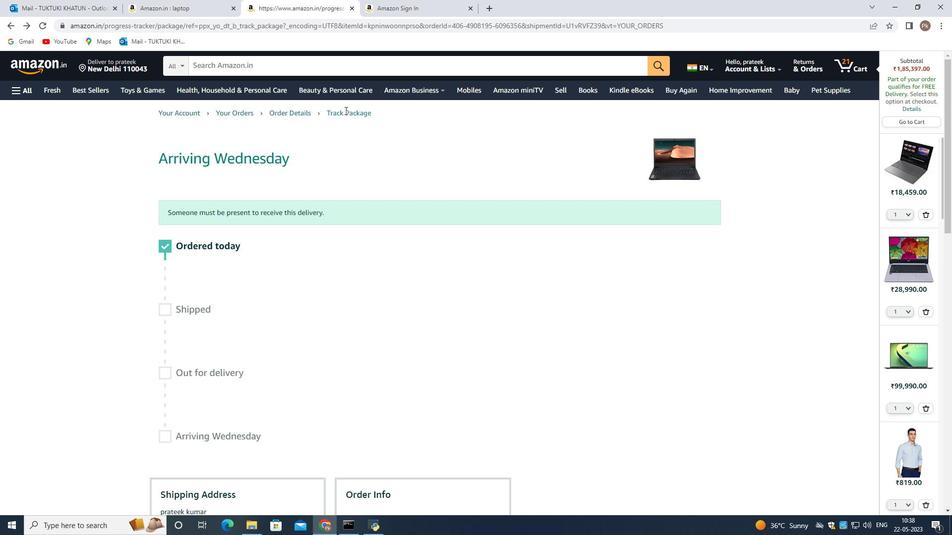 
Action: Mouse scrolled (369, 256) with delta (0, 0)
Screenshot: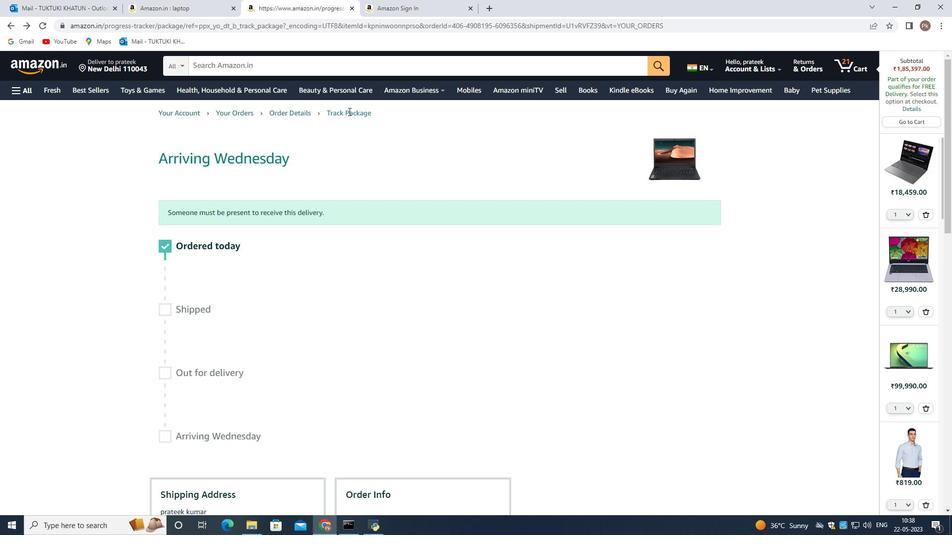 
Action: Mouse scrolled (369, 256) with delta (0, 0)
Screenshot: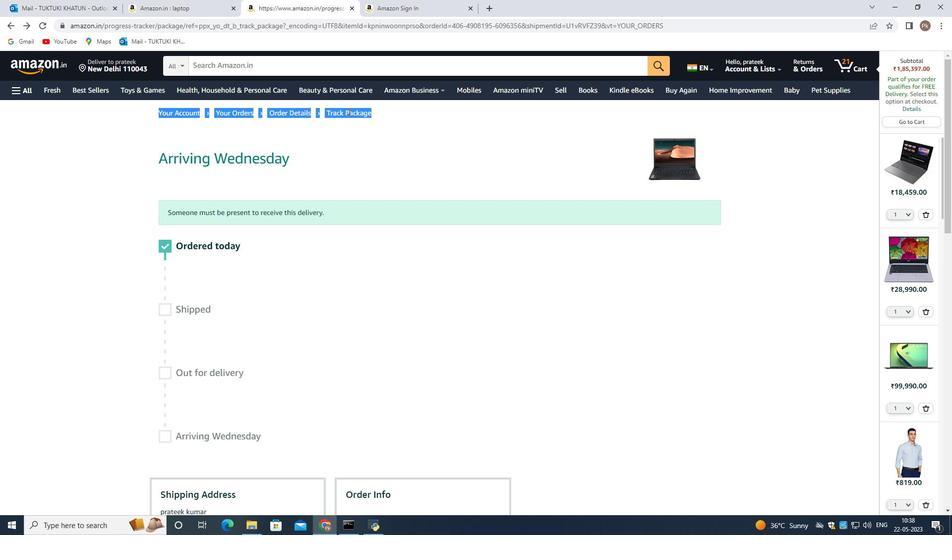 
Action: Mouse scrolled (369, 256) with delta (0, 0)
Screenshot: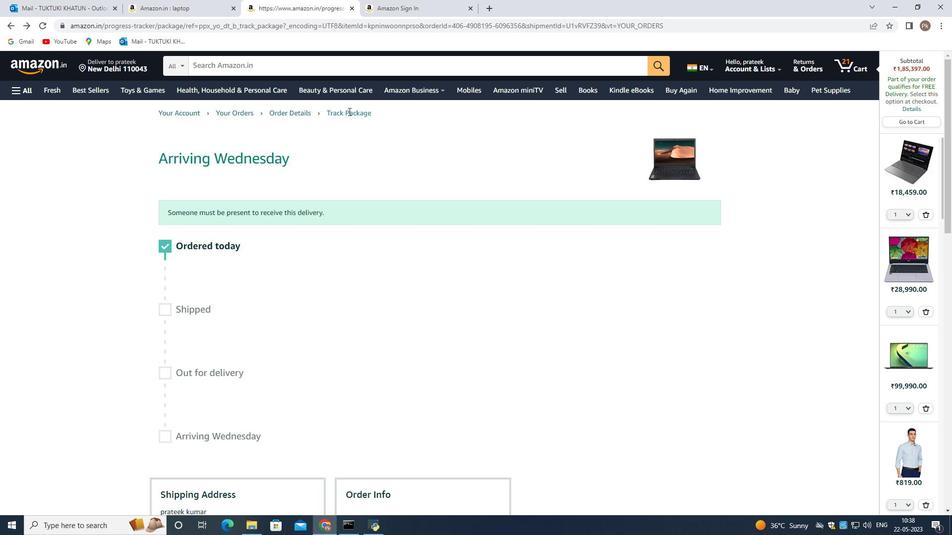 
Action: Mouse moved to (375, 259)
Screenshot: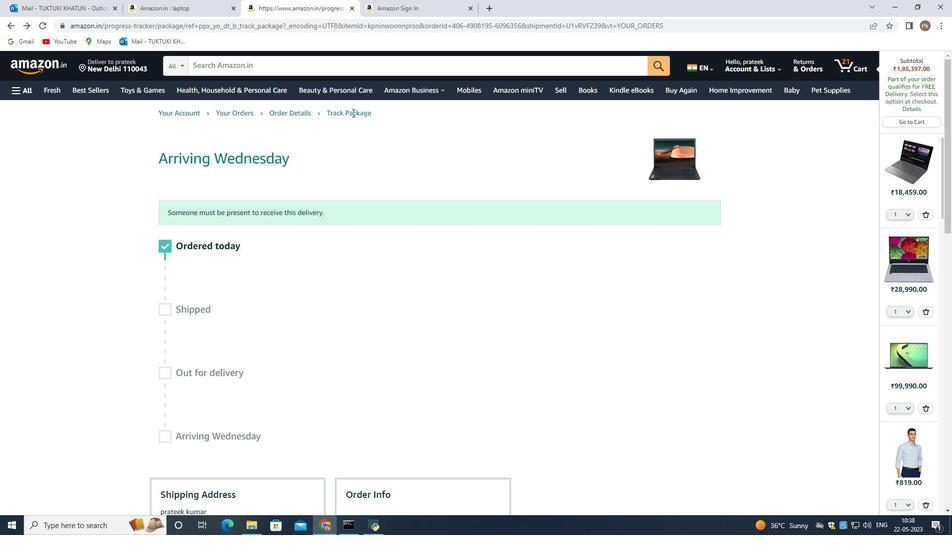 
Action: Mouse scrolled (375, 259) with delta (0, 0)
Screenshot: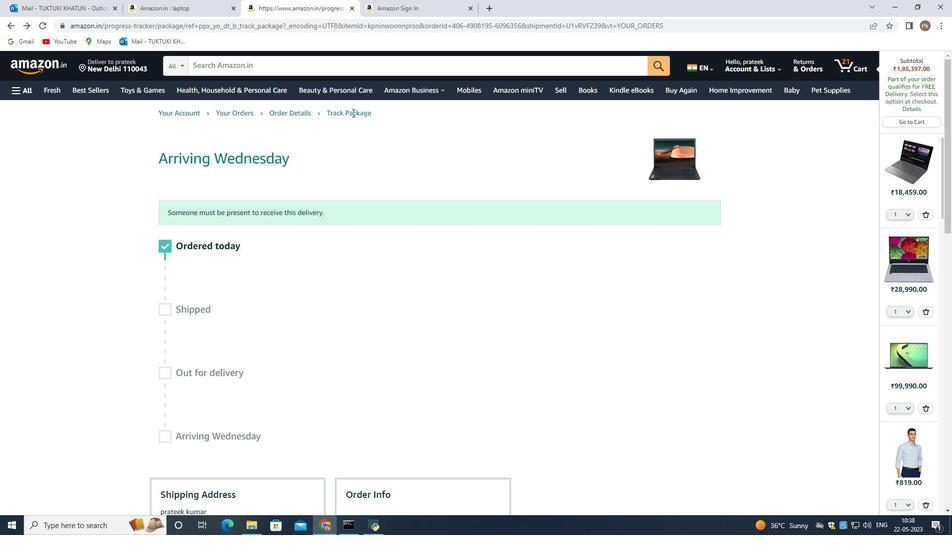 
Action: Mouse scrolled (375, 259) with delta (0, 0)
Screenshot: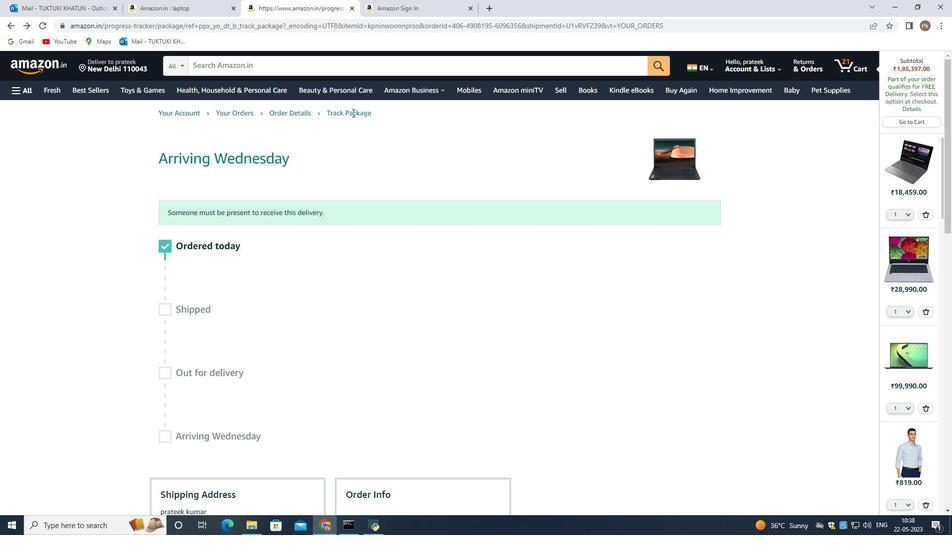 
Action: Mouse moved to (412, 171)
Screenshot: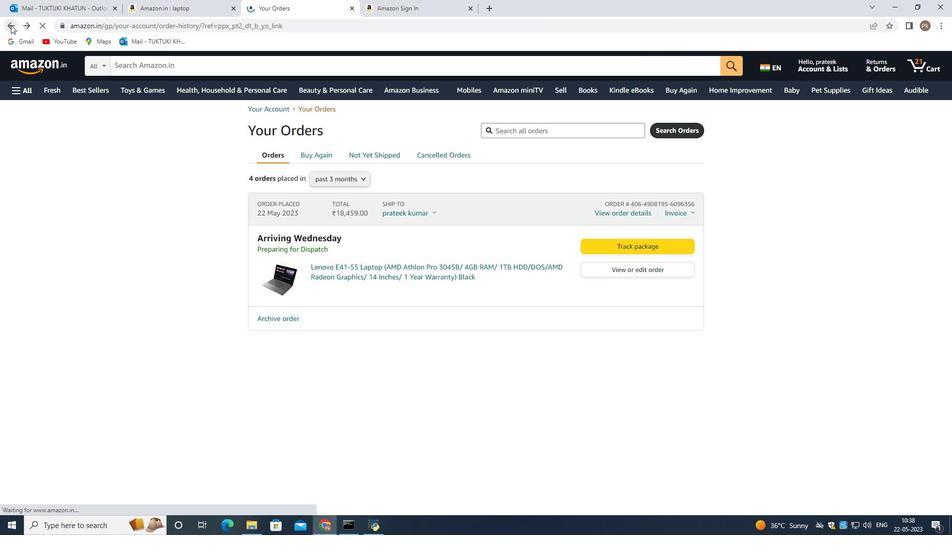 
Action: Mouse pressed left at (412, 171)
Screenshot: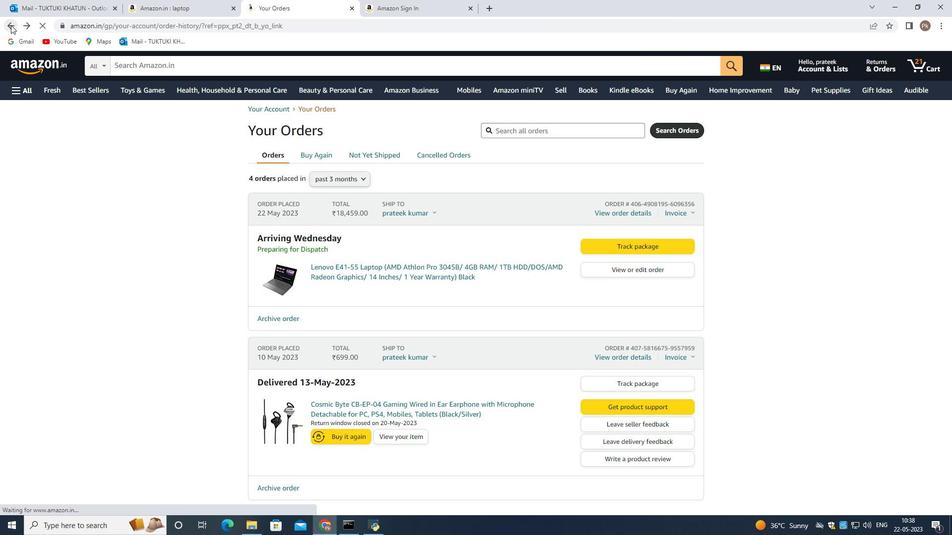 
Action: Mouse moved to (420, 179)
Screenshot: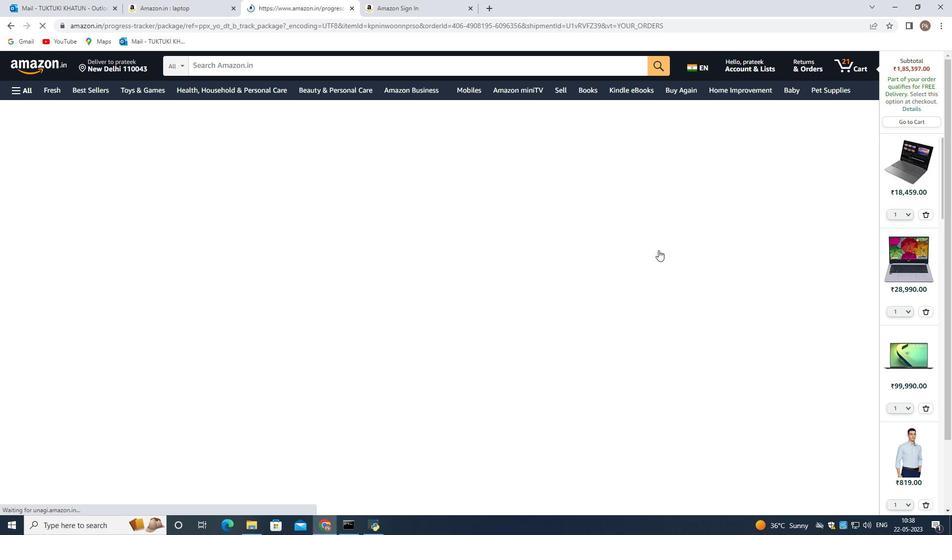 
Action: Mouse pressed left at (420, 179)
Screenshot: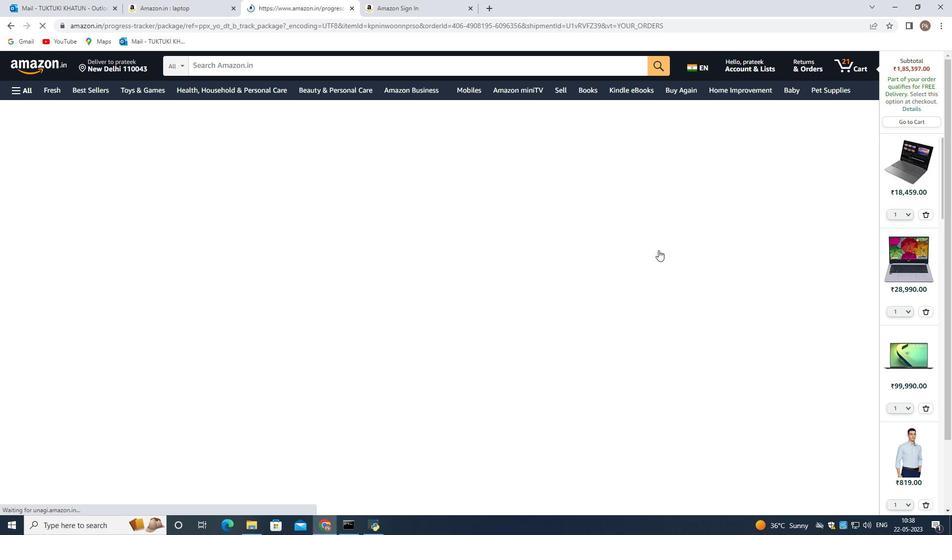 
Action: Mouse moved to (553, 273)
Screenshot: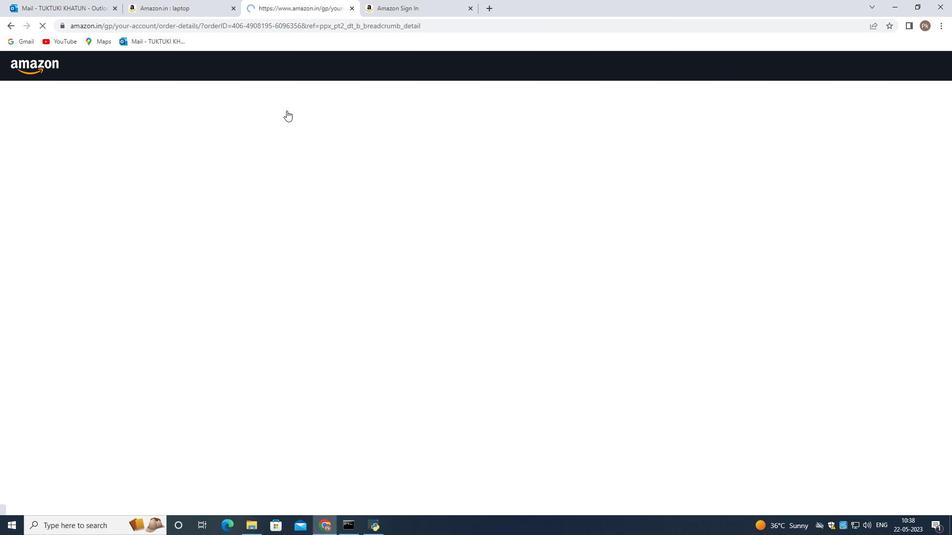 
Action: Mouse scrolled (553, 273) with delta (0, 0)
Screenshot: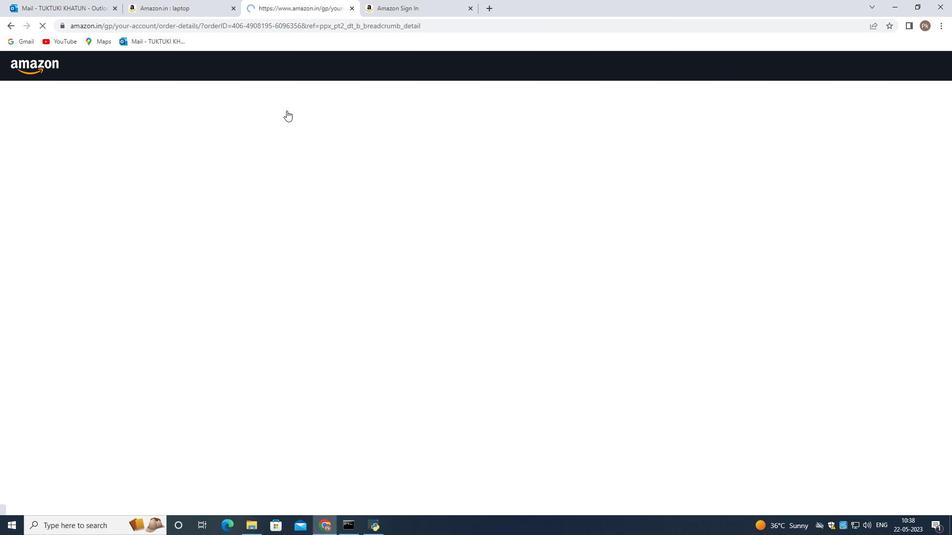 
Action: Mouse moved to (528, 198)
Screenshot: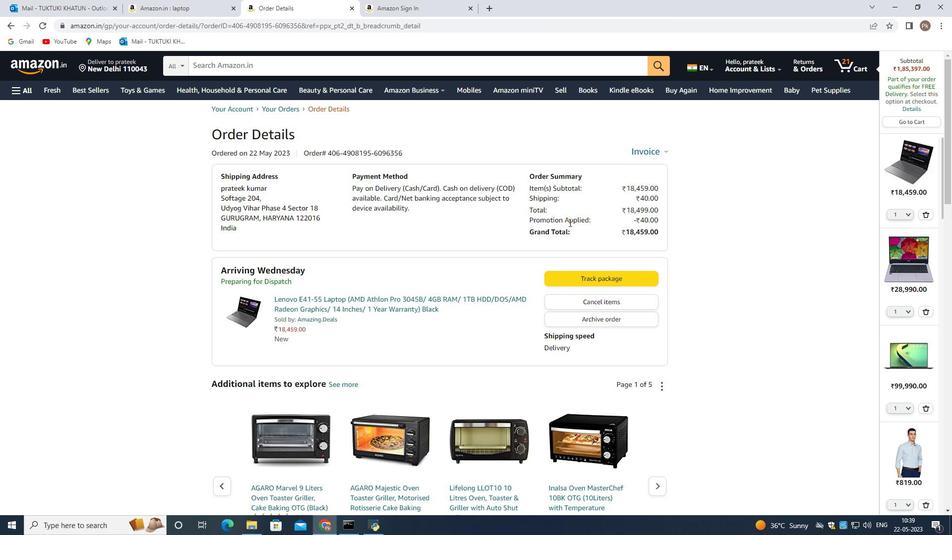 
Action: Mouse scrolled (528, 197) with delta (0, 0)
Screenshot: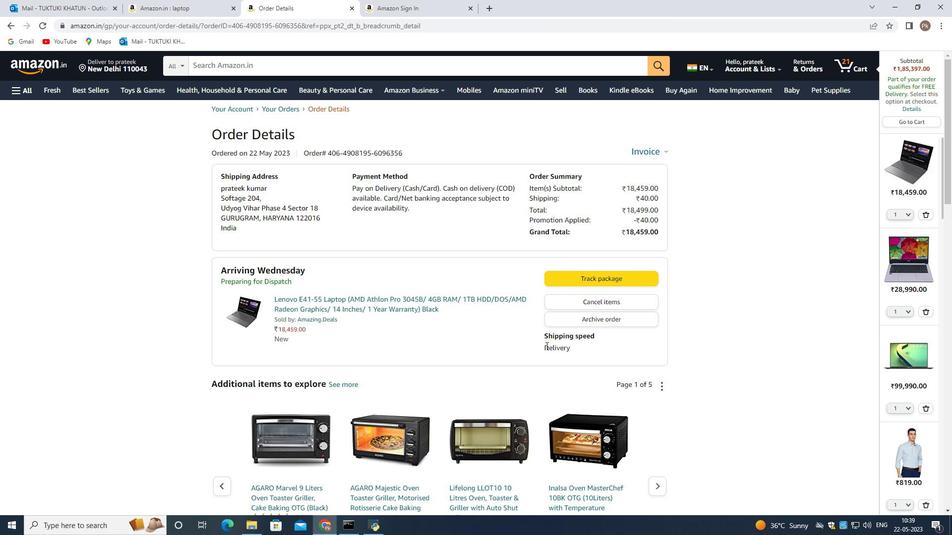 
Action: Mouse moved to (528, 149)
Screenshot: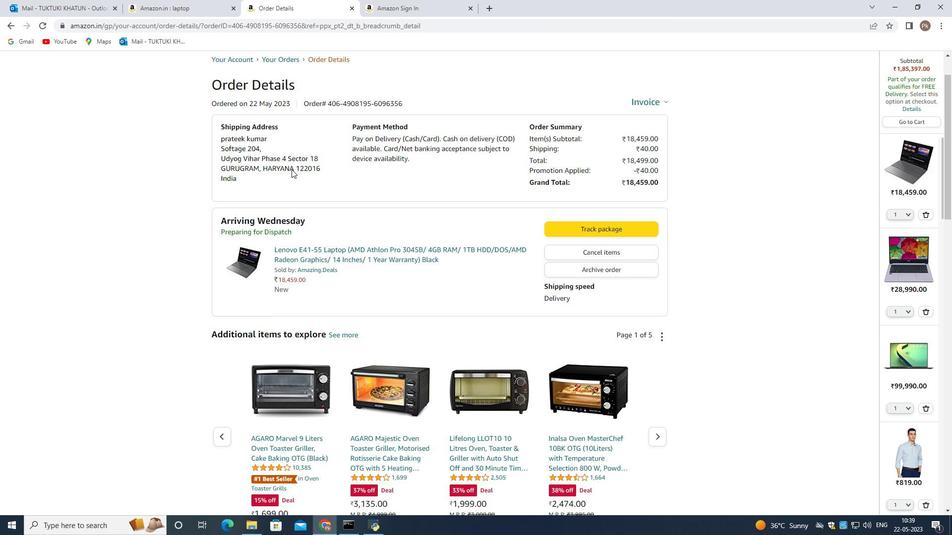
Action: Mouse scrolled (528, 148) with delta (0, 0)
Screenshot: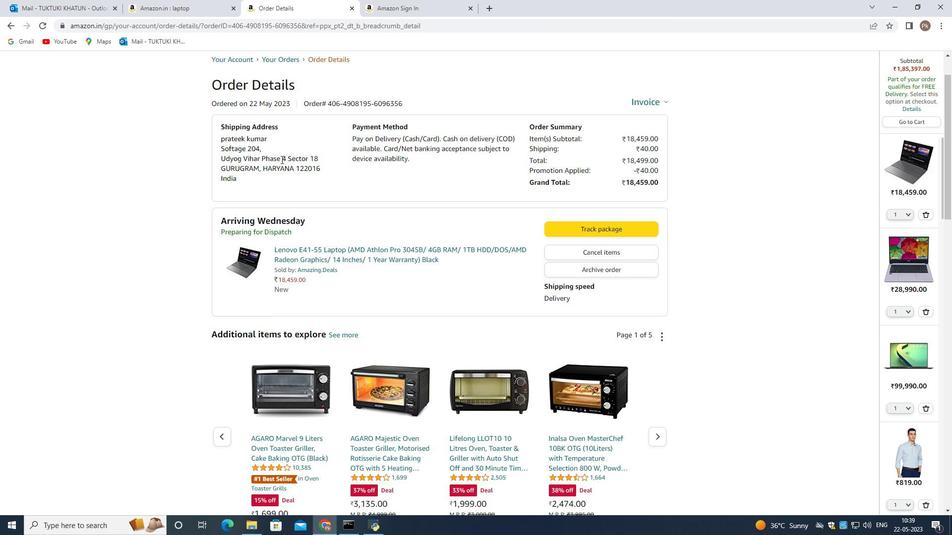 
Action: Mouse moved to (528, 154)
Screenshot: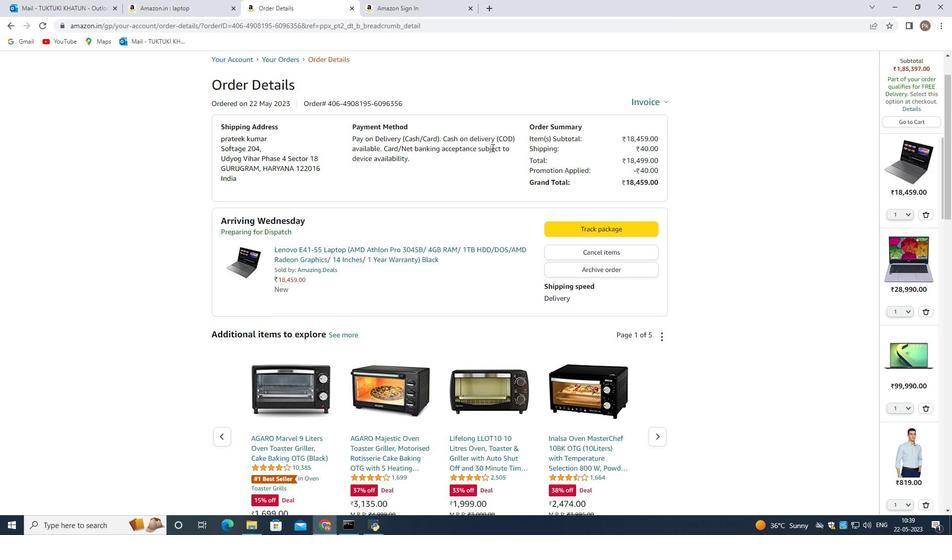 
Action: Mouse scrolled (528, 153) with delta (0, 0)
Screenshot: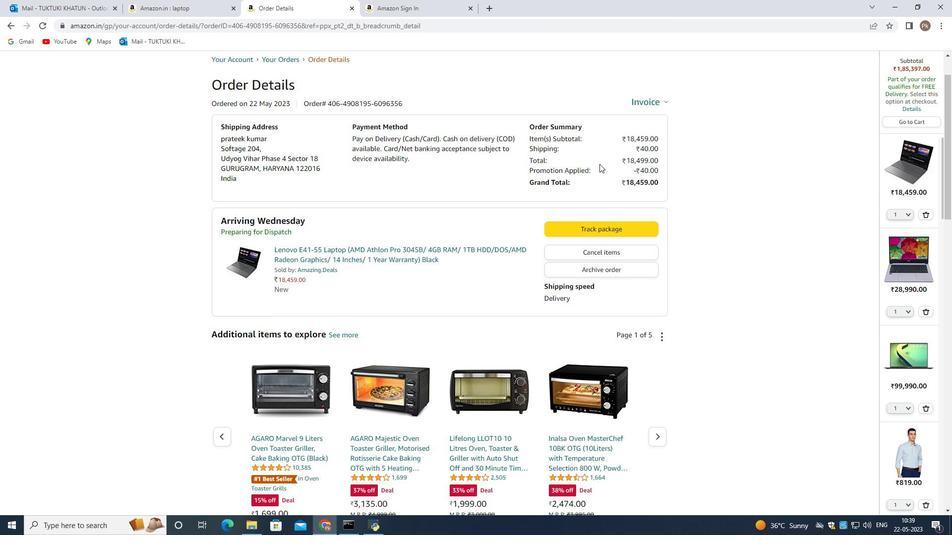 
Action: Mouse moved to (544, 224)
Screenshot: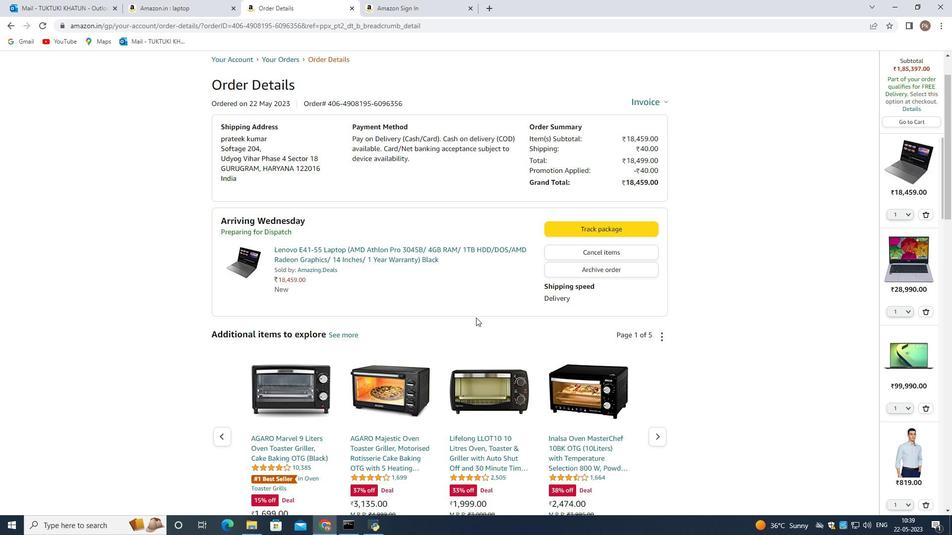 
Action: Mouse scrolled (544, 225) with delta (0, 0)
Screenshot: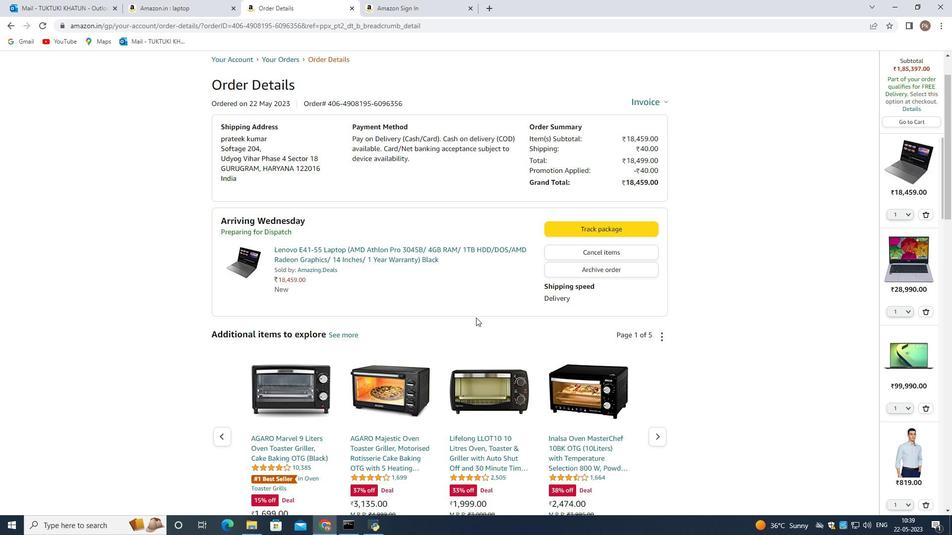 
Action: Mouse scrolled (544, 225) with delta (0, 0)
Screenshot: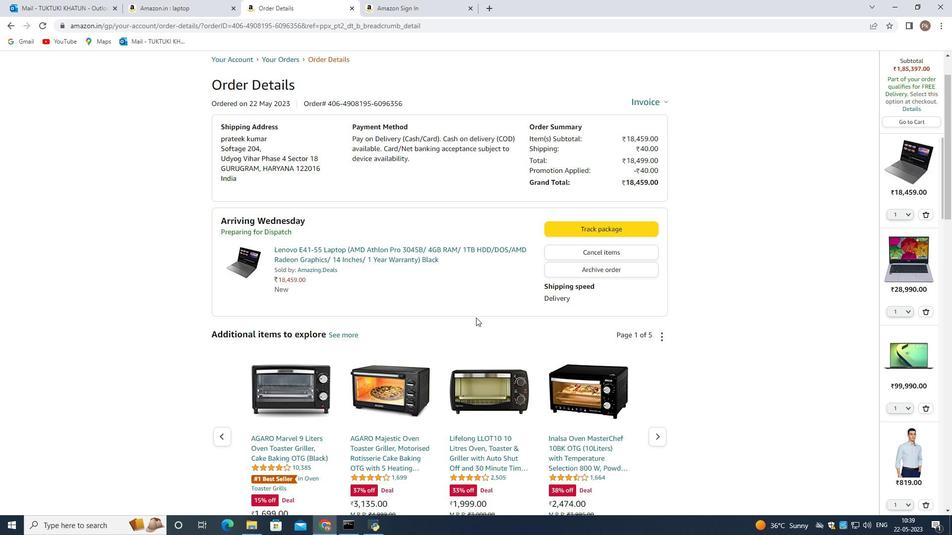 
Action: Mouse moved to (541, 227)
Screenshot: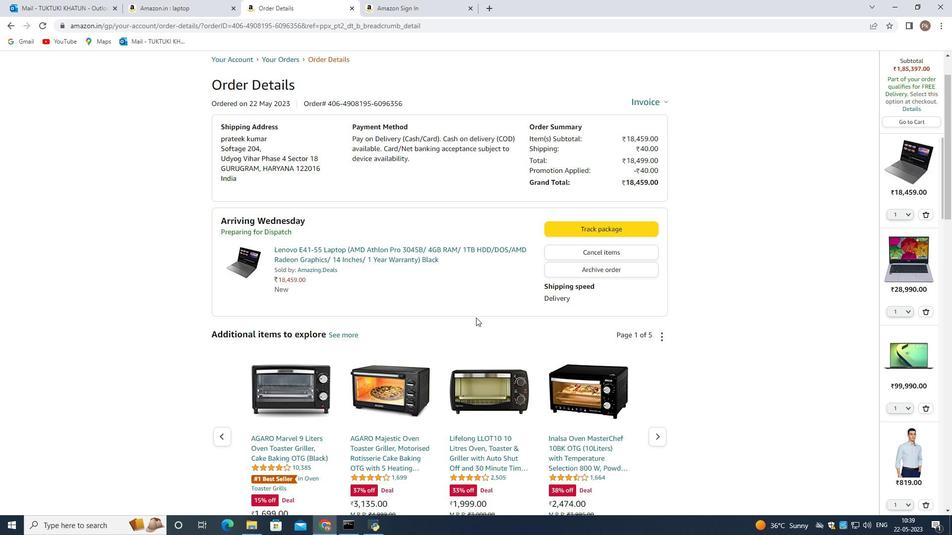 
Action: Mouse scrolled (541, 228) with delta (0, 0)
Screenshot: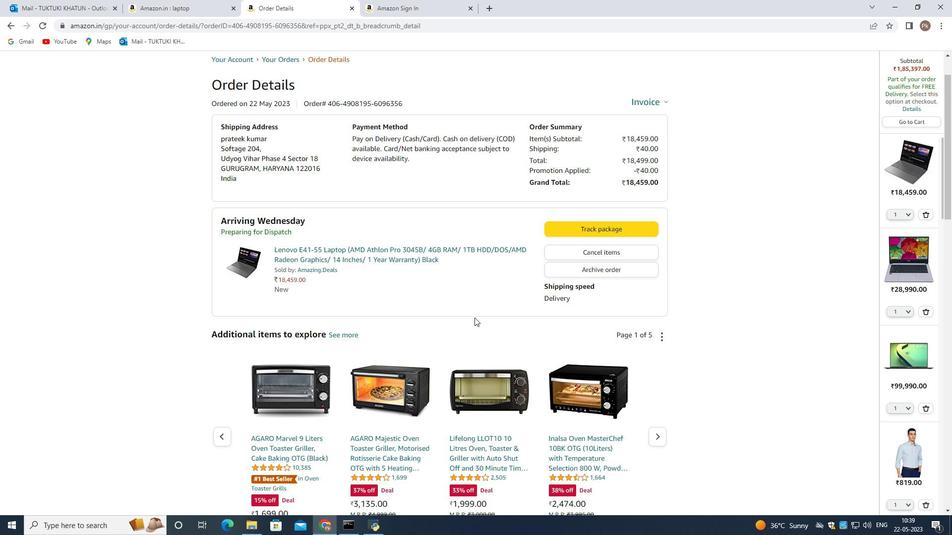 
Action: Mouse scrolled (541, 227) with delta (0, 0)
Screenshot: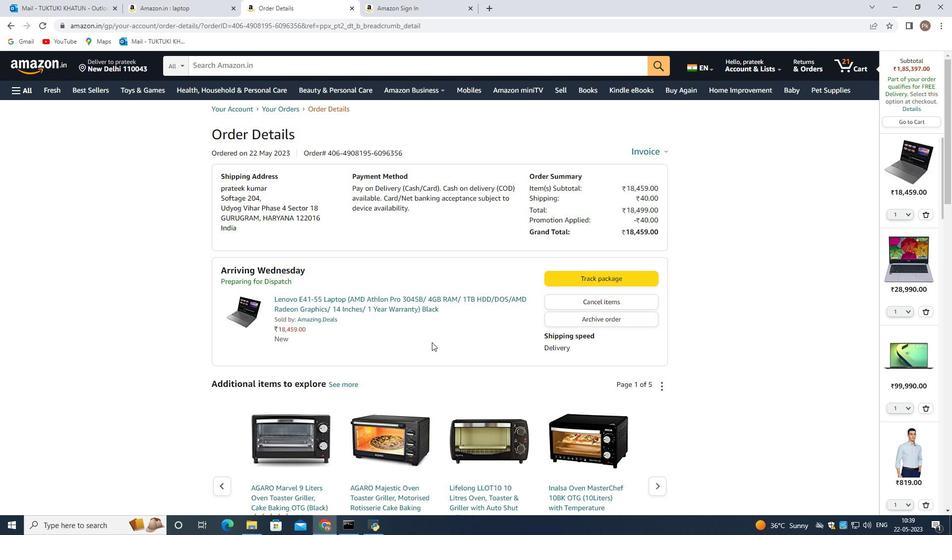 
Action: Mouse moved to (538, 229)
Screenshot: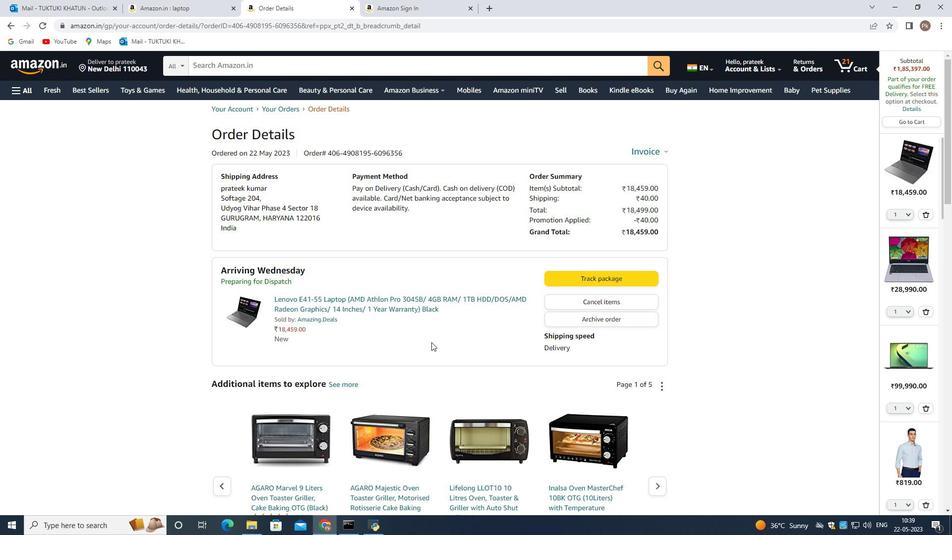 
Action: Mouse scrolled (538, 228) with delta (0, 0)
Screenshot: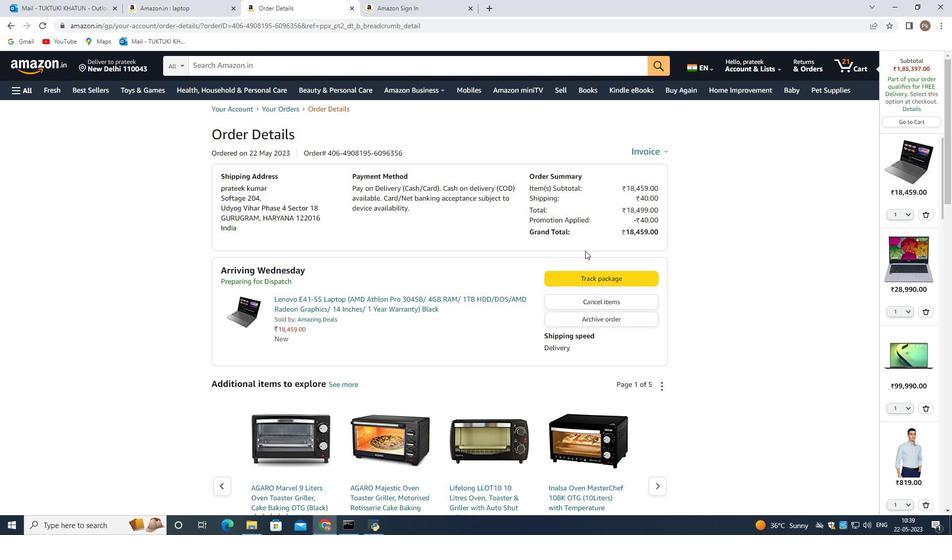 
Action: Mouse scrolled (538, 228) with delta (0, 0)
Screenshot: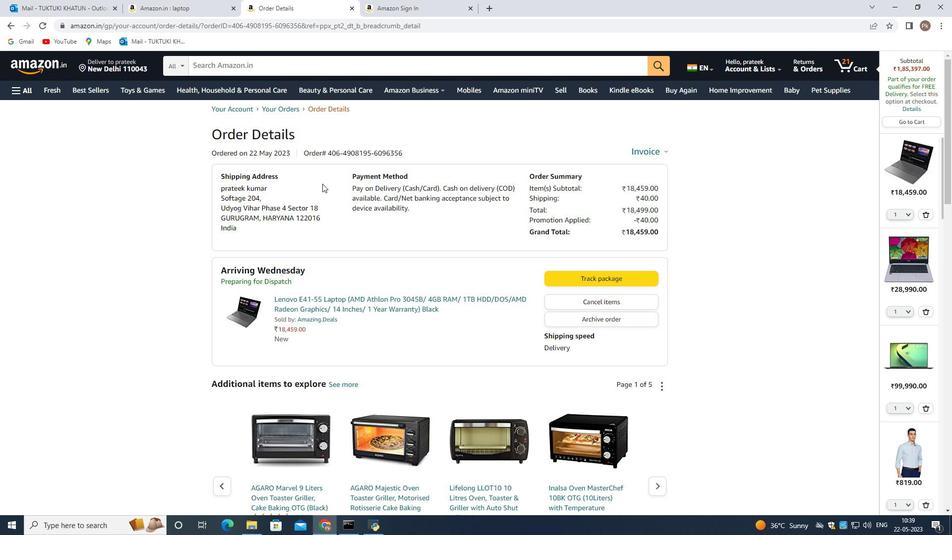 
Action: Mouse moved to (728, 269)
Screenshot: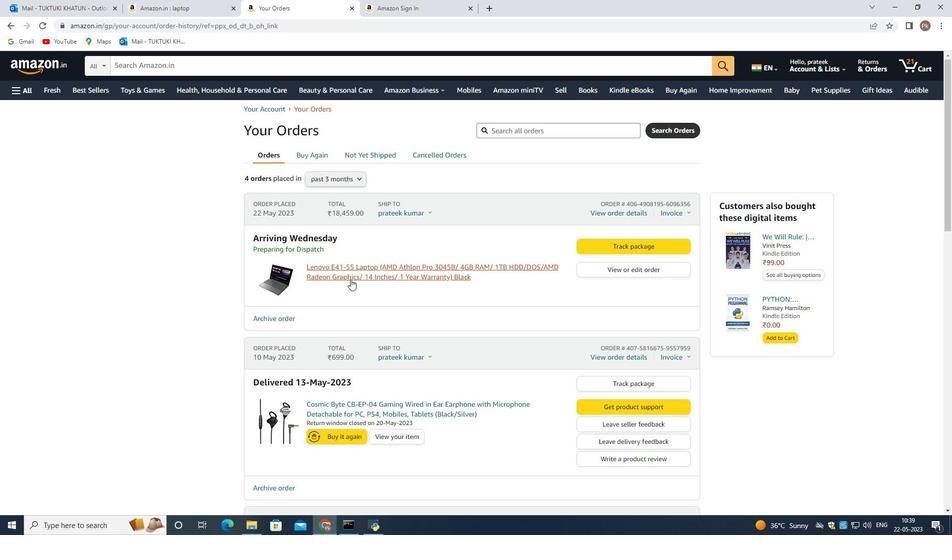 
Action: Mouse pressed left at (728, 269)
Screenshot: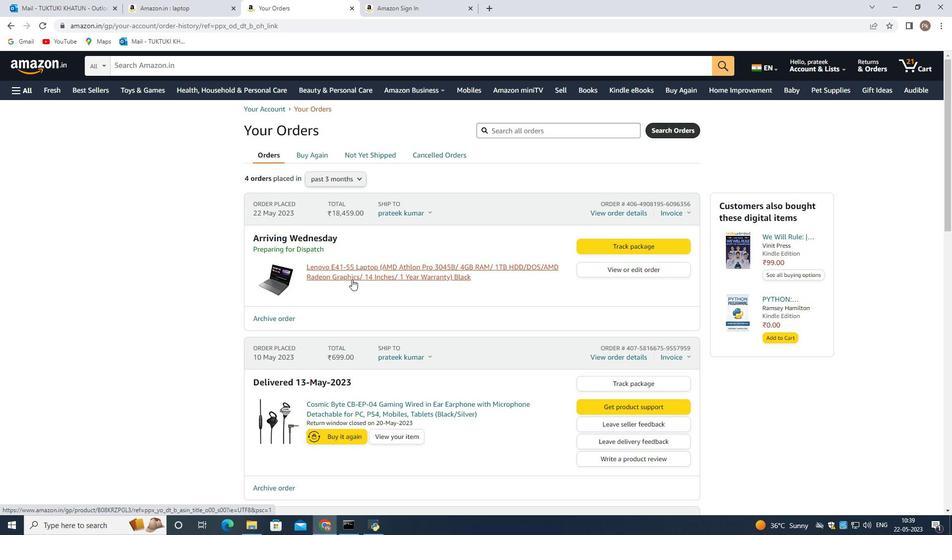 
Action: Mouse moved to (934, 57)
Screenshot: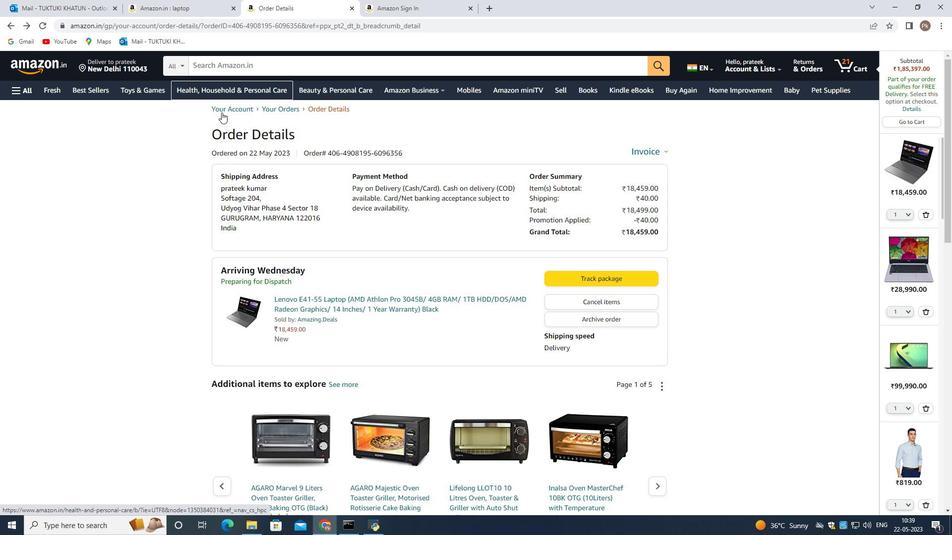 
Action: Mouse pressed left at (934, 57)
Screenshot: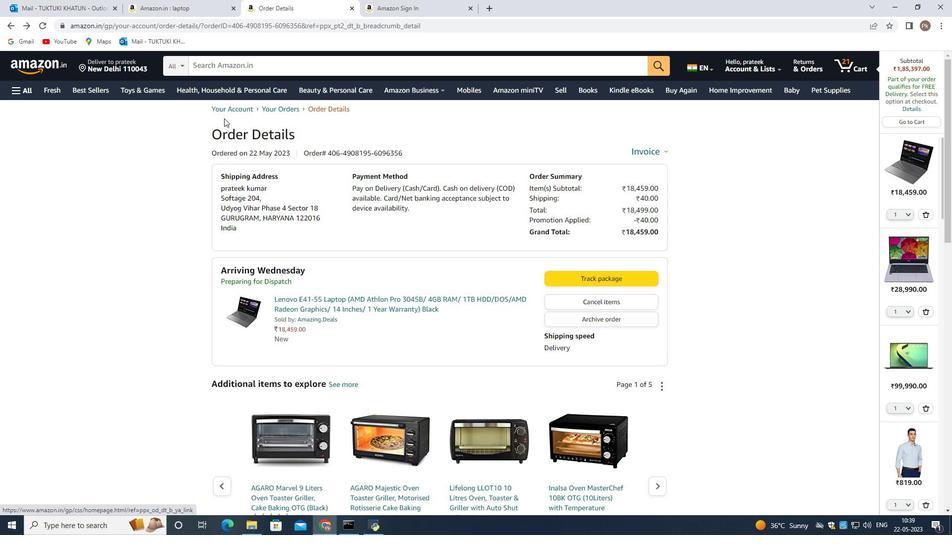 
Action: Mouse moved to (935, 63)
Screenshot: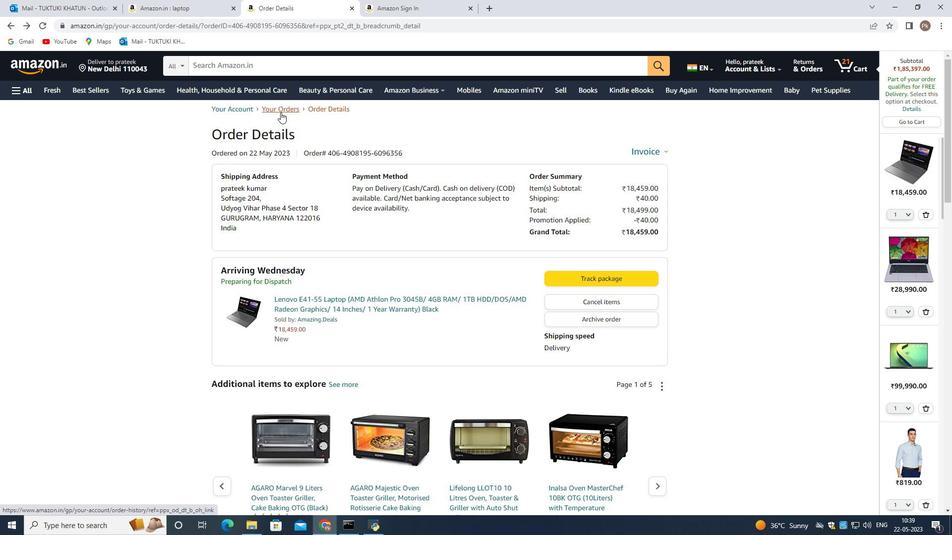 
Action: Mouse pressed left at (935, 63)
Screenshot: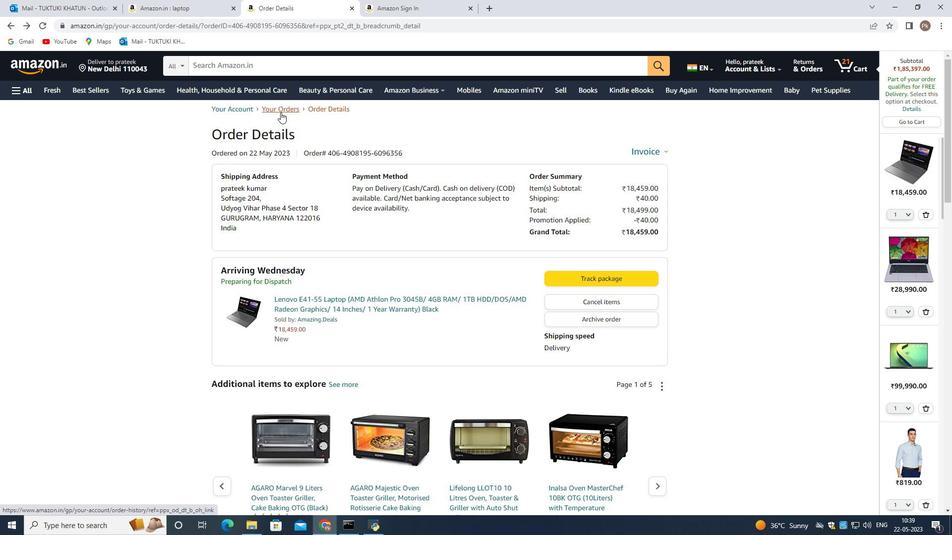 
Action: Mouse moved to (738, 486)
Screenshot: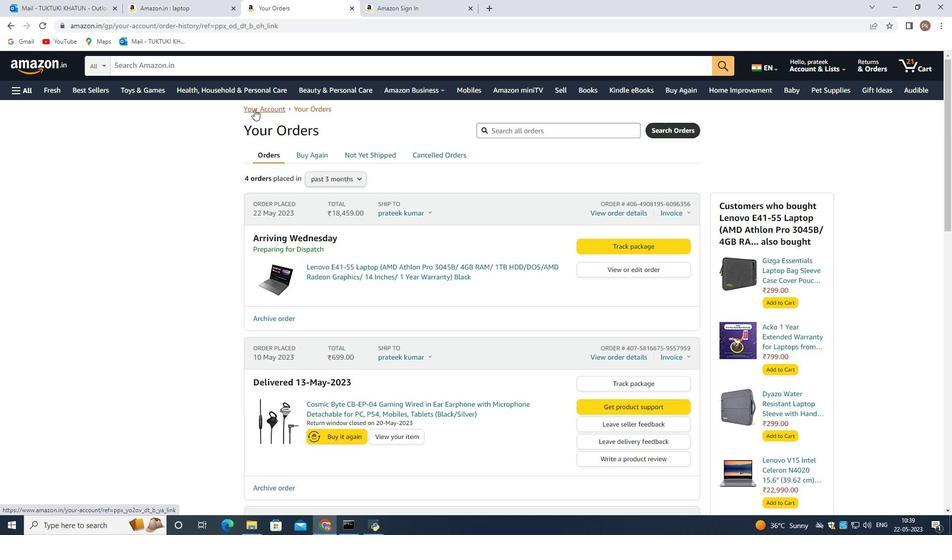 
Action: Mouse pressed left at (738, 486)
Screenshot: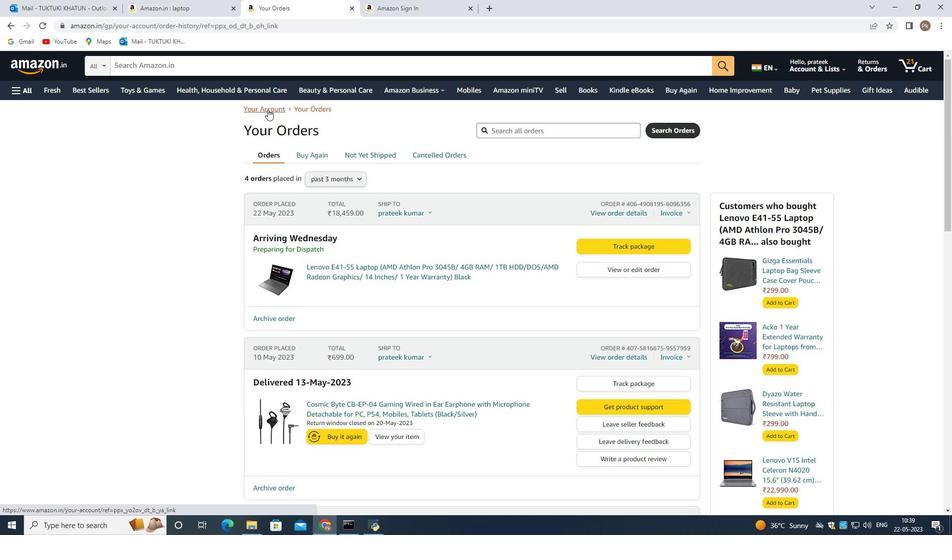 
Action: Mouse moved to (760, 0)
Screenshot: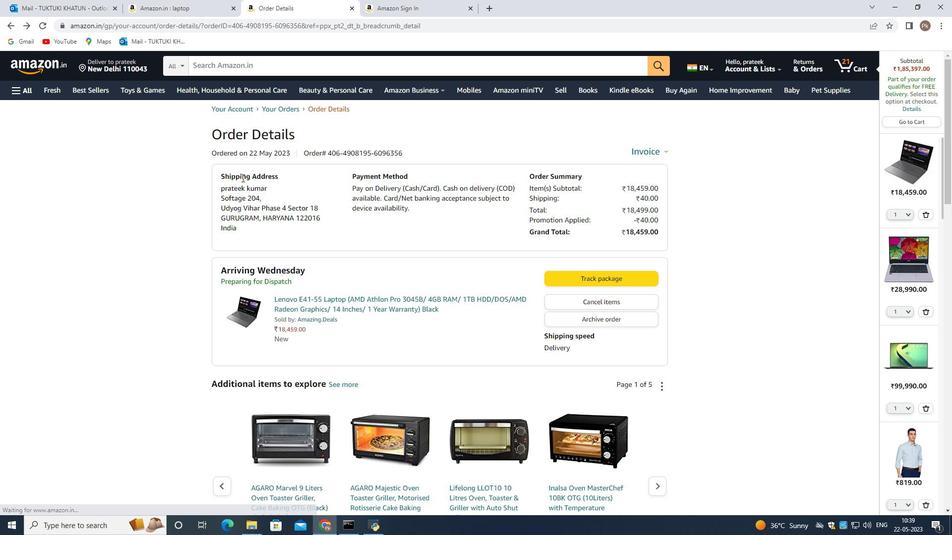 
Action: Key pressed 9811094490<Key.enter><Key.shift_r><Key.shift_r><Key.shift_r><Key.shift_r><Key.shift_r><Key.shift_r><Key.shift_r><Key.shift_r><Key.shift_r><Key.shift_r><Key.shift_r><Key.shift_r><Key.shift_r><Key.shift_r><Key.shift_r><Key.shift_r><Key.shift_r><Key.shift_r><Key.shift_r><Key.shift_r>Jaishreeram<Key.shift><Key.shift><Key.shift>@1234
Screenshot: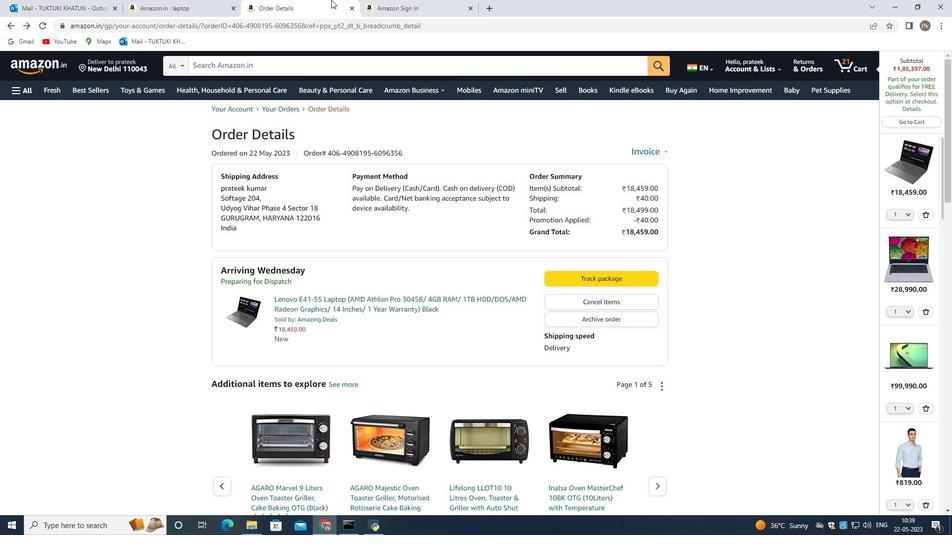 
Action: Mouse moved to (519, 182)
Screenshot: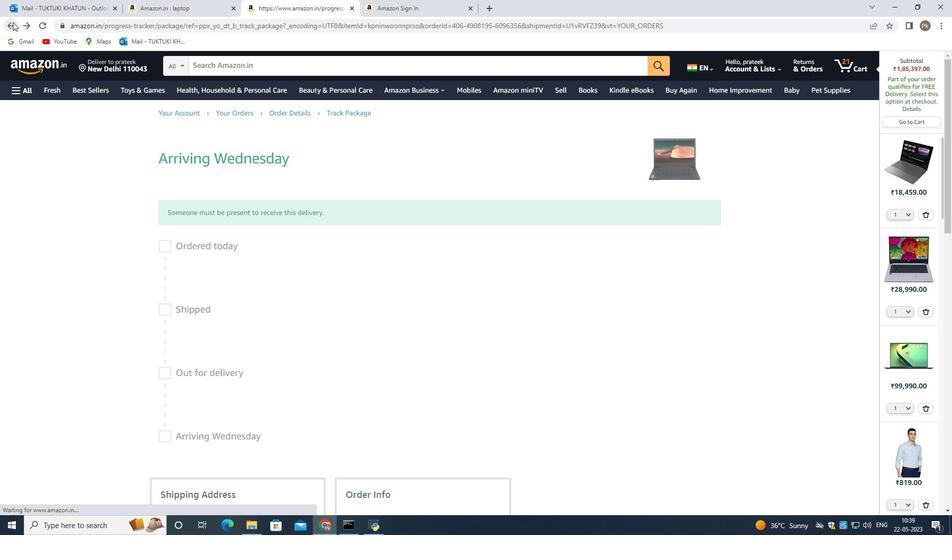 
Action: Mouse pressed left at (519, 182)
Screenshot: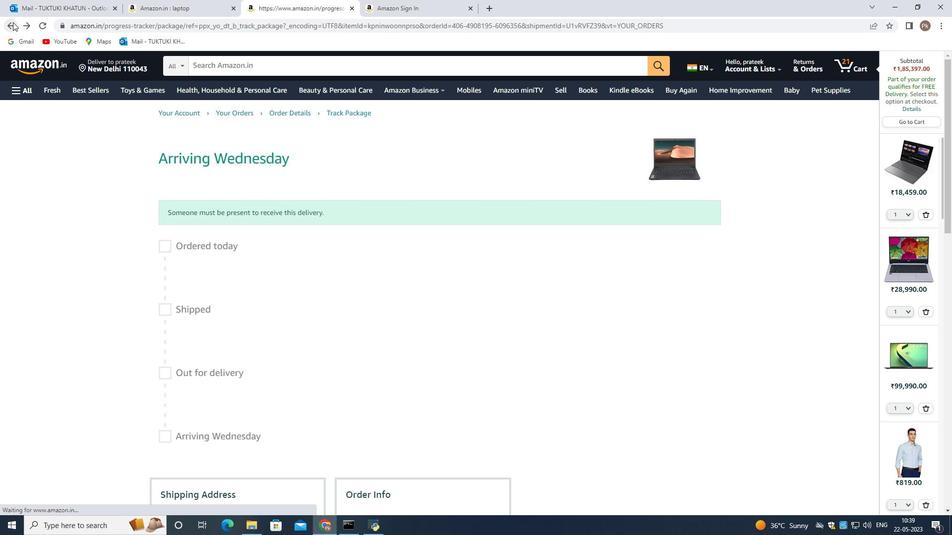 
Action: Mouse moved to (491, 195)
Screenshot: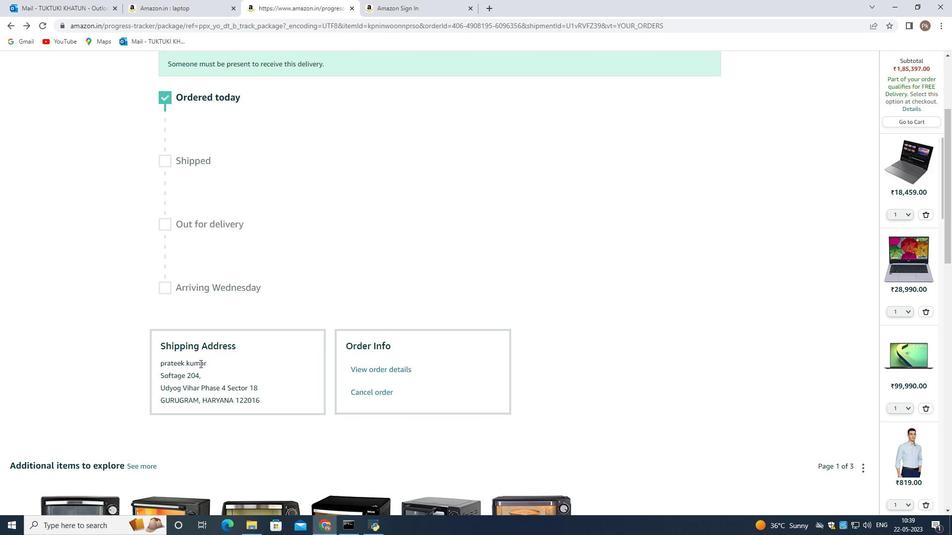 
Action: Mouse pressed left at (491, 195)
Screenshot: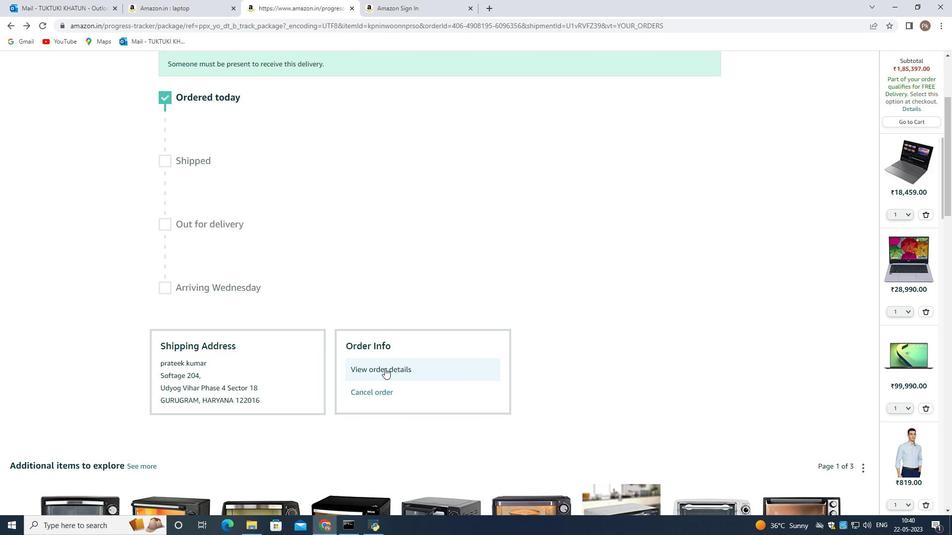 
Action: Key pressed <Key.shift><Key.shift><Key.shift><Key.shift>Jaishreeram<Key.shift><Key.shift>@123
Screenshot: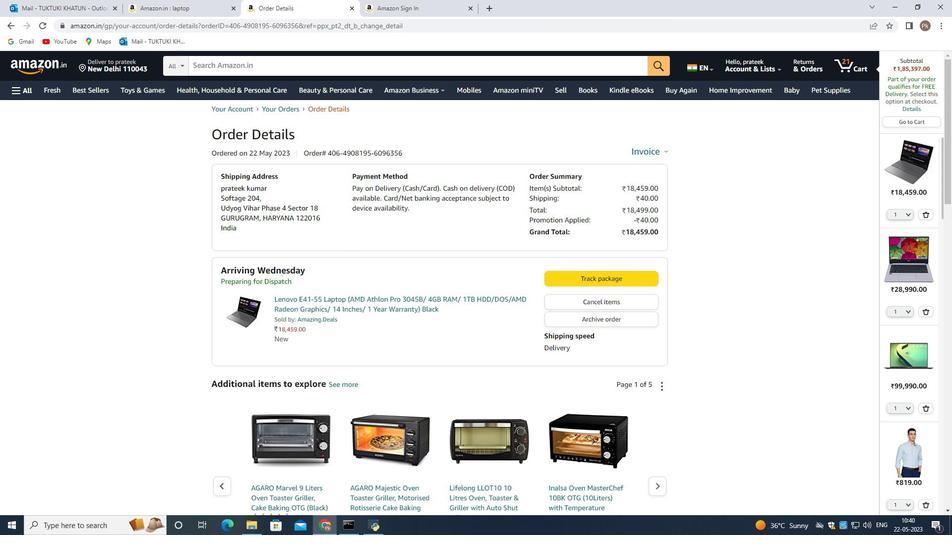 
Action: Mouse moved to (497, 227)
Screenshot: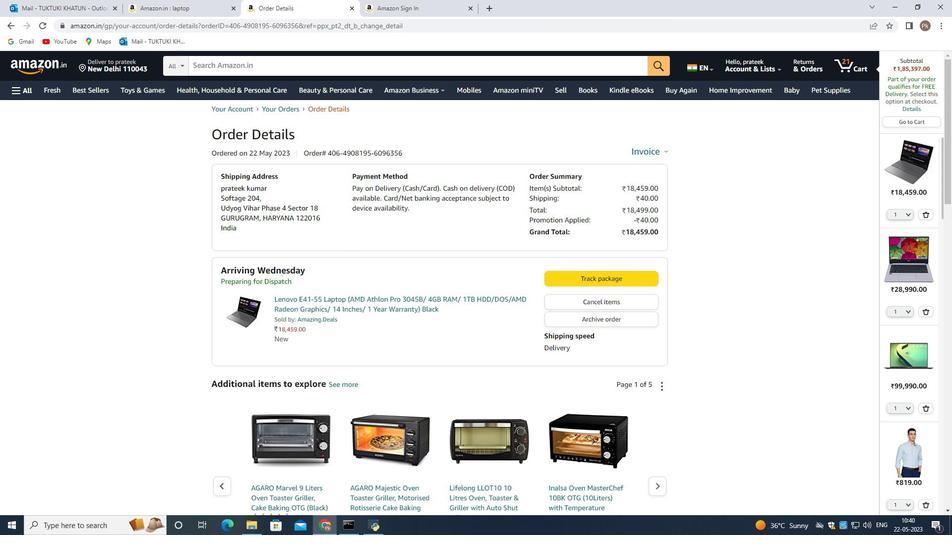 
Action: Mouse pressed left at (497, 227)
Screenshot: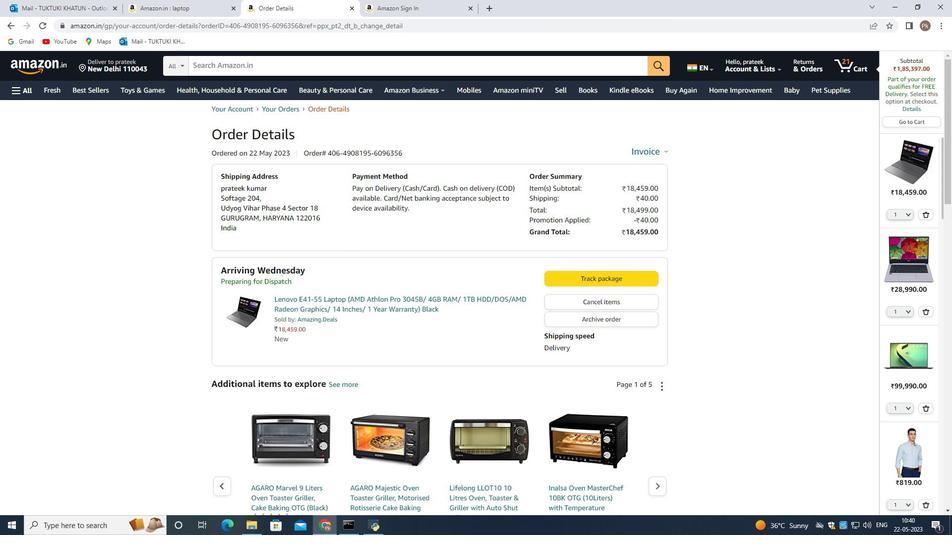 
Action: Mouse moved to (385, 184)
Screenshot: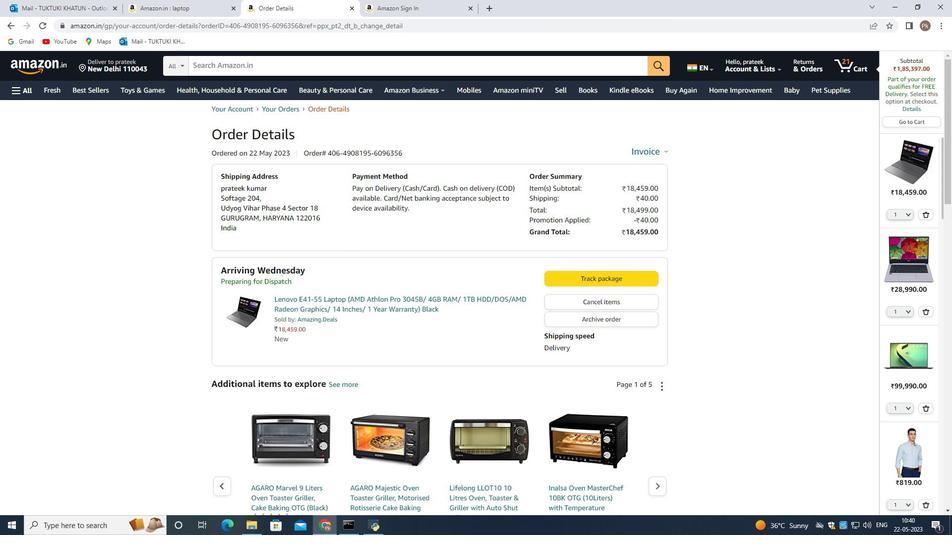 
Action: Mouse scrolled (385, 183) with delta (0, 0)
Screenshot: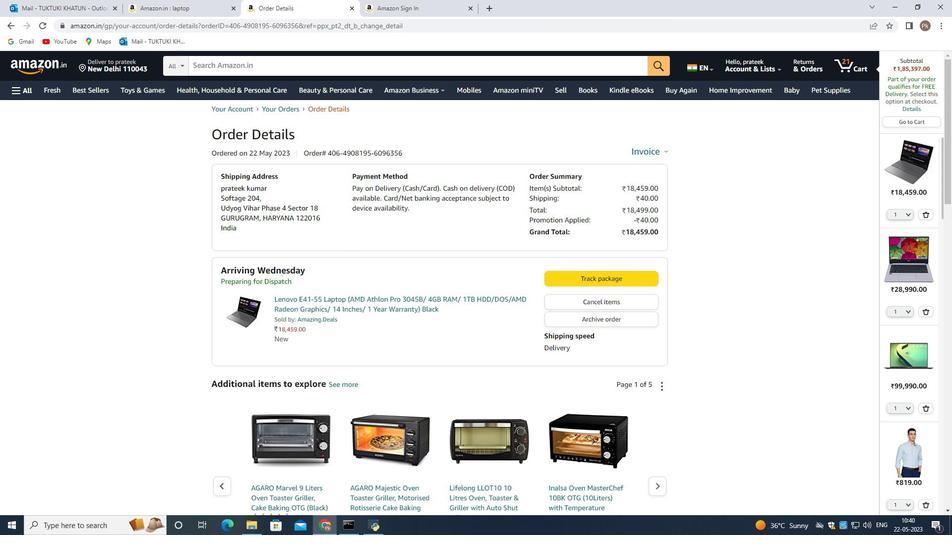 
Action: Mouse moved to (385, 185)
Screenshot: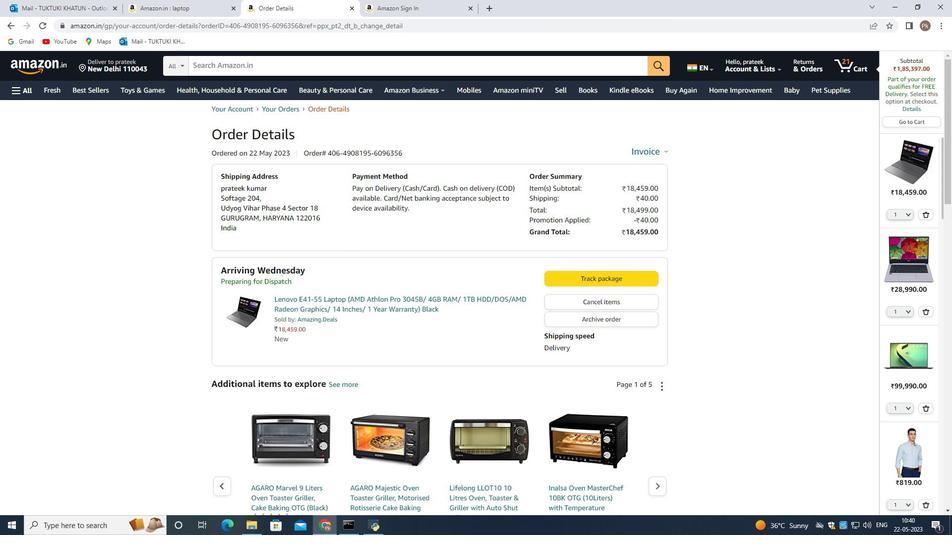 
Action: Mouse scrolled (385, 184) with delta (0, 0)
Screenshot: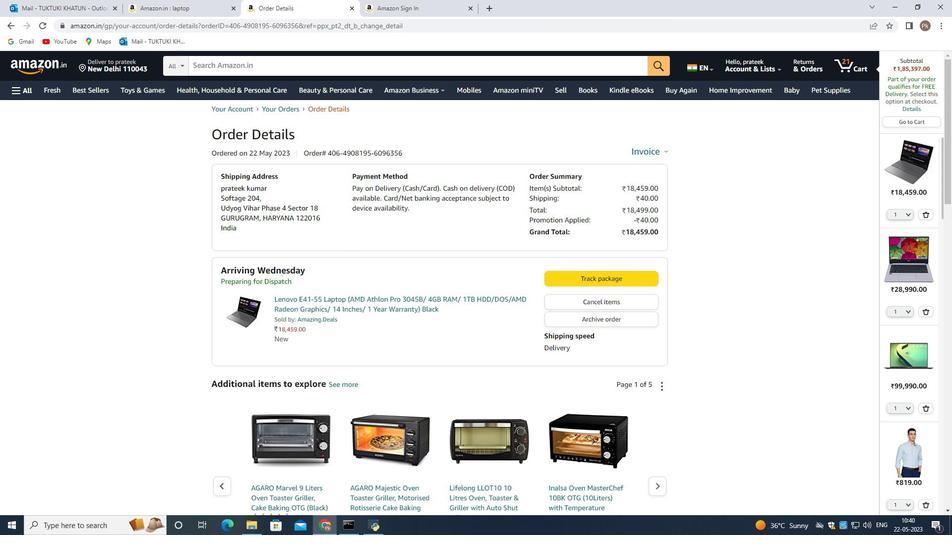 
Action: Mouse moved to (238, 170)
Screenshot: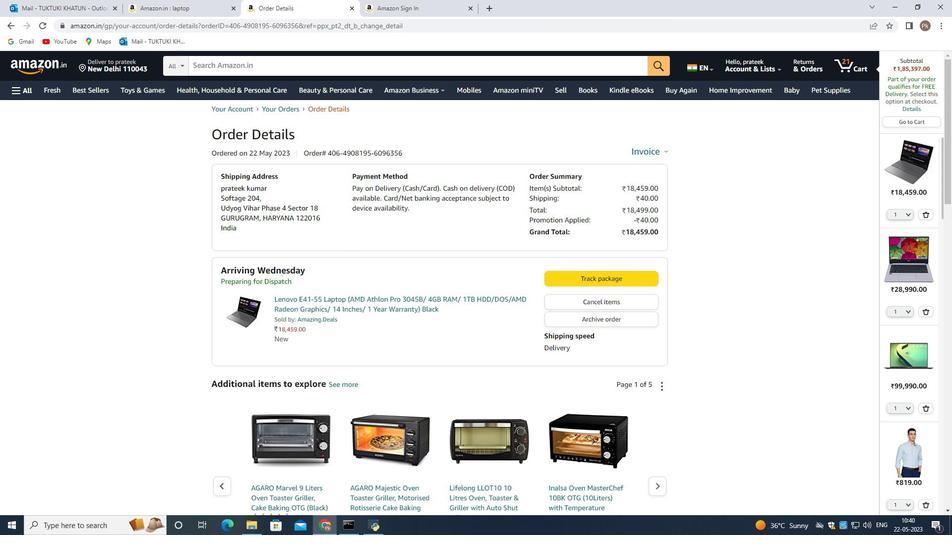 
Action: Mouse pressed left at (238, 170)
Screenshot: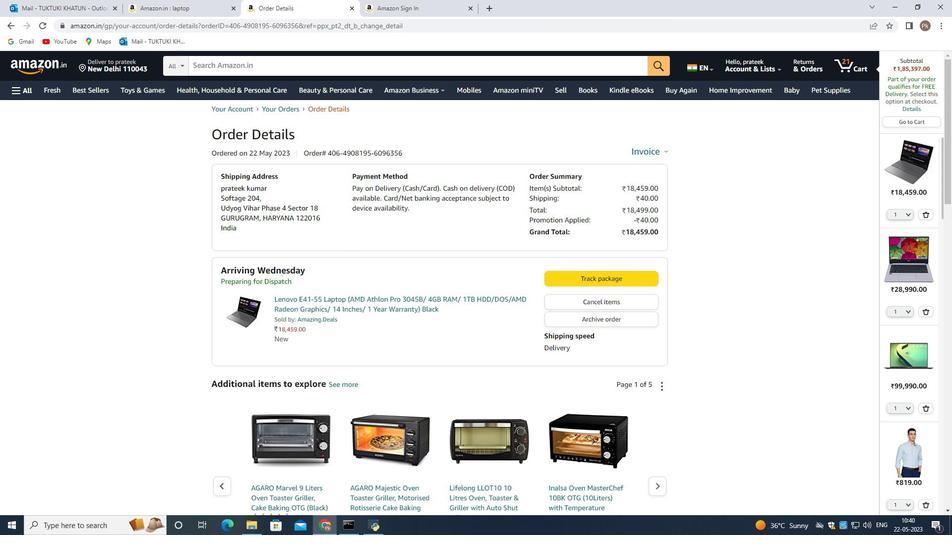 
Action: Mouse moved to (316, 214)
Screenshot: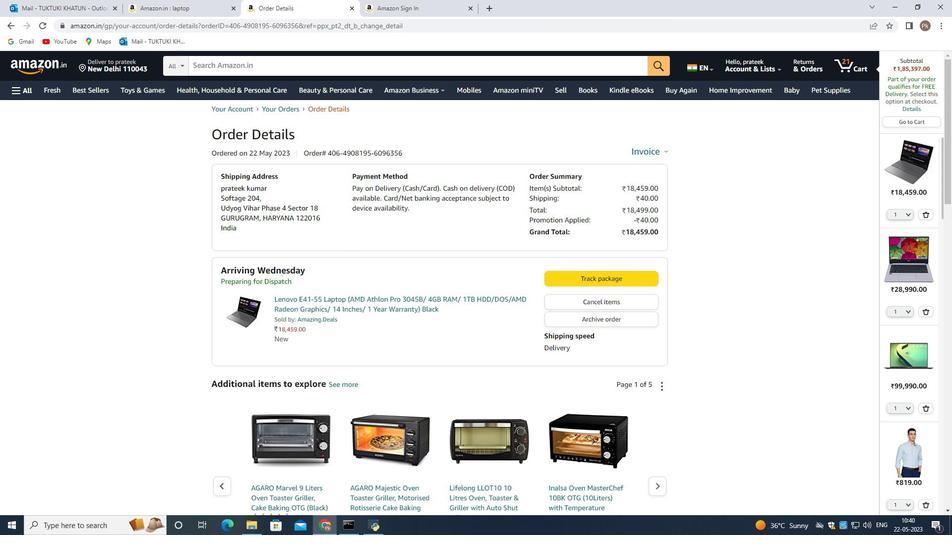 
Action: Mouse scrolled (316, 213) with delta (0, 0)
Screenshot: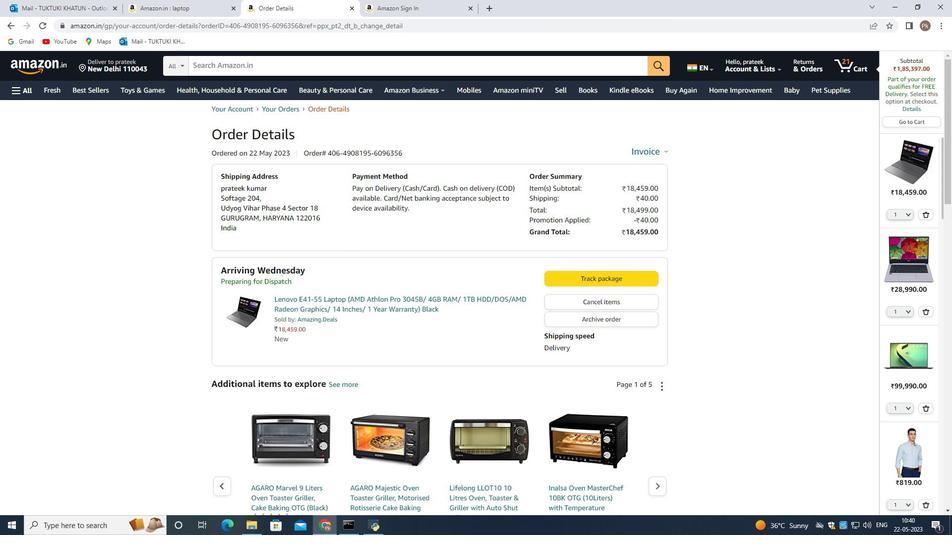 
Action: Mouse scrolled (316, 213) with delta (0, 0)
Screenshot: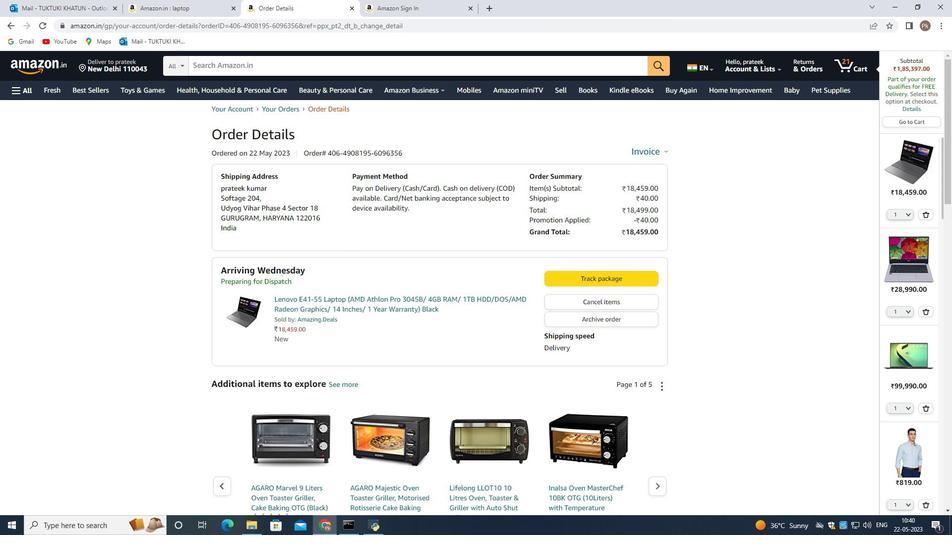 
Action: Mouse moved to (324, 216)
Screenshot: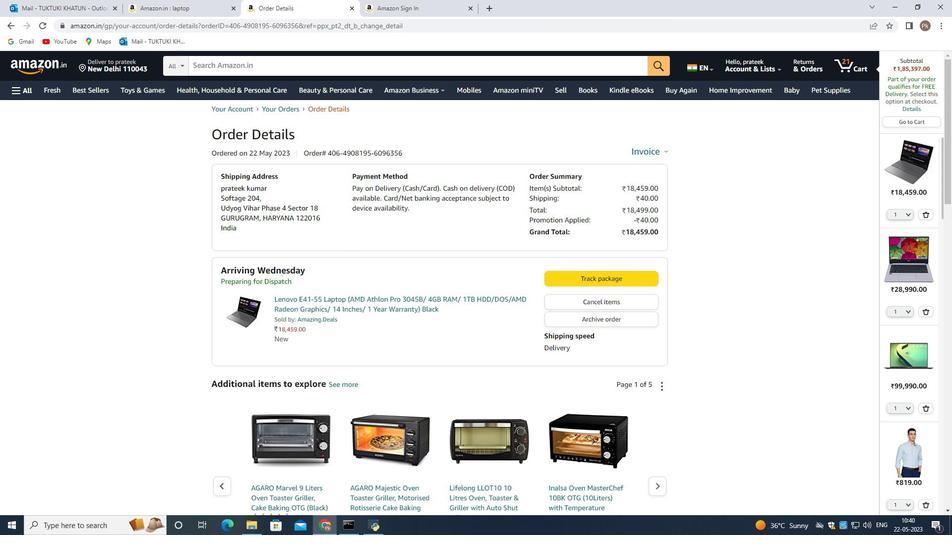 
Action: Mouse scrolled (324, 215) with delta (0, 0)
Screenshot: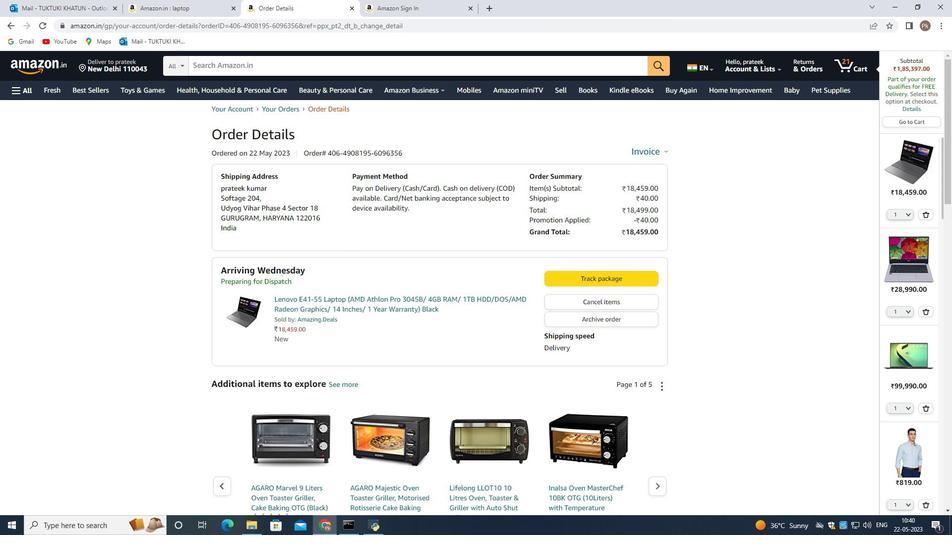 
Action: Mouse moved to (324, 216)
Screenshot: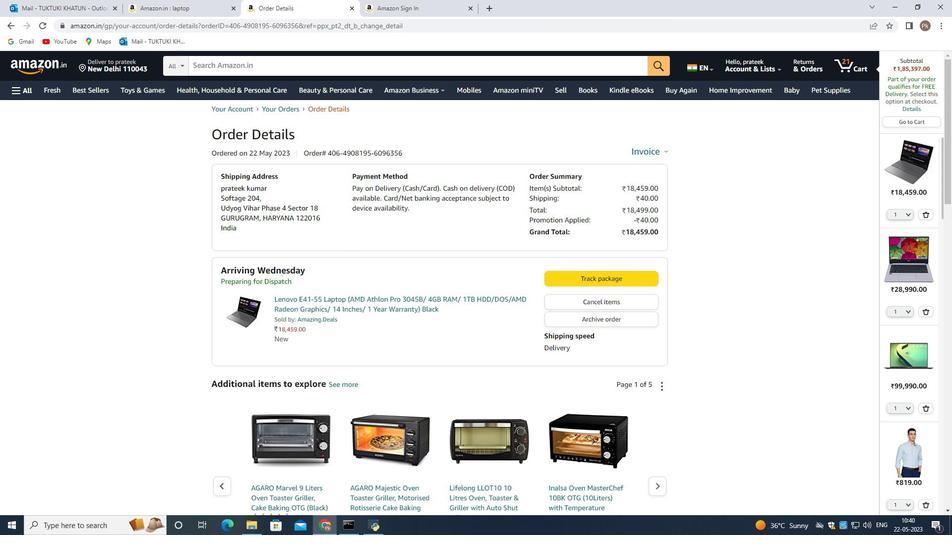 
Action: Mouse scrolled (324, 215) with delta (0, 0)
Screenshot: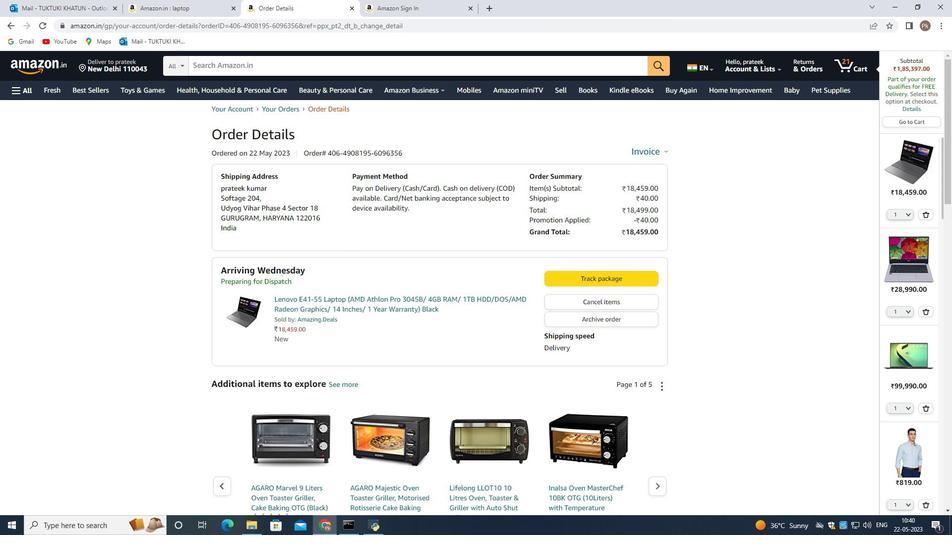 
Action: Mouse moved to (325, 218)
Screenshot: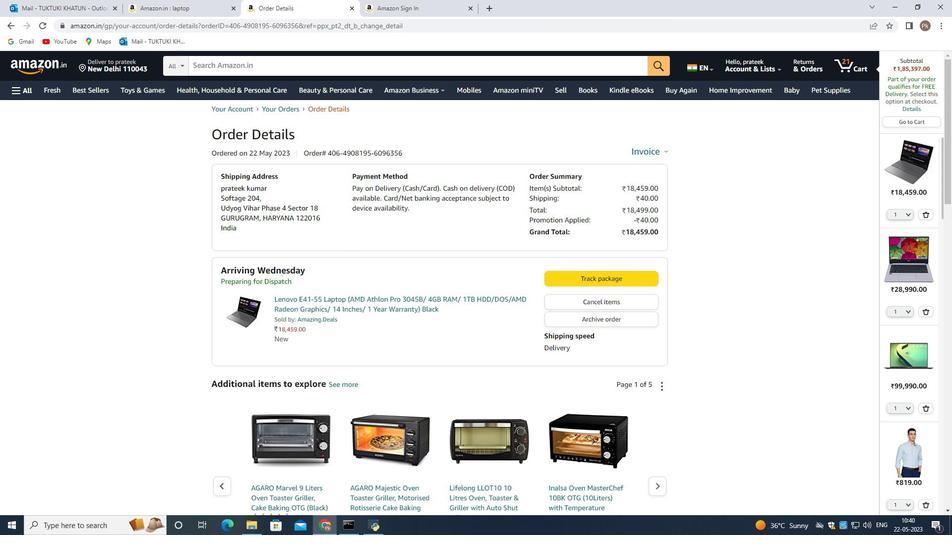 
Action: Mouse scrolled (325, 216) with delta (0, 0)
Screenshot: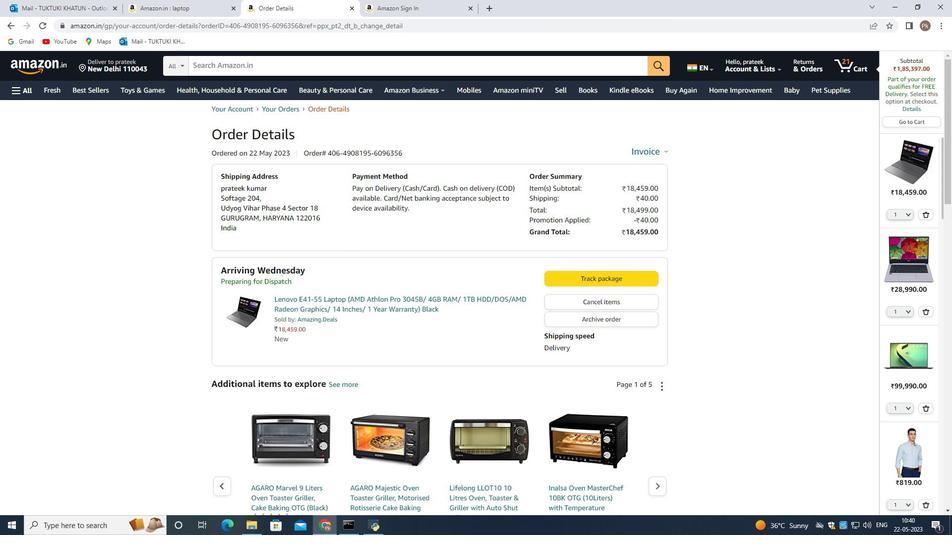 
Action: Mouse moved to (254, 285)
Screenshot: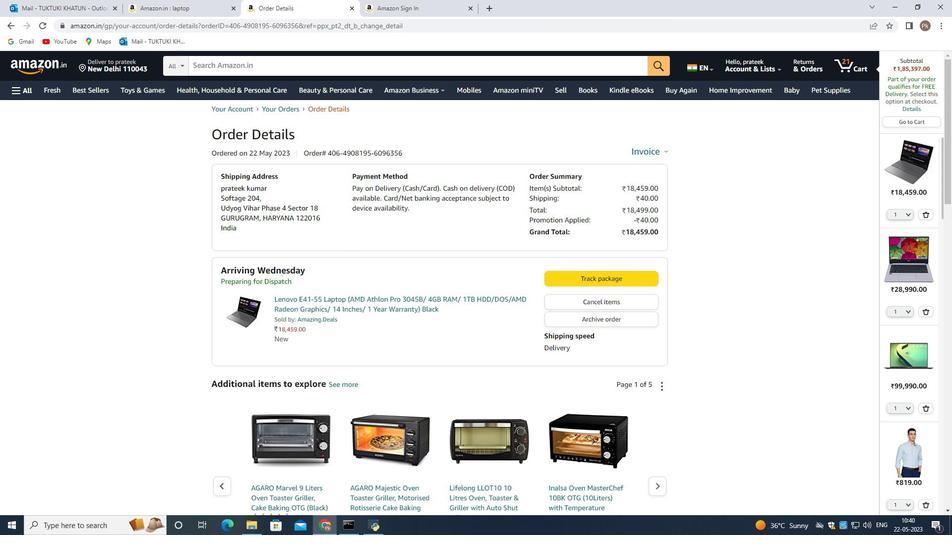 
Action: Mouse pressed left at (254, 285)
Screenshot: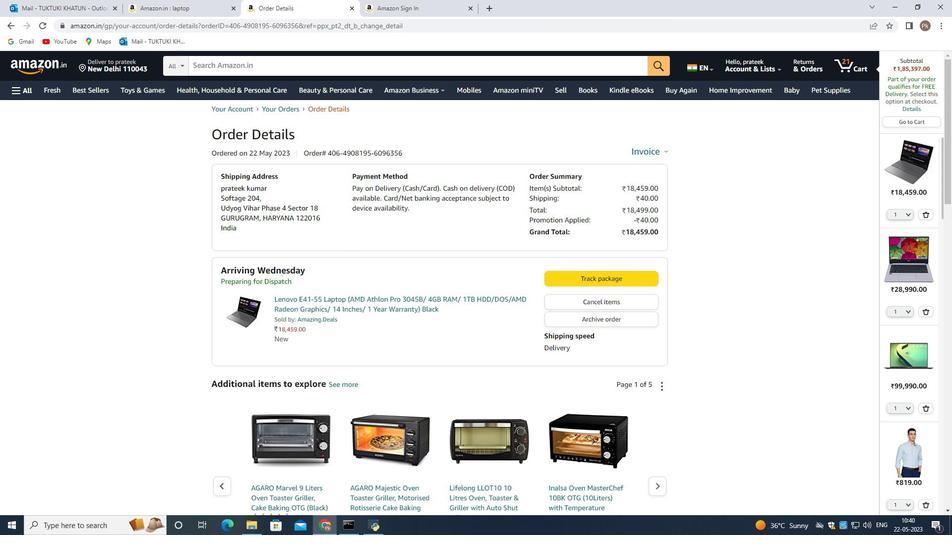 
Action: Mouse moved to (247, 276)
Screenshot: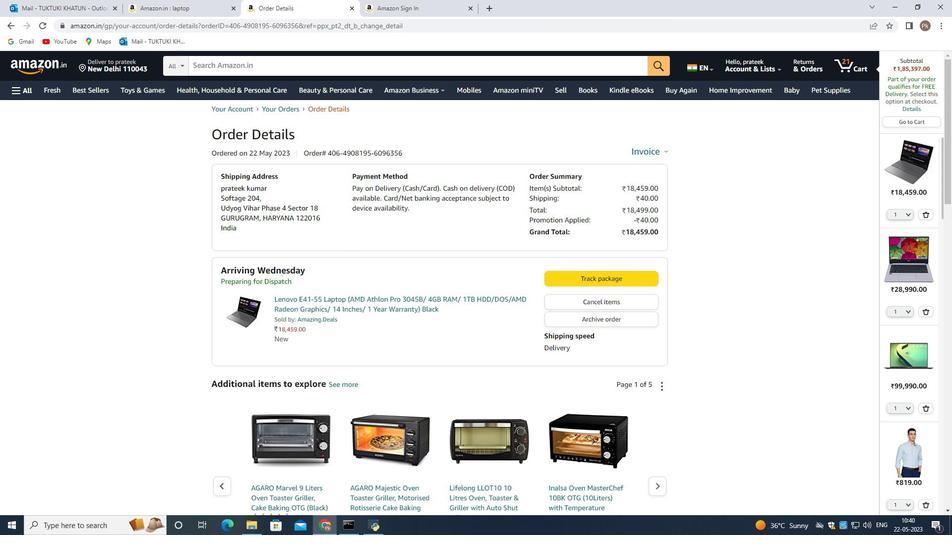 
Action: Mouse pressed left at (247, 276)
Screenshot: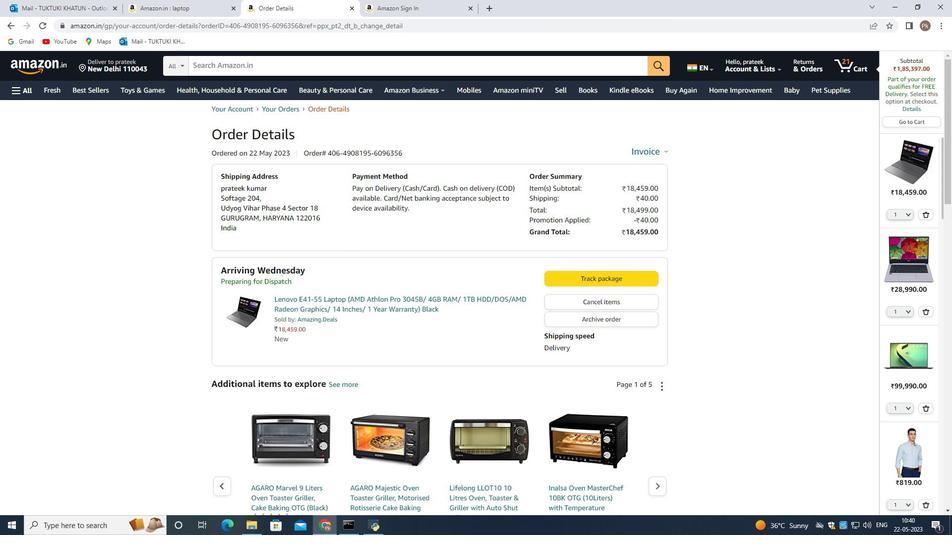 
Action: Mouse pressed left at (247, 276)
Screenshot: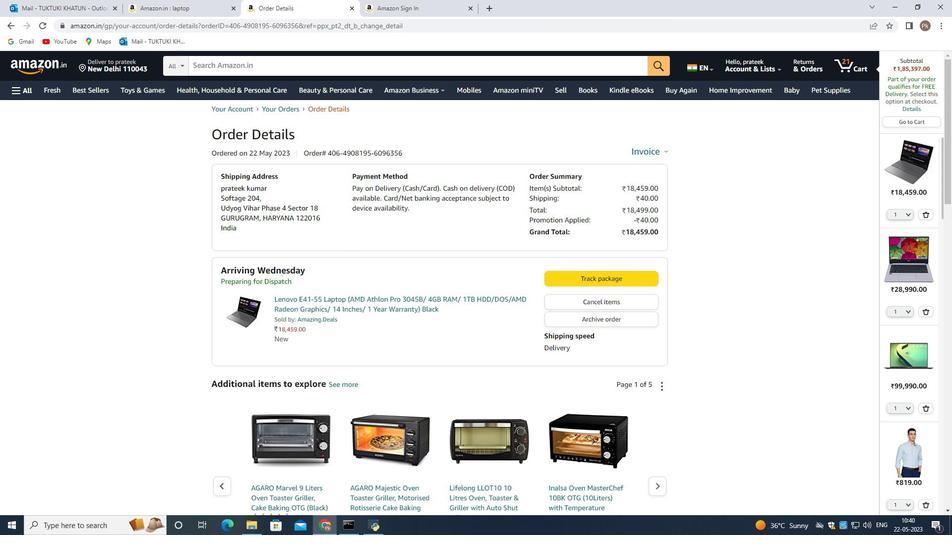 
Action: Mouse moved to (214, 282)
Screenshot: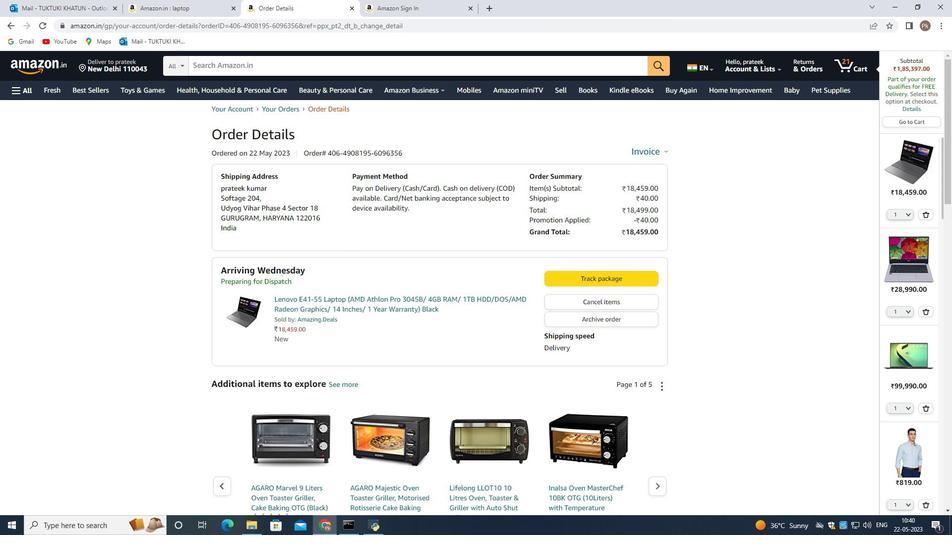 
Action: Mouse pressed left at (214, 282)
Screenshot: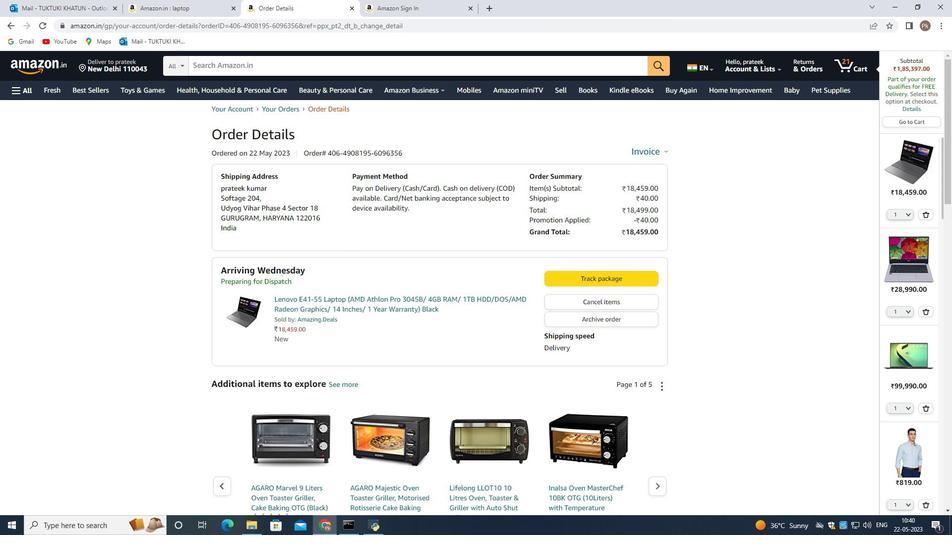 
Action: Mouse pressed left at (214, 282)
Screenshot: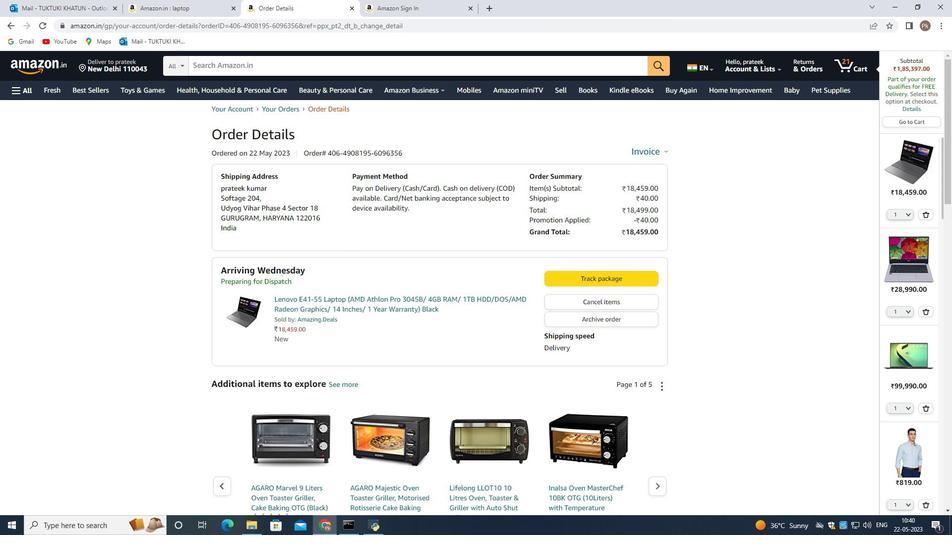 
Action: Mouse pressed left at (214, 282)
Screenshot: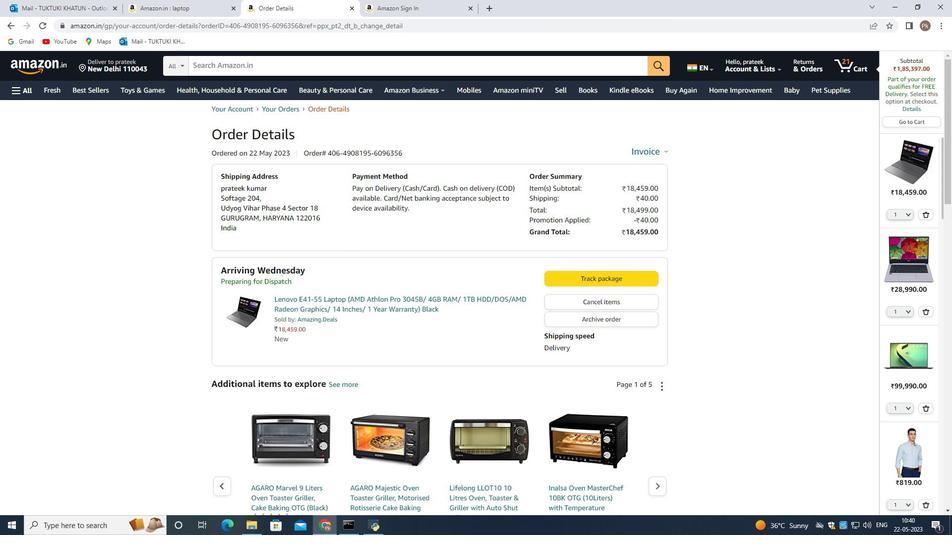 
Action: Mouse moved to (280, 285)
Screenshot: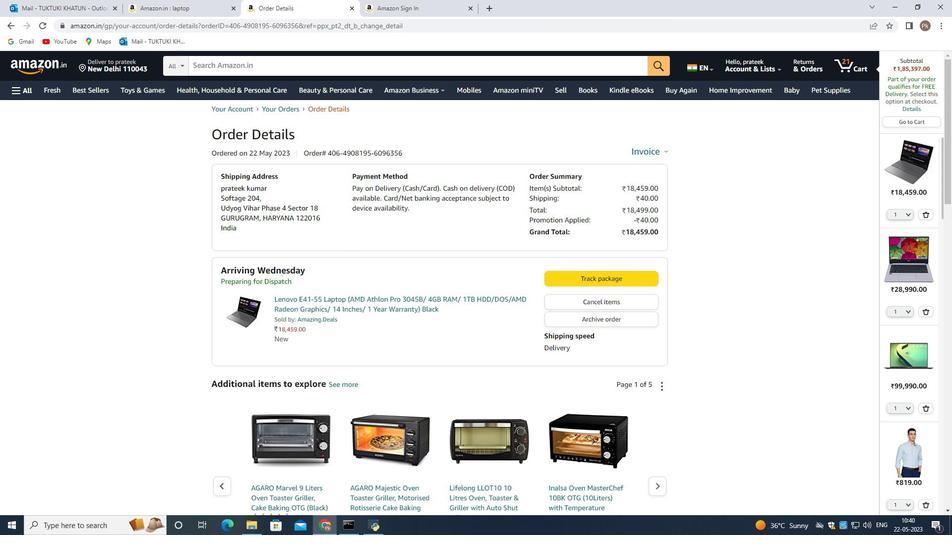 
Action: Mouse pressed left at (280, 285)
Screenshot: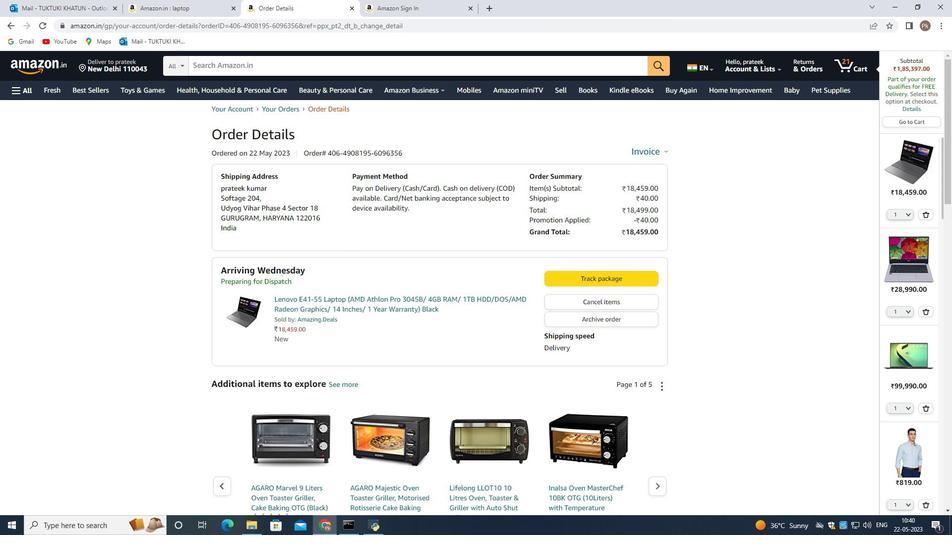 
Action: Mouse moved to (283, 283)
Screenshot: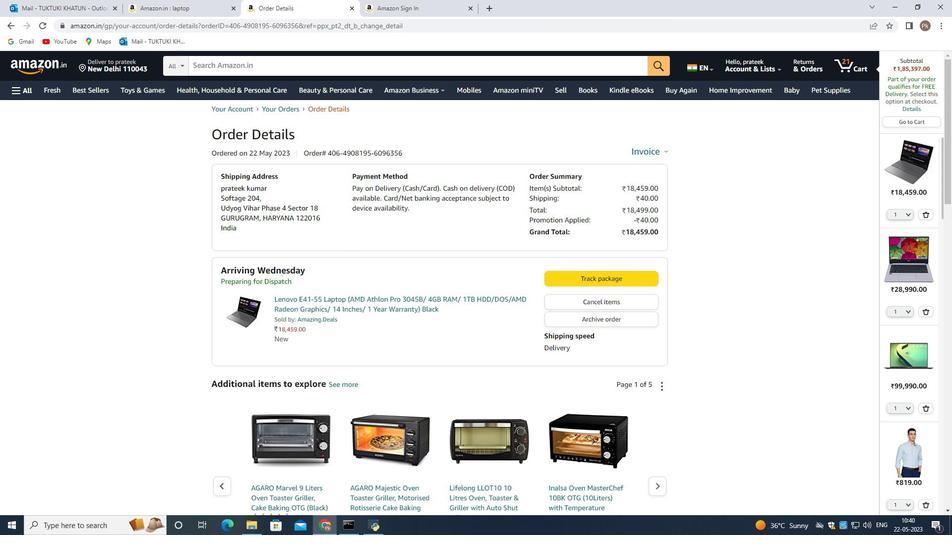 
Action: Mouse pressed left at (283, 283)
Screenshot: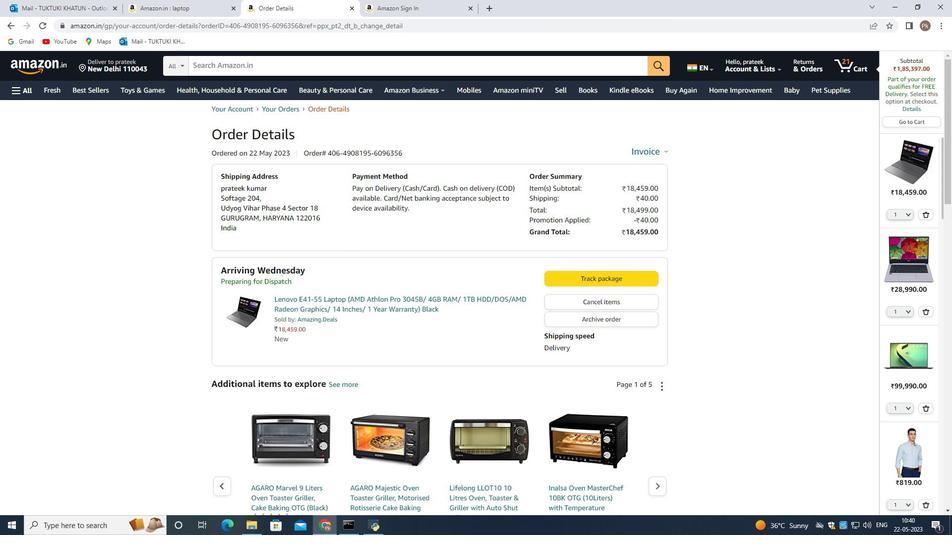 
Action: Mouse pressed left at (283, 283)
Screenshot: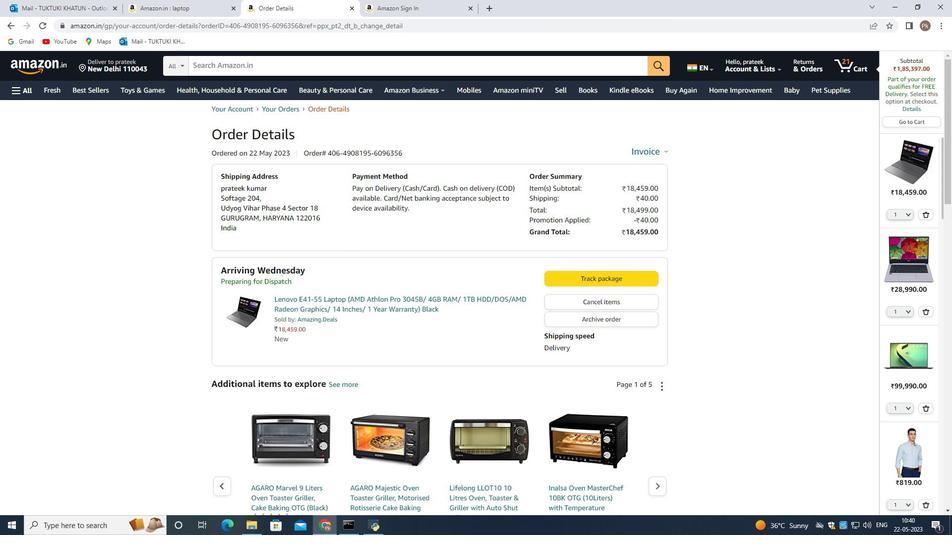 
Action: Mouse pressed left at (283, 283)
Screenshot: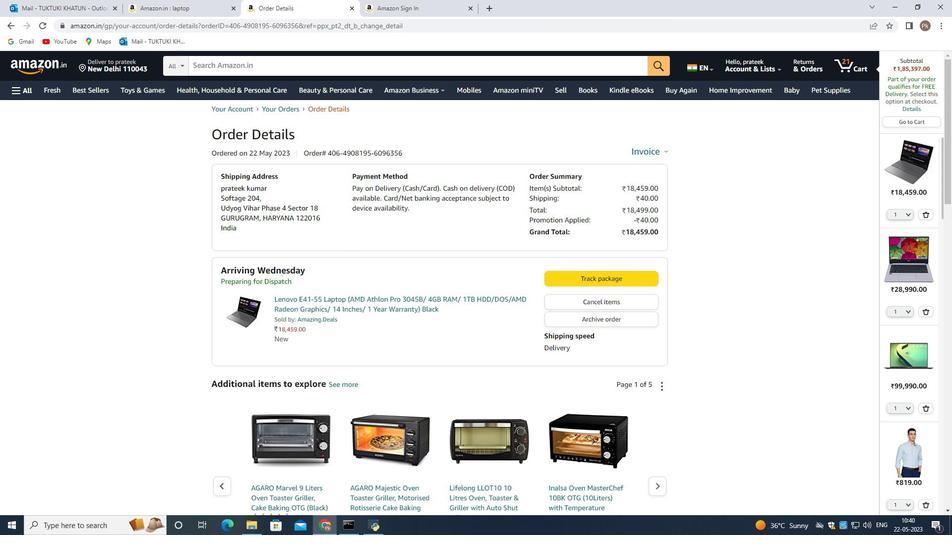 
Action: Mouse pressed left at (283, 283)
Screenshot: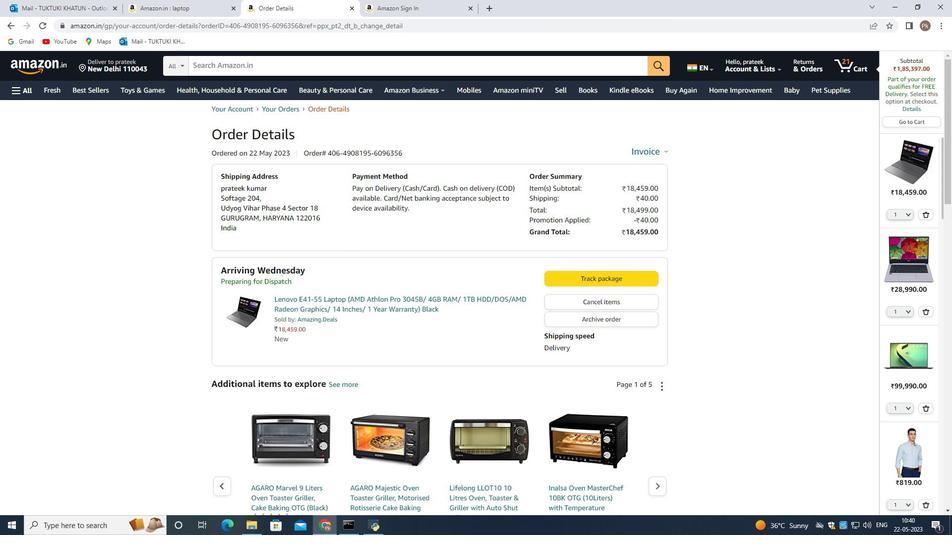 
Action: Mouse moved to (244, 176)
Screenshot: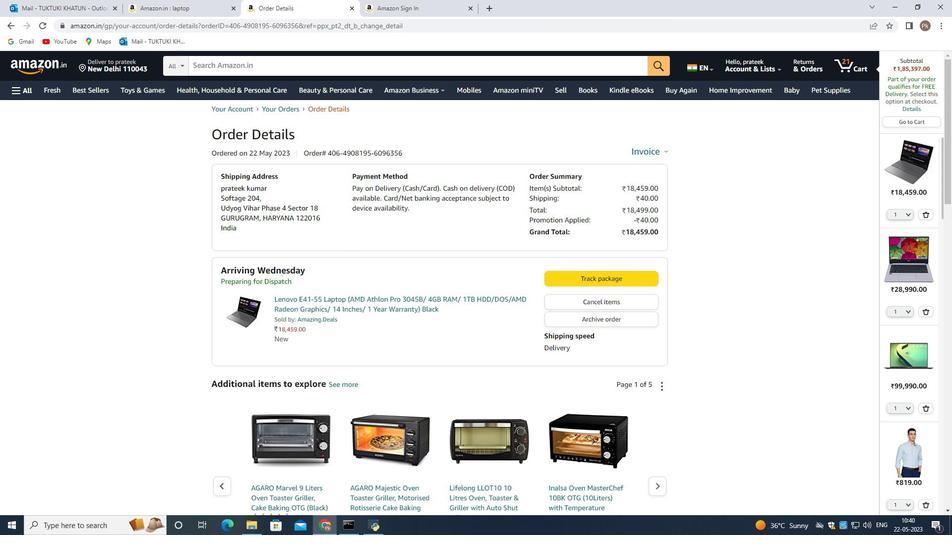 
Action: Mouse pressed left at (244, 176)
Screenshot: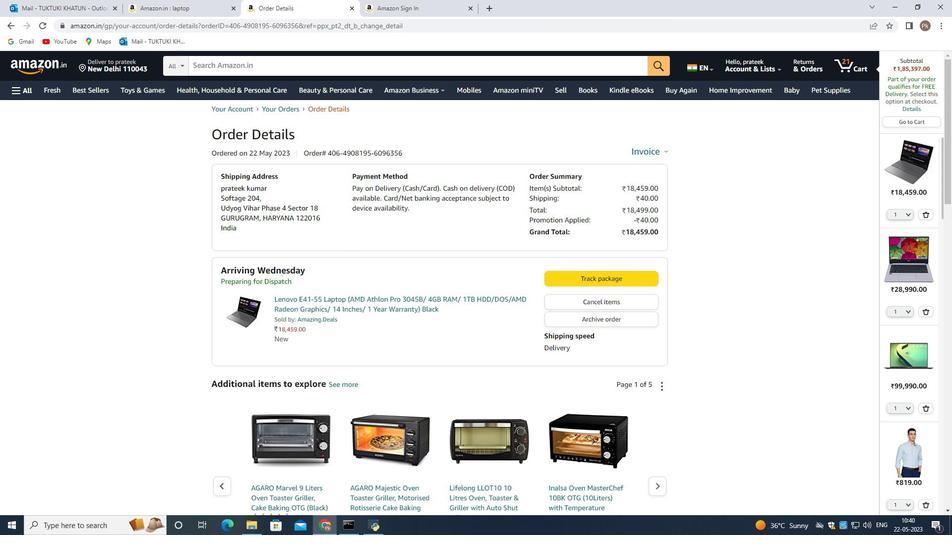 
Action: Mouse moved to (278, 181)
Screenshot: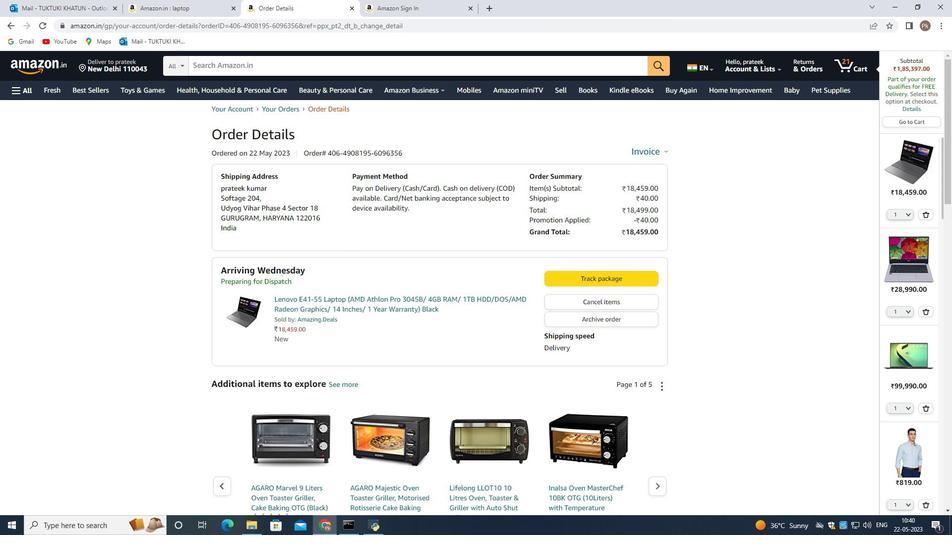 
Action: Mouse pressed left at (278, 181)
Screenshot: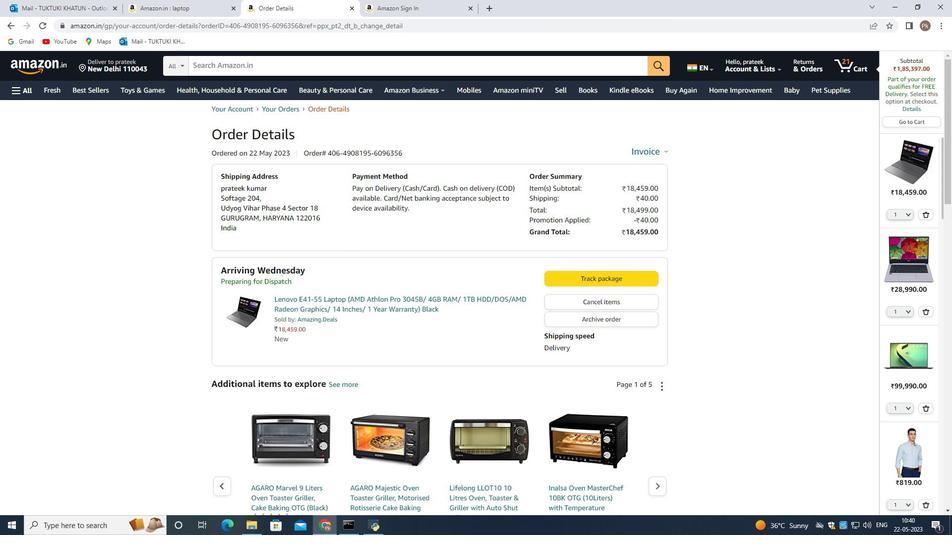 
Action: Mouse moved to (293, 251)
Screenshot: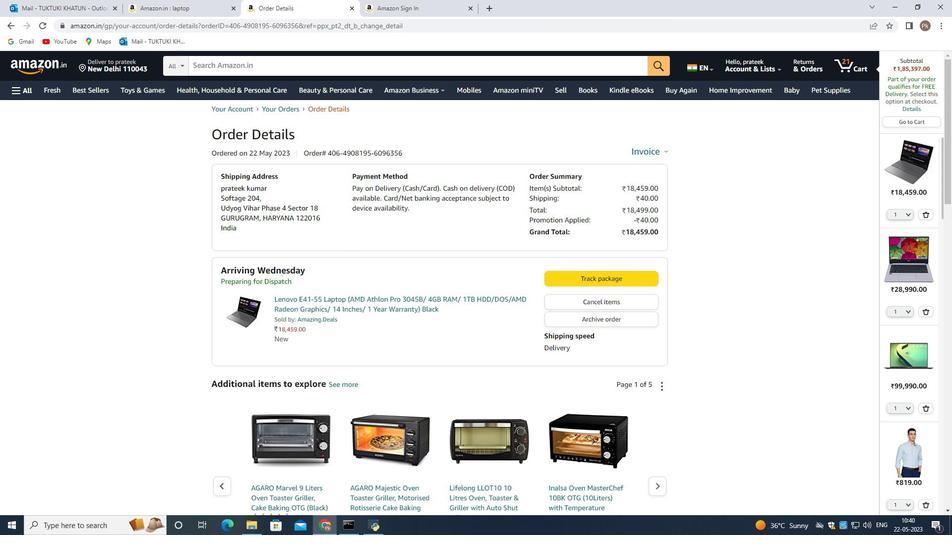 
Action: Mouse scrolled (293, 252) with delta (0, 0)
Screenshot: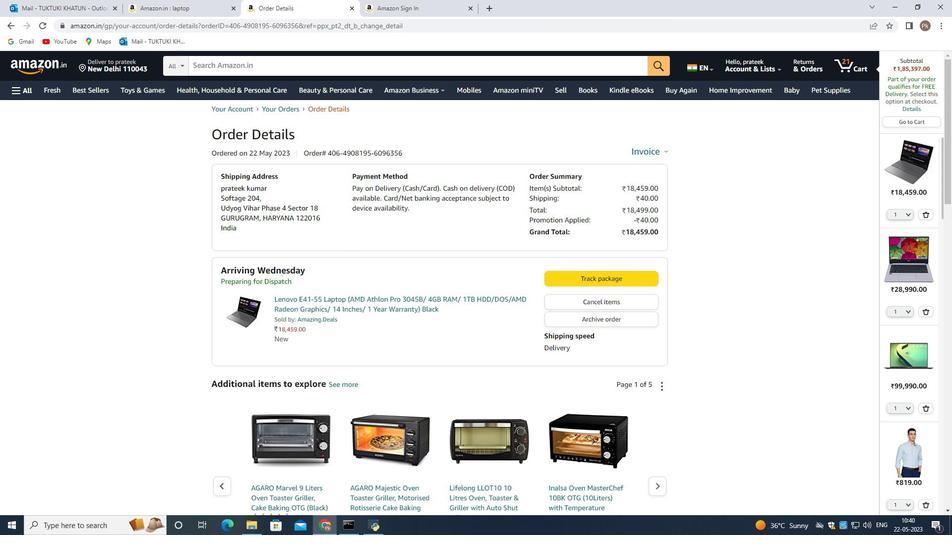 
Action: Mouse scrolled (293, 252) with delta (0, 0)
Screenshot: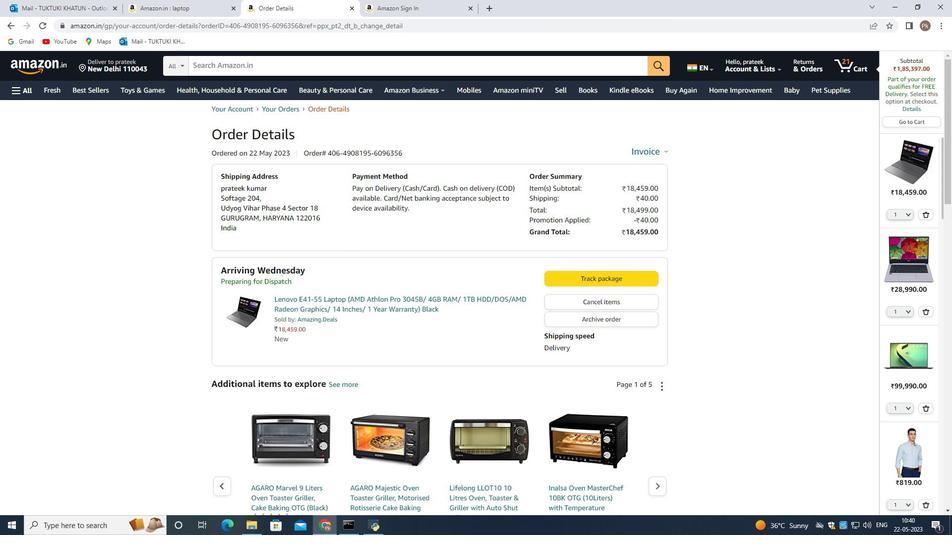 
Action: Mouse moved to (256, 247)
Screenshot: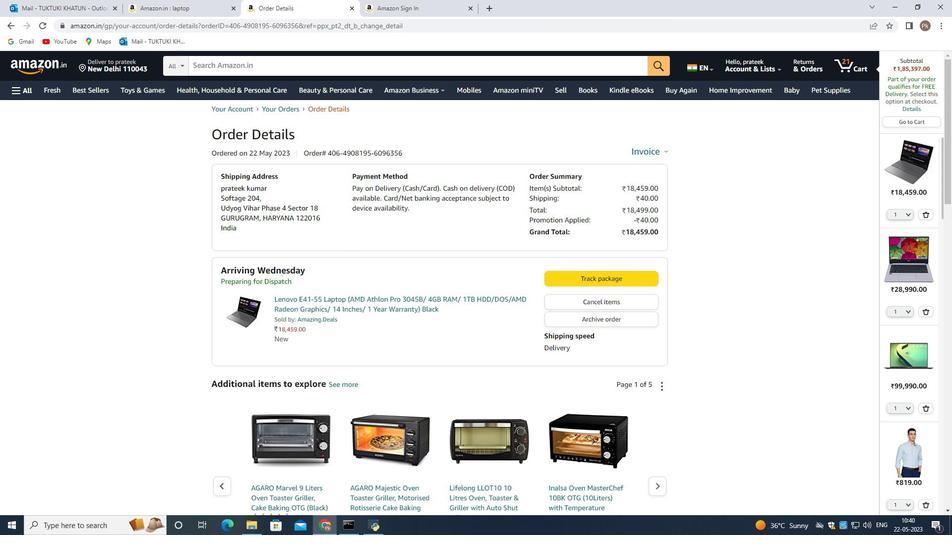 
Action: Mouse pressed left at (256, 247)
Screenshot: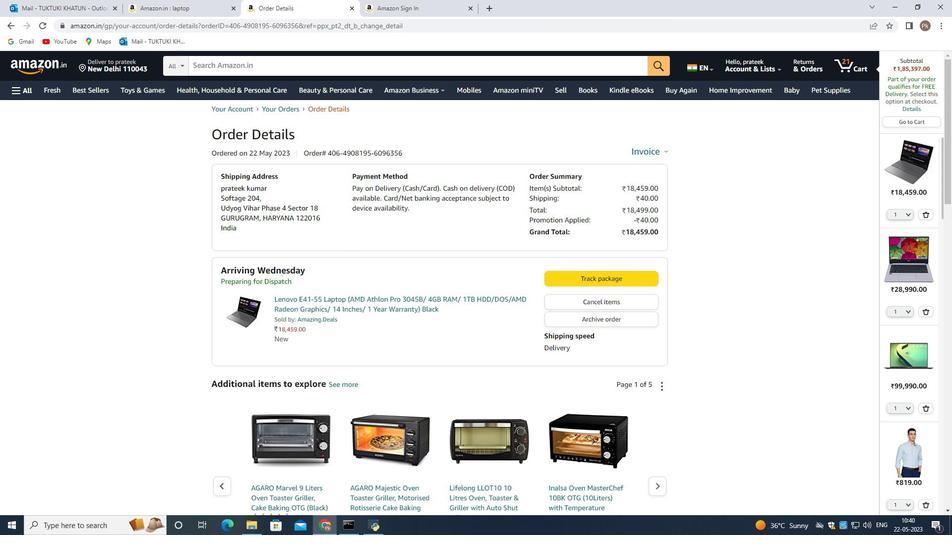 
Action: Mouse moved to (513, 268)
Screenshot: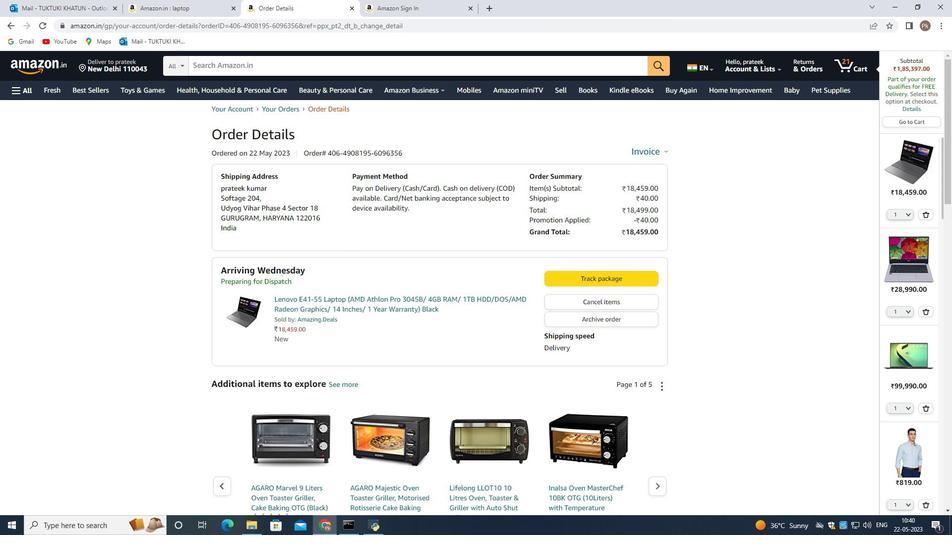 
Action: Mouse scrolled (513, 268) with delta (0, 0)
Screenshot: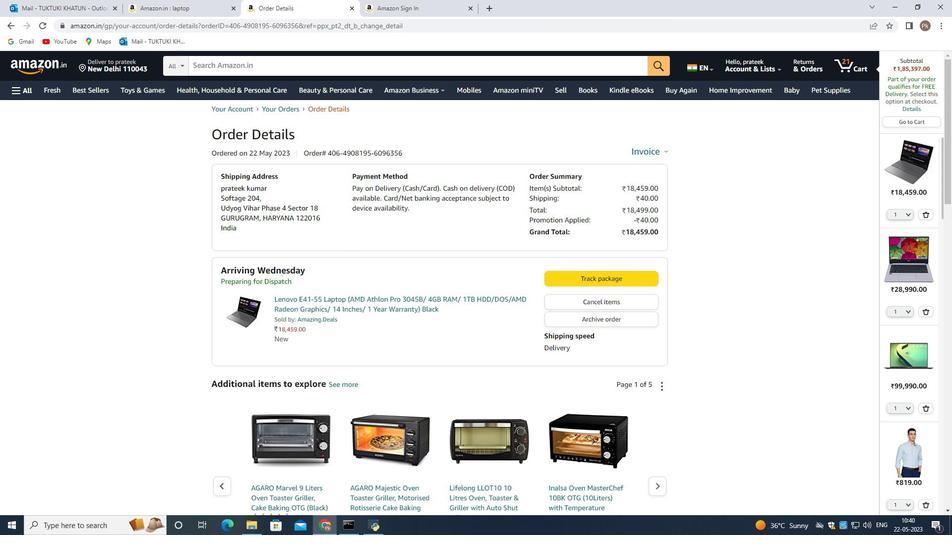 
Action: Mouse scrolled (513, 269) with delta (0, 0)
Screenshot: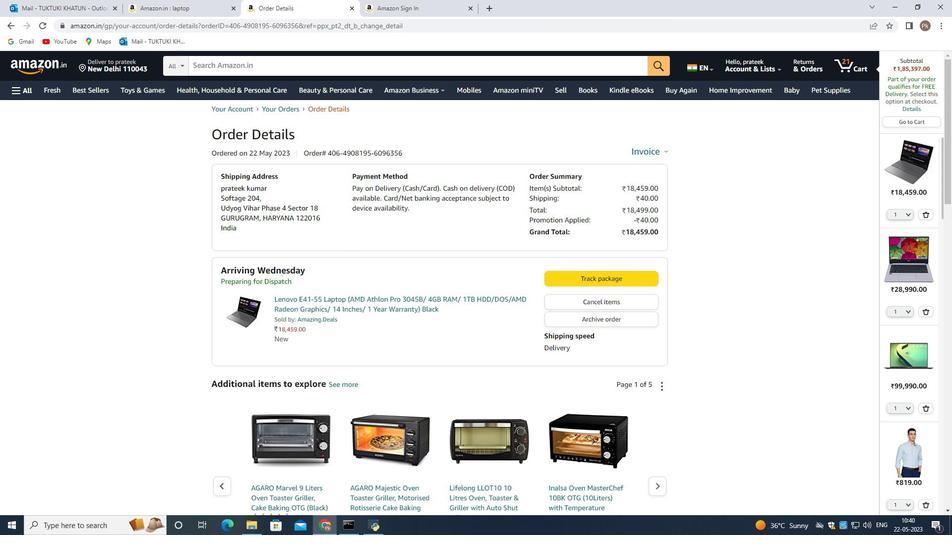 
Action: Mouse moved to (426, 281)
Screenshot: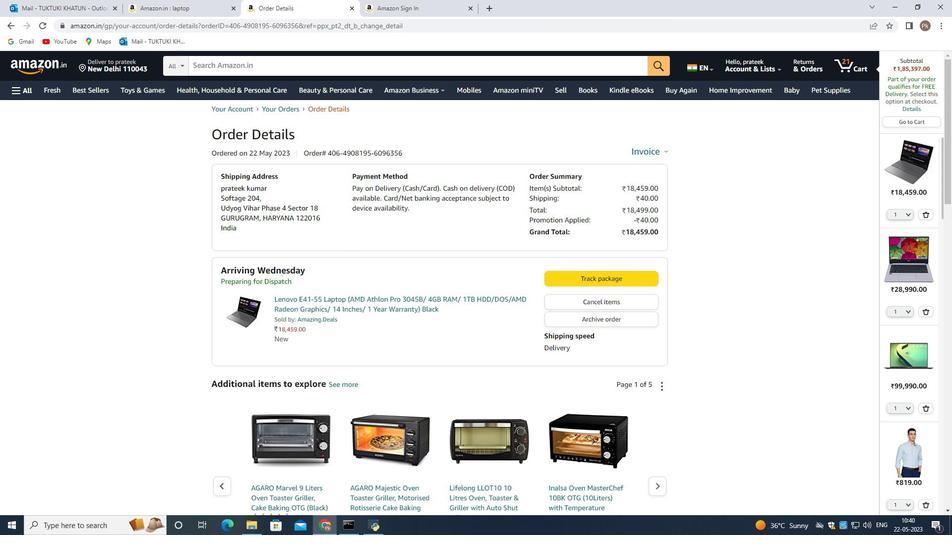 
Action: Mouse scrolled (426, 280) with delta (0, 0)
Screenshot: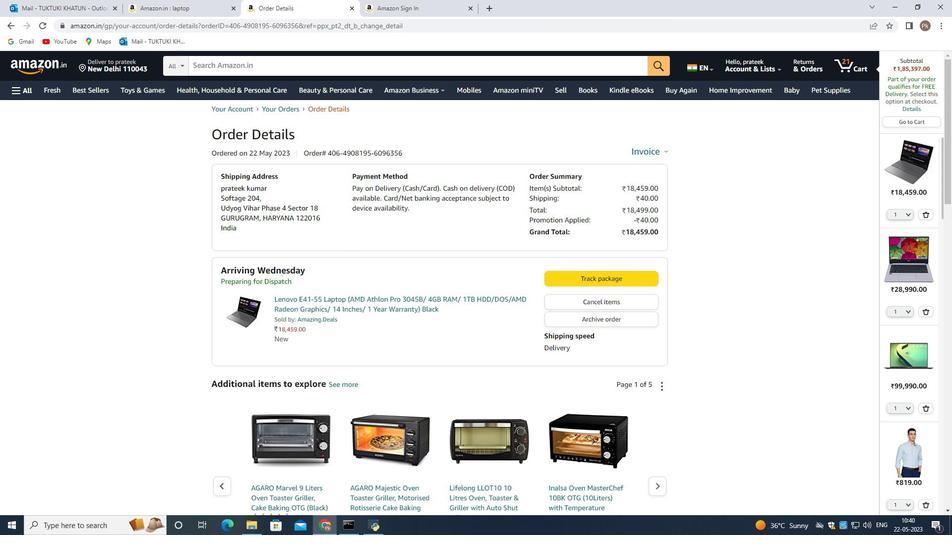 
Action: Mouse scrolled (426, 281) with delta (0, 0)
Screenshot: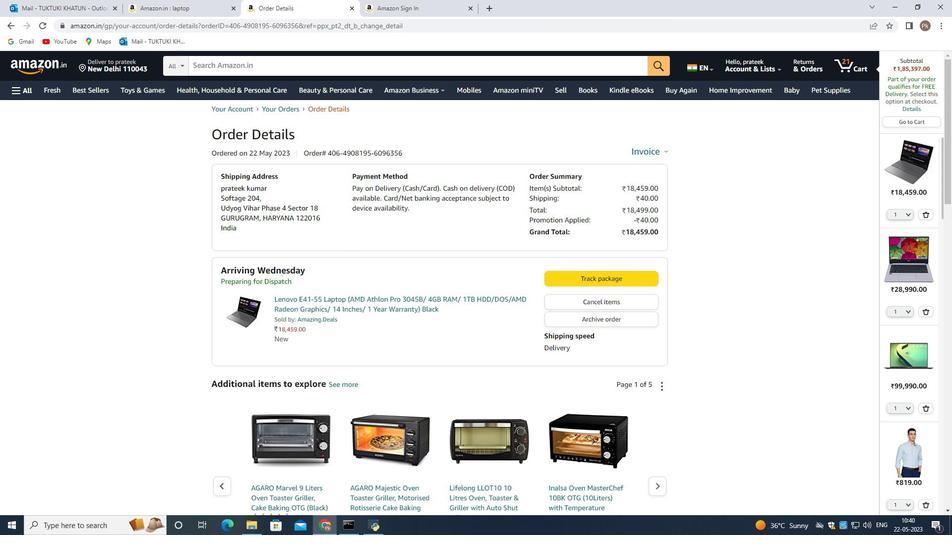 
Action: Mouse moved to (326, 426)
Screenshot: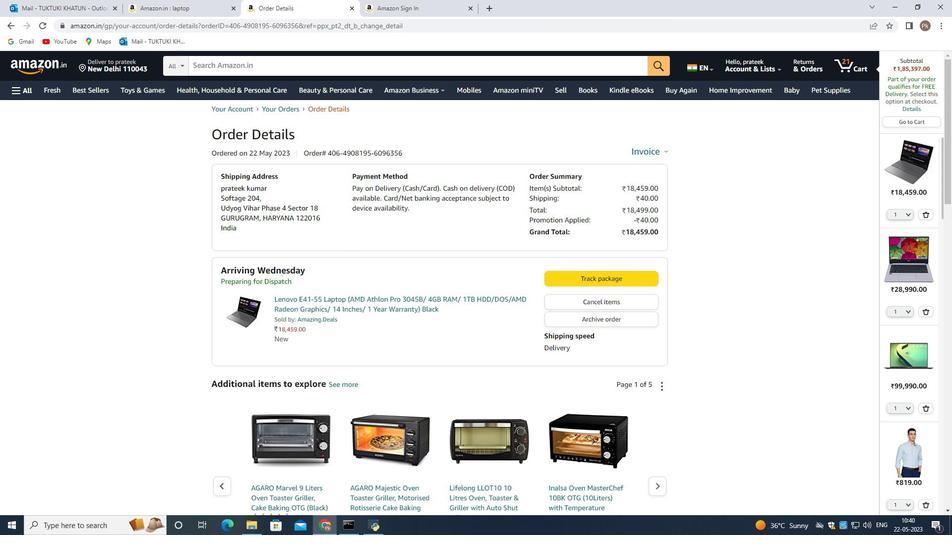 
Action: Mouse scrolled (326, 425) with delta (0, 0)
Screenshot: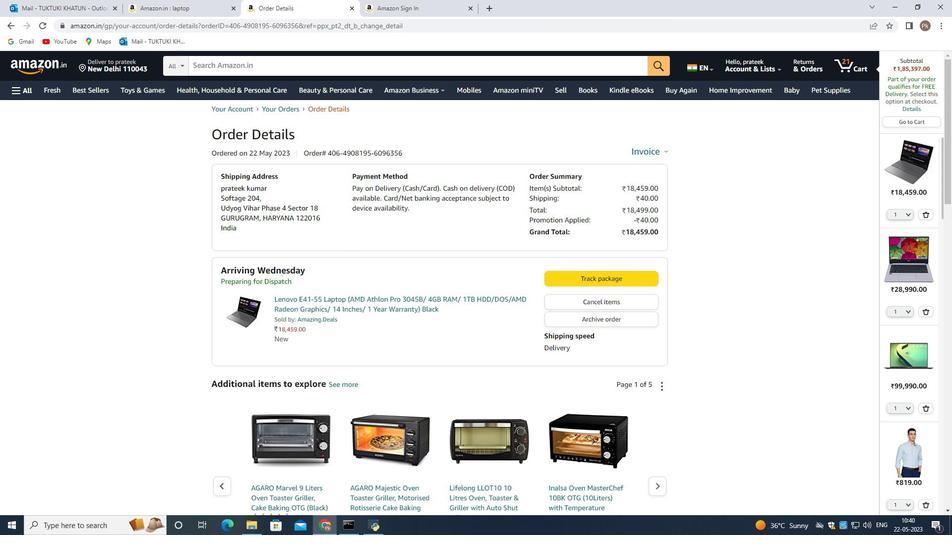 
Action: Mouse scrolled (326, 425) with delta (0, 0)
Screenshot: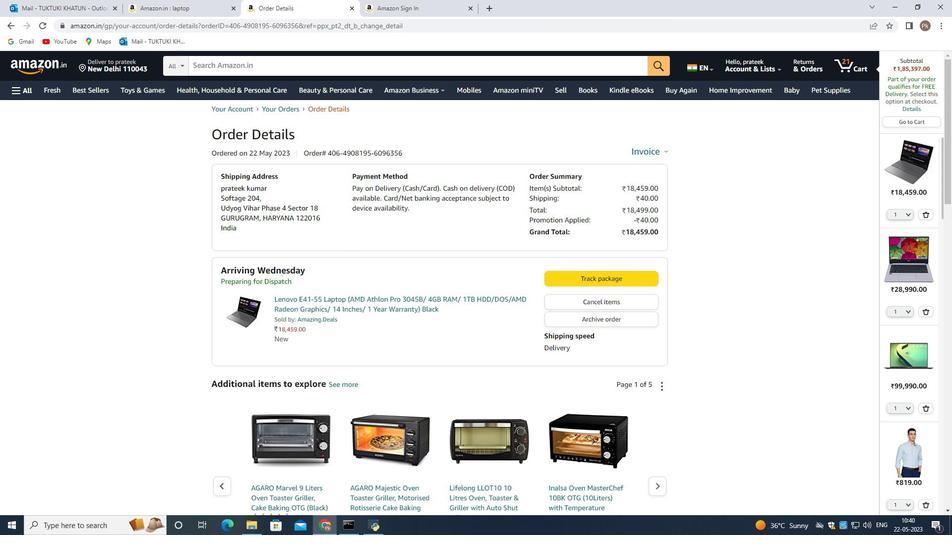 
Action: Mouse moved to (261, 386)
Screenshot: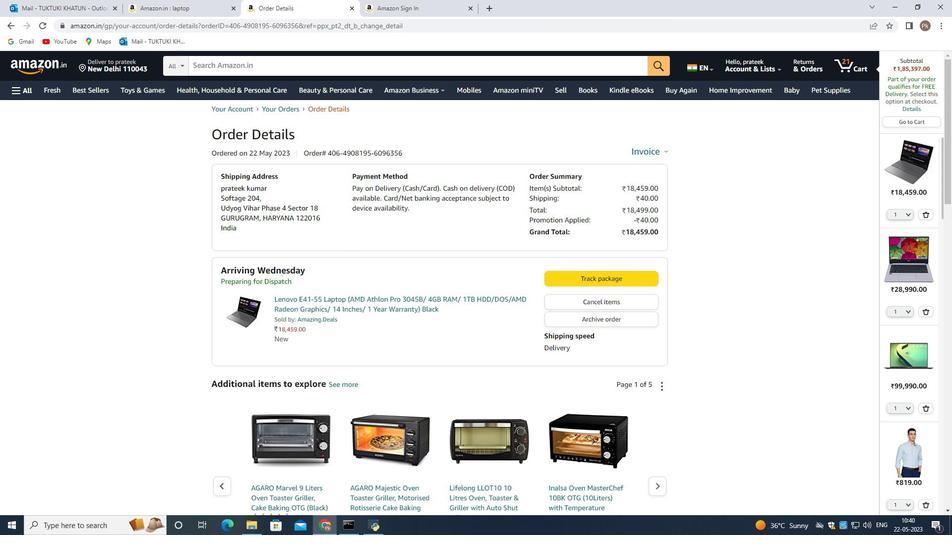 
Action: Mouse pressed left at (261, 386)
Screenshot: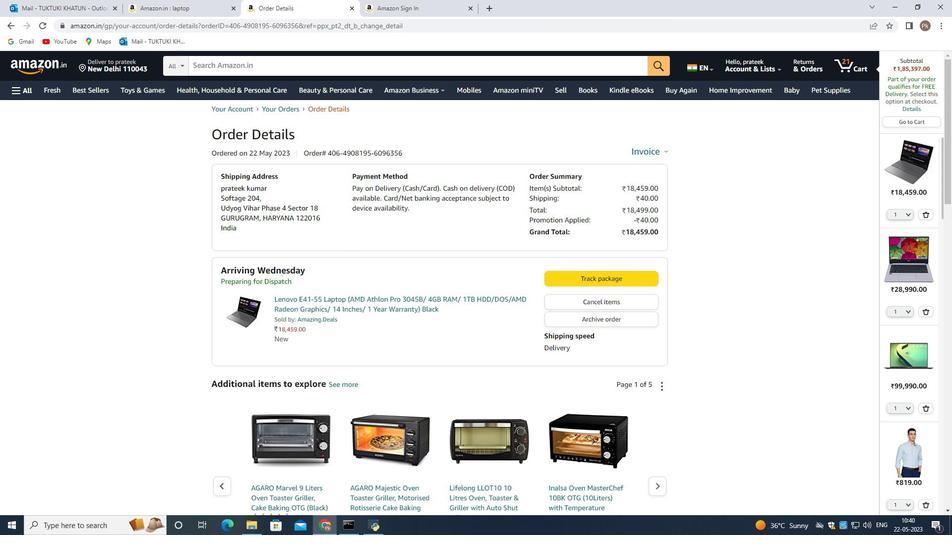 
Action: Mouse moved to (255, 443)
Screenshot: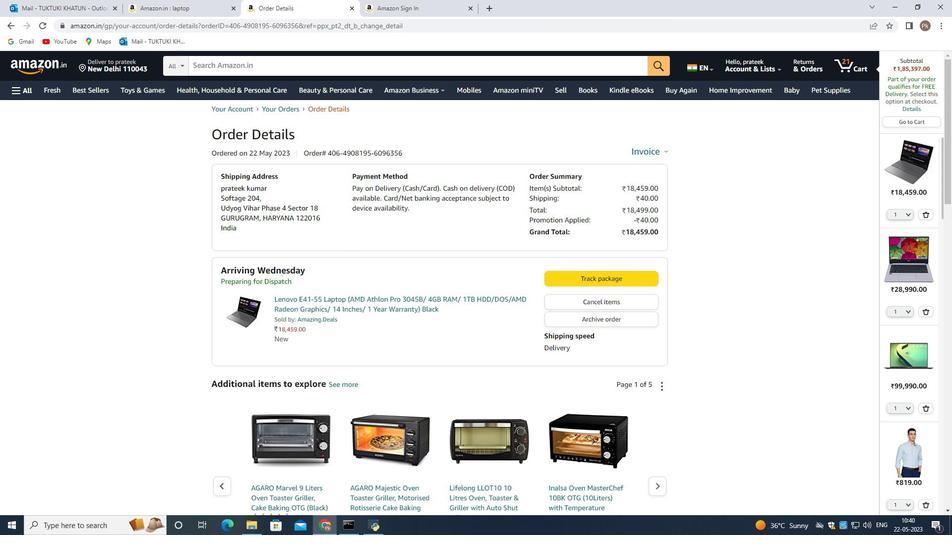 
Action: Mouse scrolled (255, 442) with delta (0, 0)
Screenshot: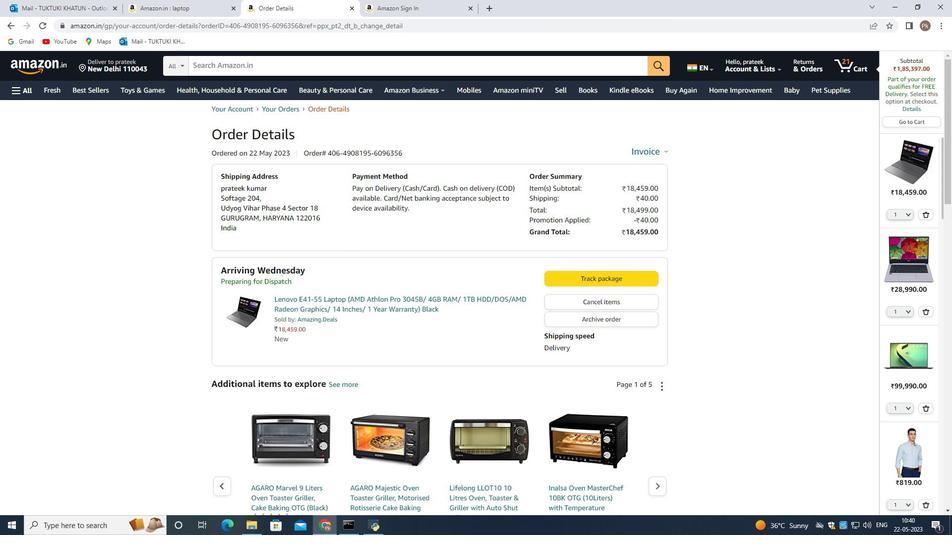 
Action: Mouse scrolled (255, 442) with delta (0, 0)
Screenshot: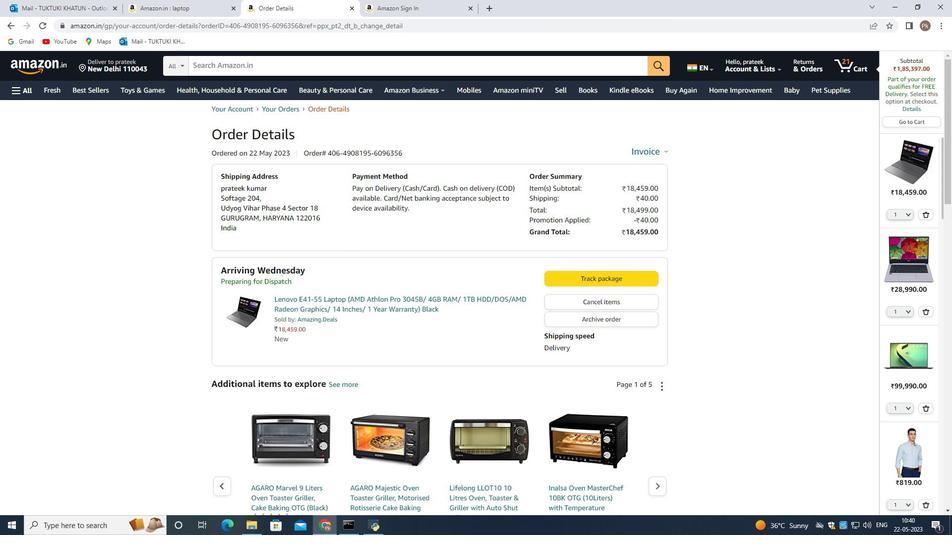 
Action: Mouse moved to (255, 443)
Screenshot: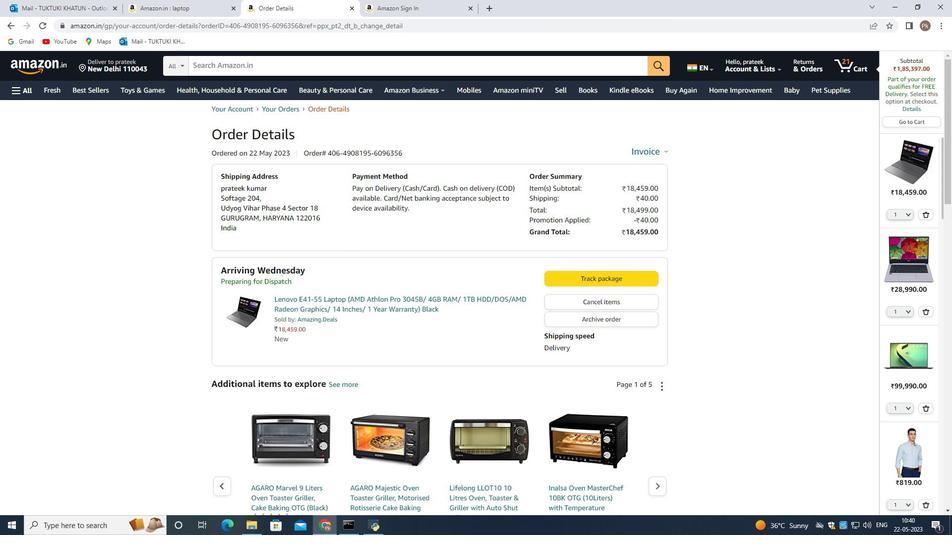 
Action: Mouse scrolled (255, 442) with delta (0, 0)
Screenshot: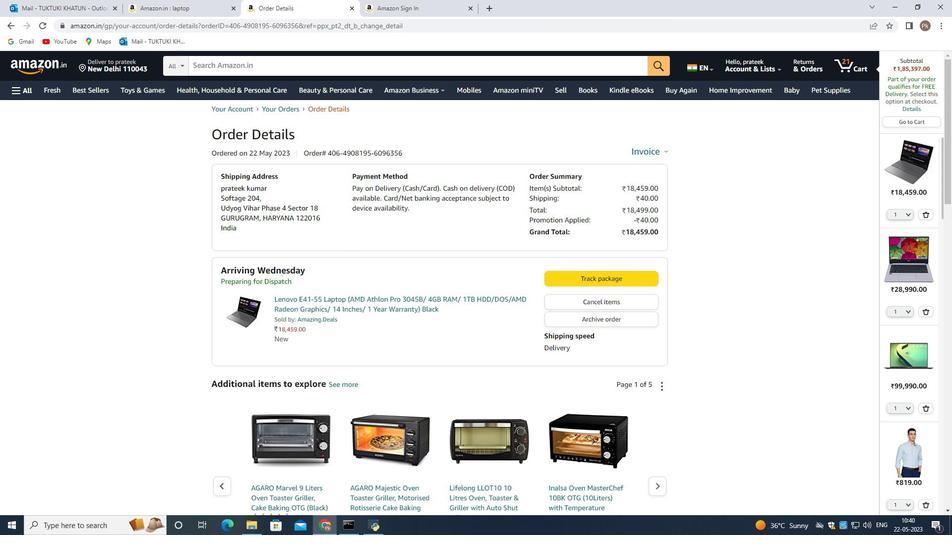 
Action: Mouse scrolled (255, 442) with delta (0, 0)
Screenshot: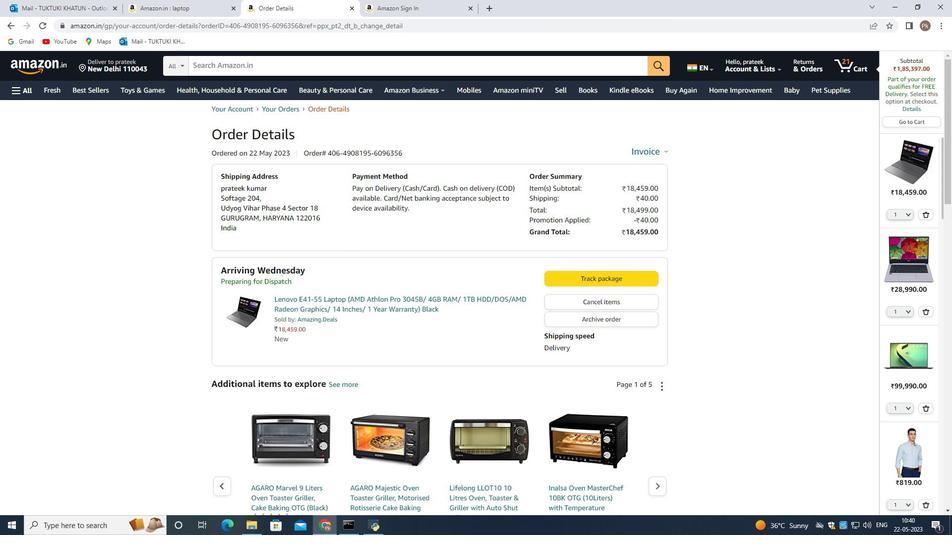 
Action: Mouse scrolled (255, 442) with delta (0, 0)
Screenshot: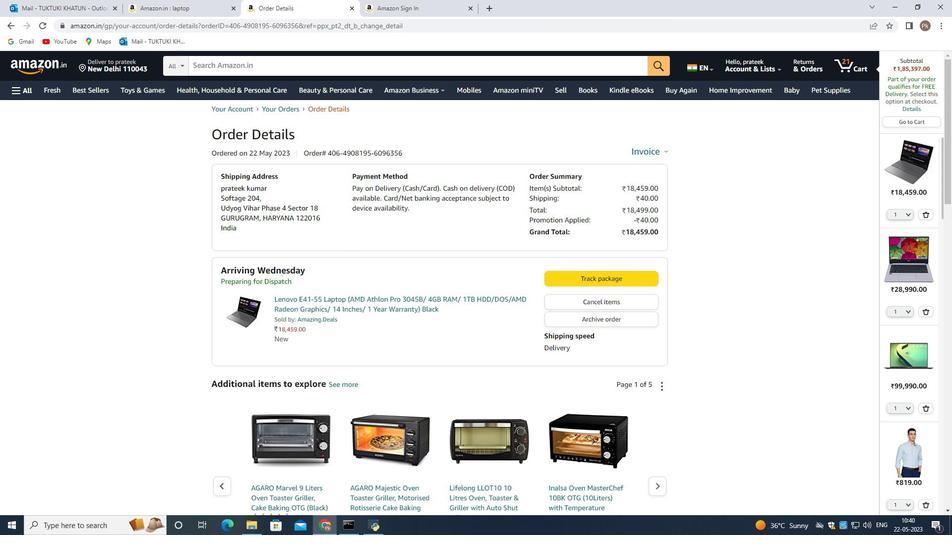 
Action: Mouse scrolled (255, 442) with delta (0, 0)
Screenshot: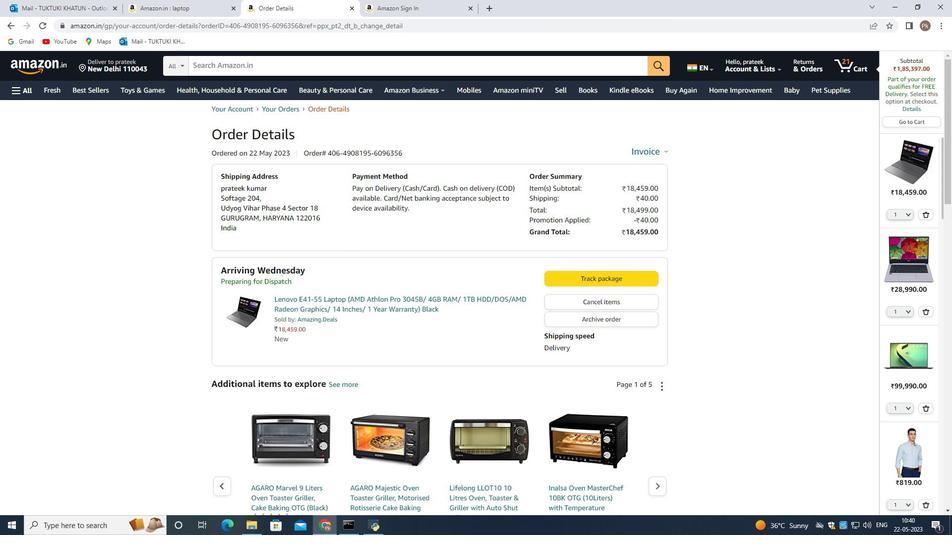 
Action: Mouse scrolled (255, 442) with delta (0, 0)
Screenshot: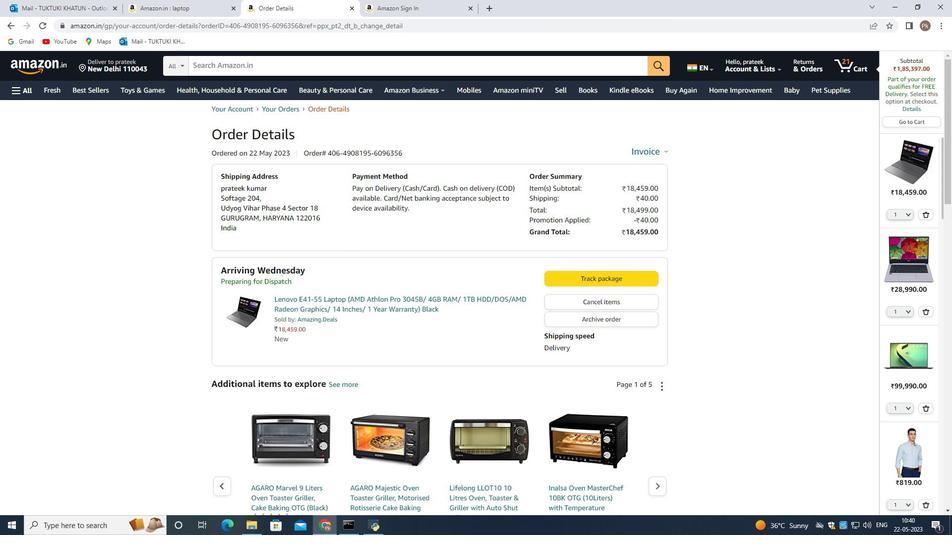 
Action: Mouse scrolled (255, 443) with delta (0, 0)
Screenshot: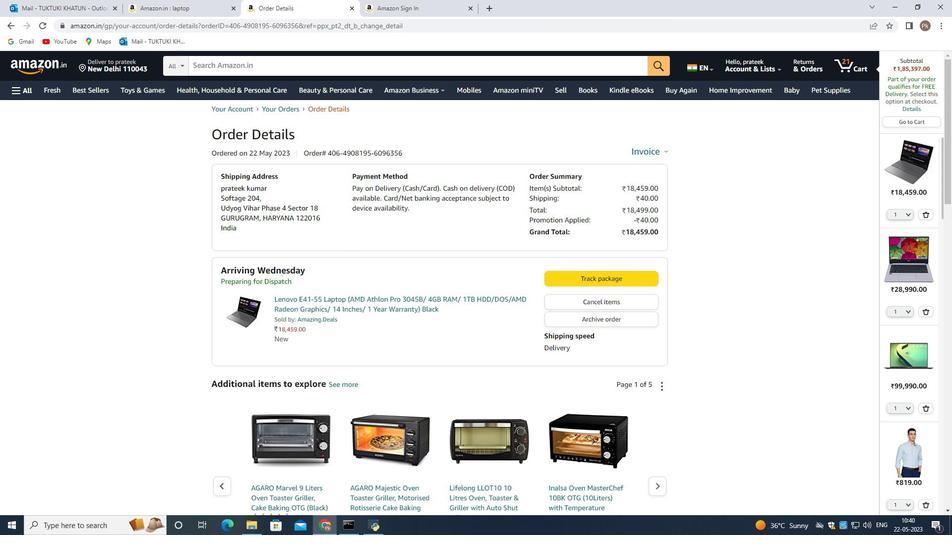 
Action: Mouse scrolled (255, 443) with delta (0, 0)
Screenshot: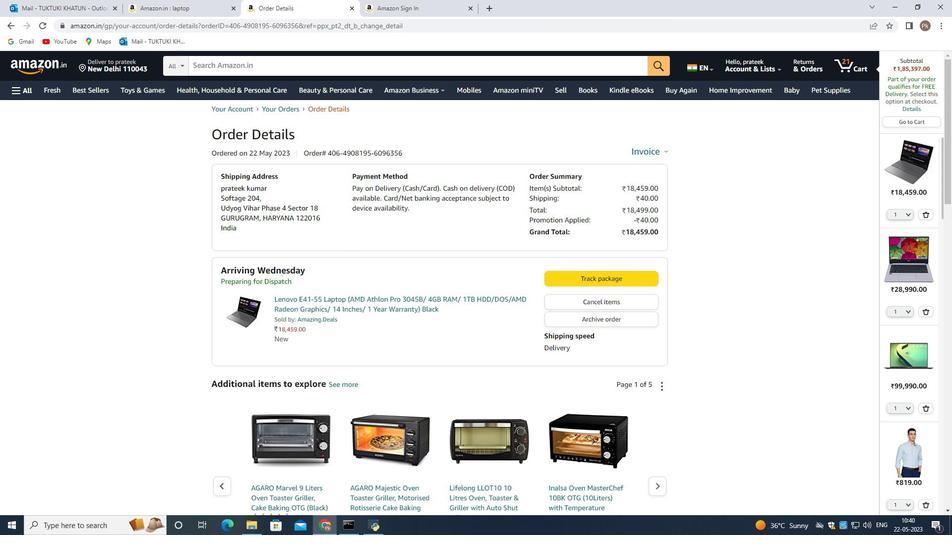 
Action: Mouse scrolled (255, 443) with delta (0, 0)
Screenshot: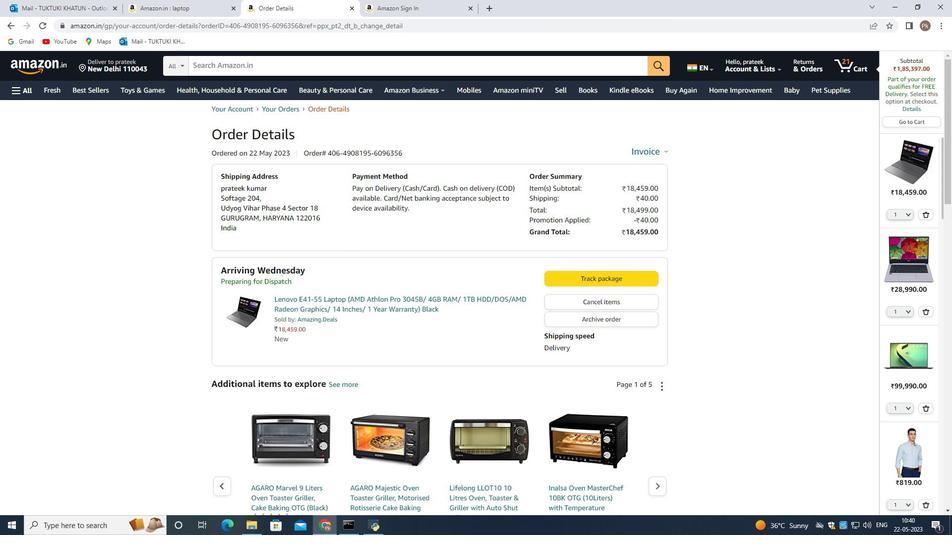 
Action: Mouse scrolled (255, 443) with delta (0, 0)
Screenshot: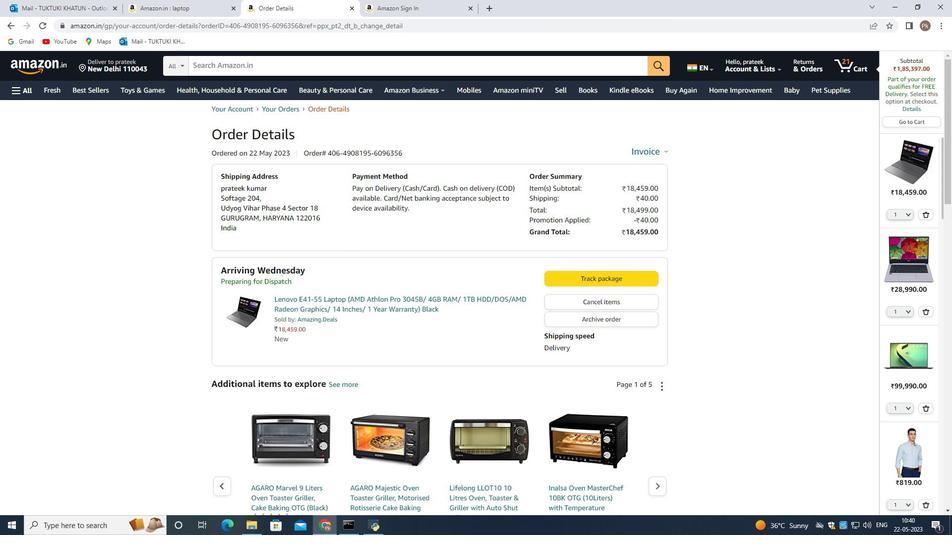 
Action: Mouse scrolled (255, 443) with delta (0, 0)
Screenshot: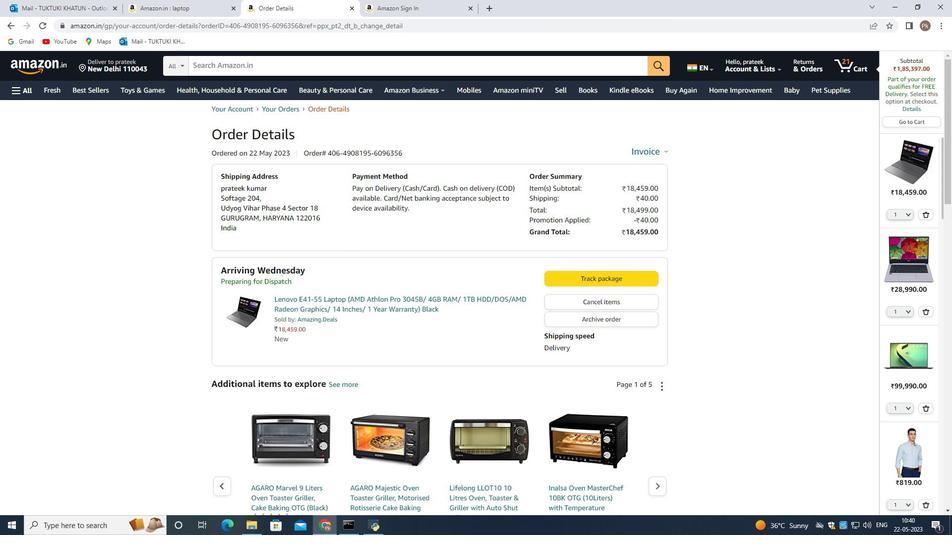 
Action: Mouse scrolled (255, 443) with delta (0, 0)
Screenshot: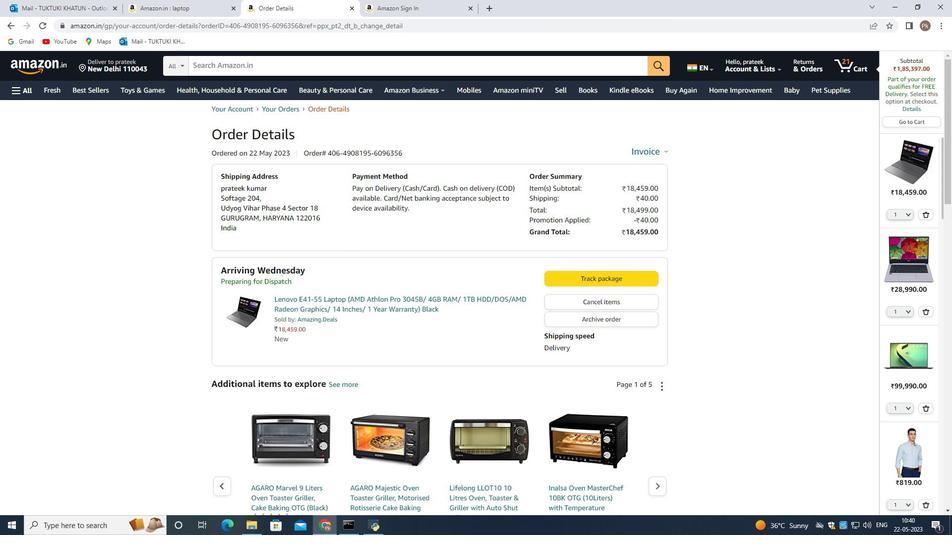 
Action: Mouse scrolled (255, 443) with delta (0, 0)
Screenshot: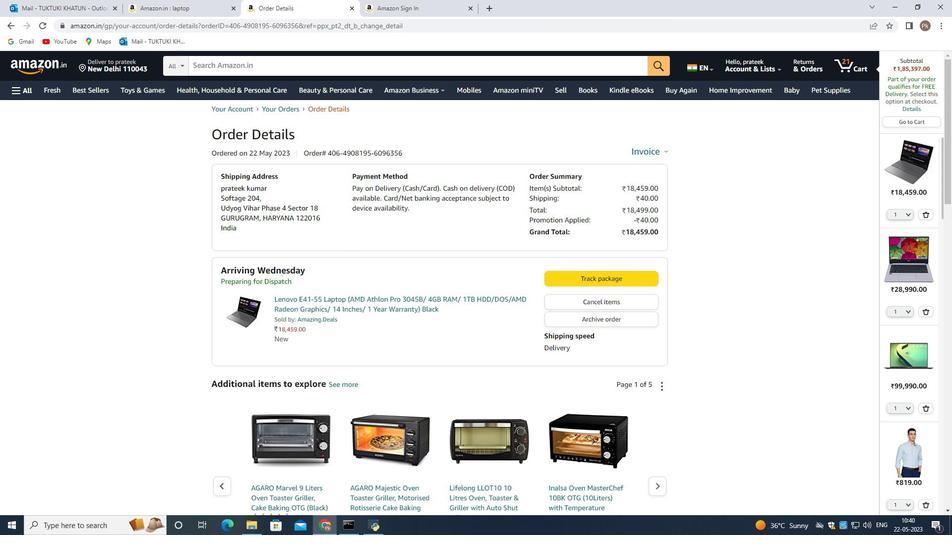 
Action: Mouse scrolled (255, 443) with delta (0, 0)
Screenshot: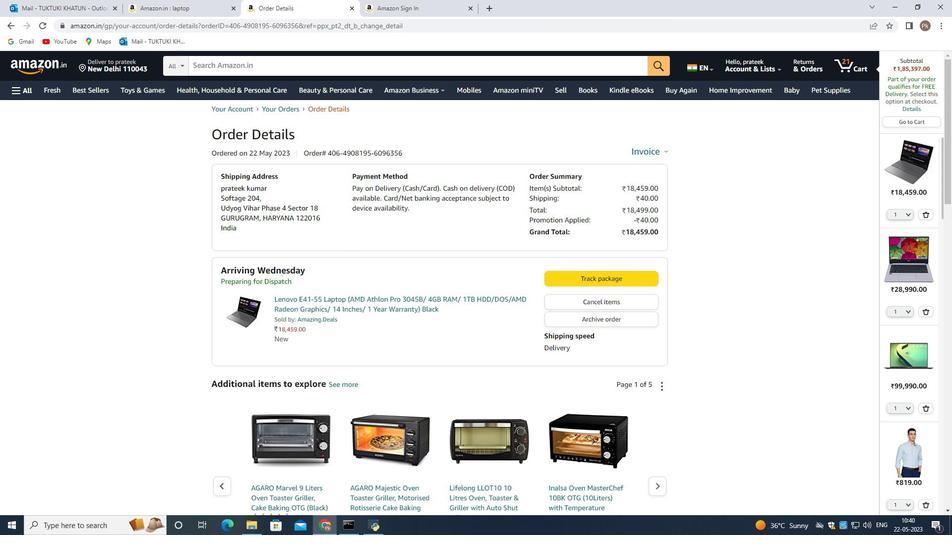 
Action: Mouse scrolled (255, 443) with delta (0, 0)
Screenshot: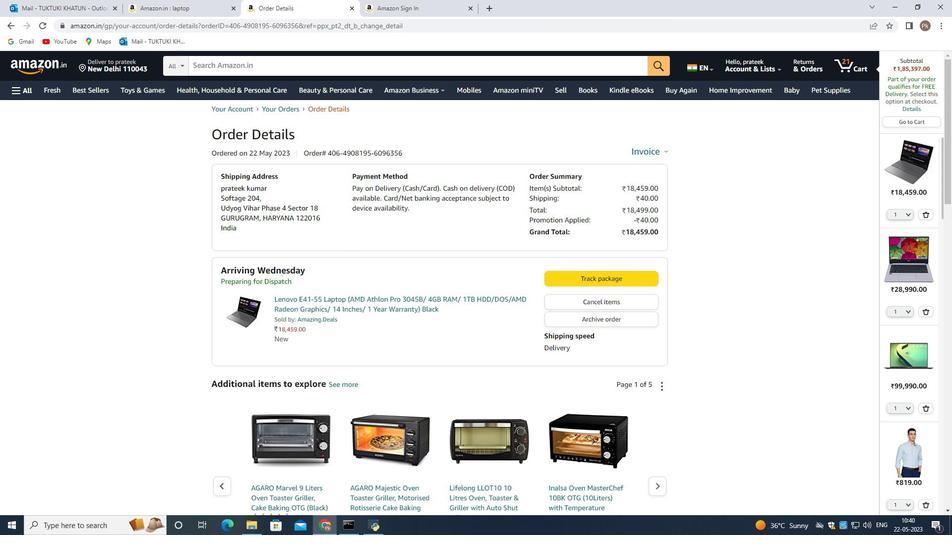 
Action: Mouse scrolled (255, 443) with delta (0, 0)
Screenshot: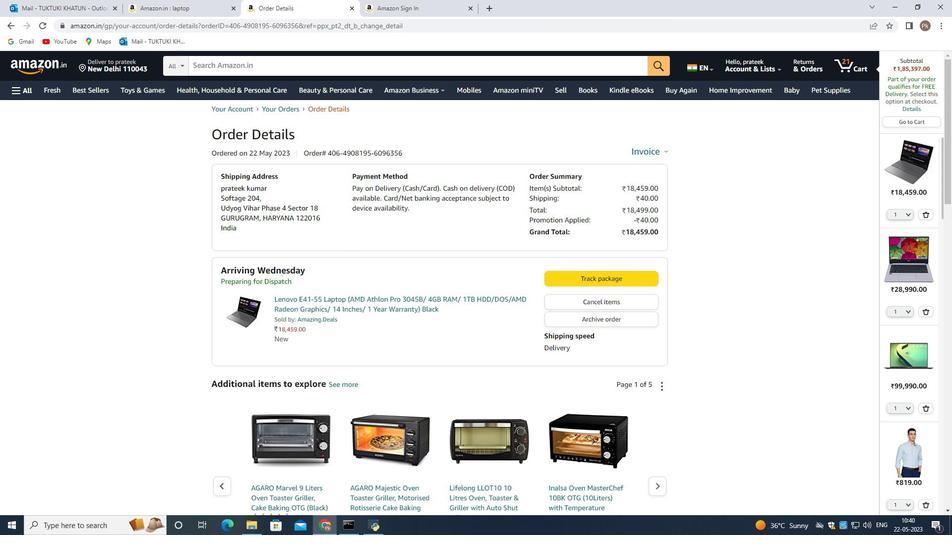 
Action: Mouse scrolled (255, 443) with delta (0, 0)
Screenshot: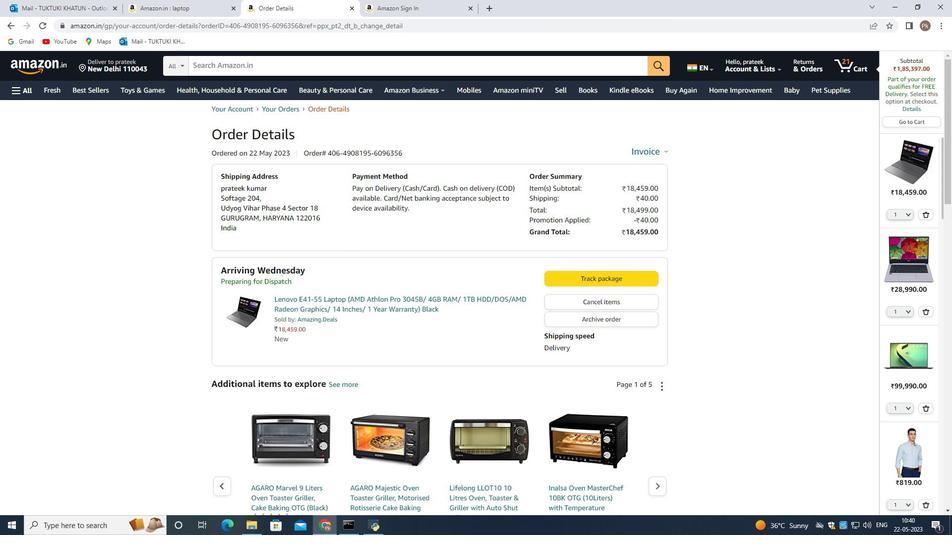 
Action: Mouse scrolled (255, 443) with delta (0, 0)
Screenshot: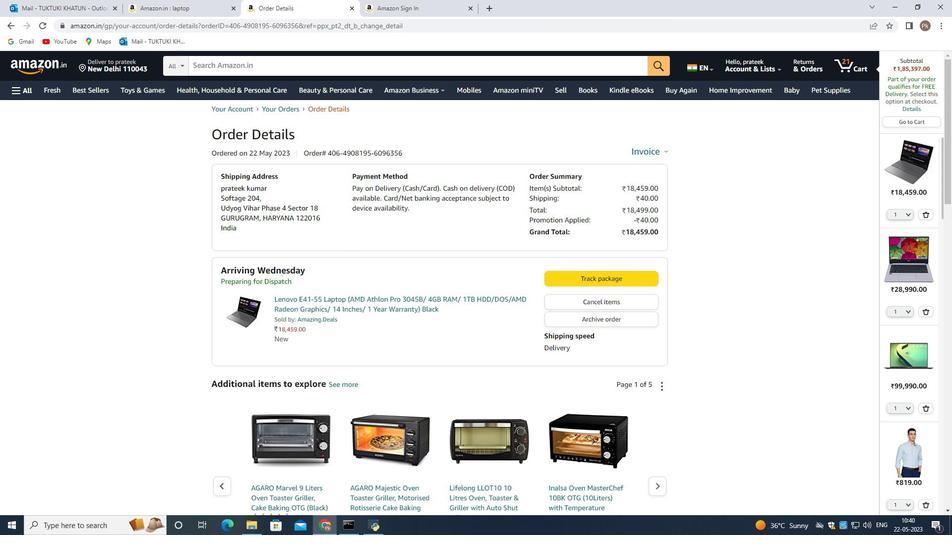 
Action: Mouse moved to (316, 228)
Screenshot: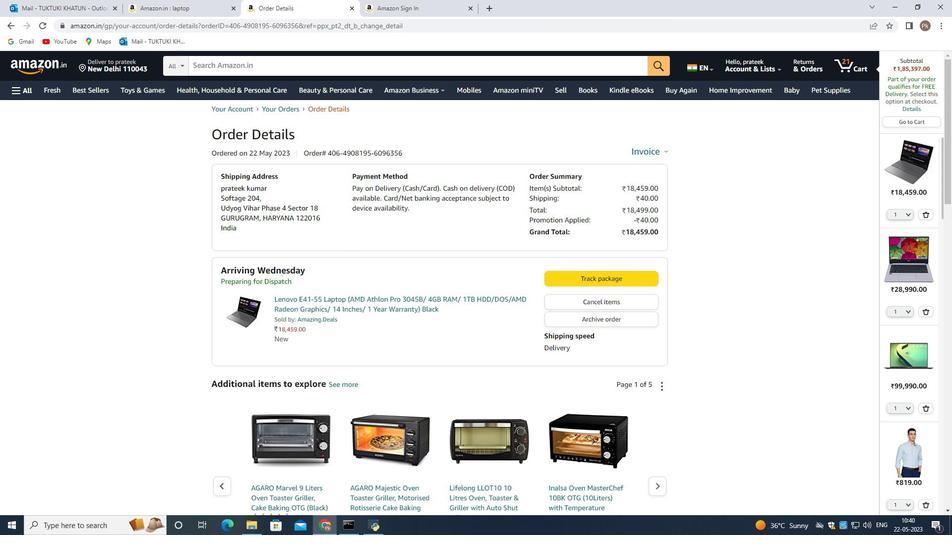 
Action: Mouse scrolled (316, 228) with delta (0, 0)
Screenshot: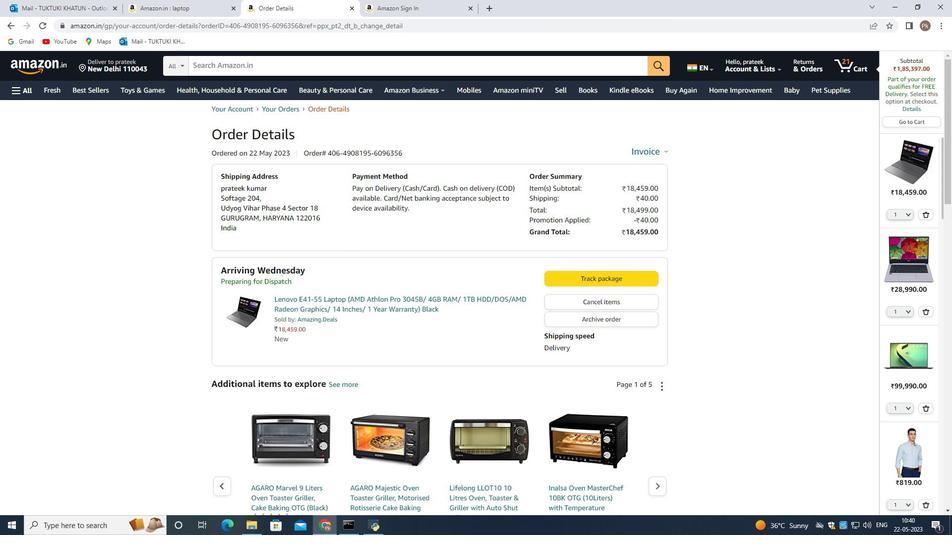 
Action: Mouse moved to (264, 443)
Screenshot: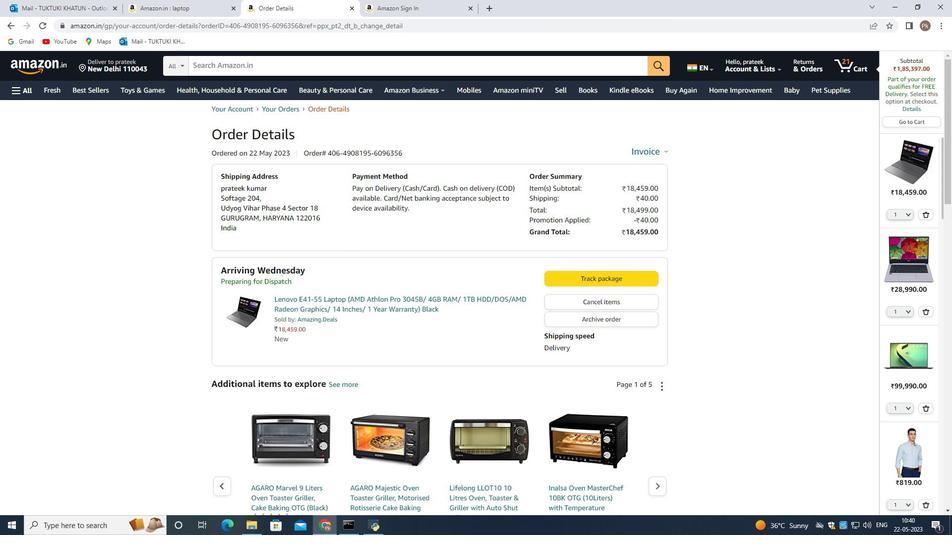 
Action: Mouse pressed left at (264, 443)
Screenshot: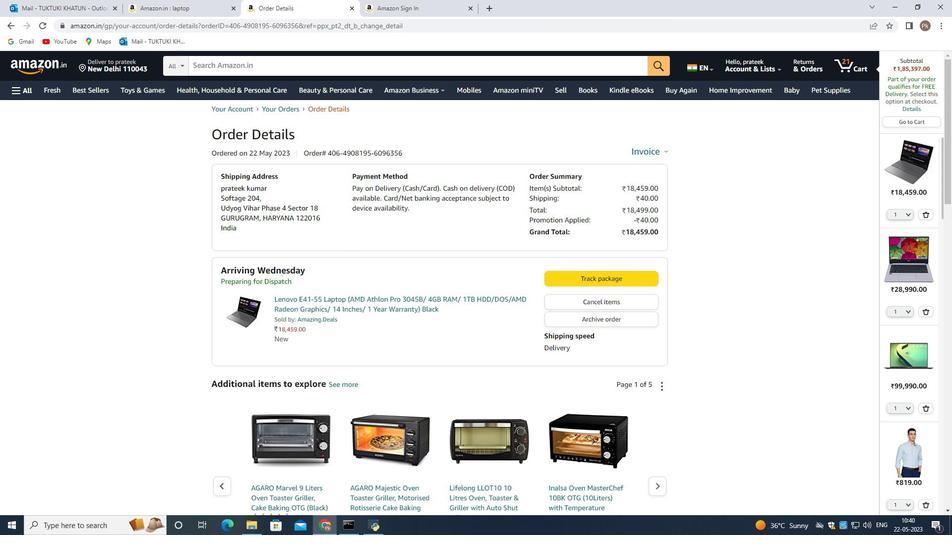 
Action: Mouse moved to (414, 342)
Screenshot: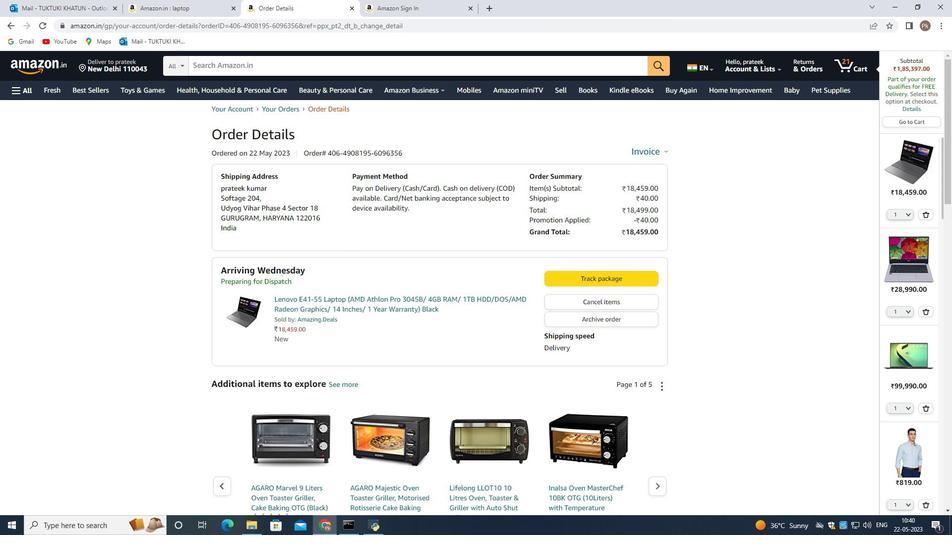 
Action: Mouse scrolled (414, 342) with delta (0, 0)
Screenshot: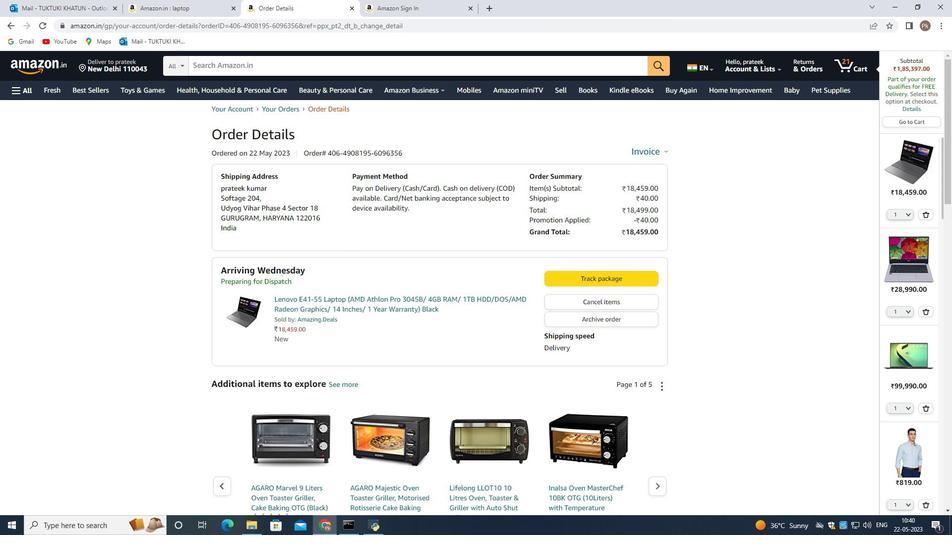 
Action: Mouse moved to (268, 170)
Screenshot: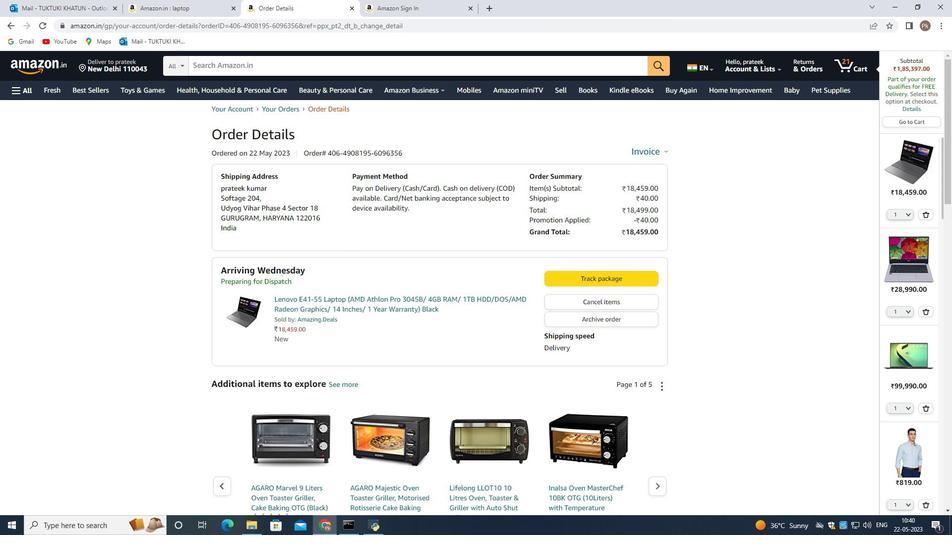 
Action: Mouse pressed left at (268, 170)
Screenshot: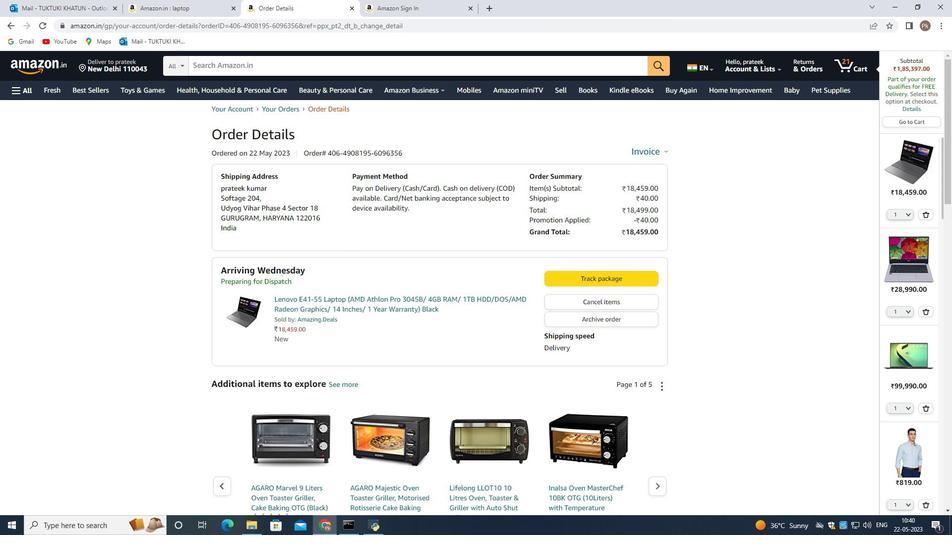 
Action: Mouse moved to (267, 177)
Screenshot: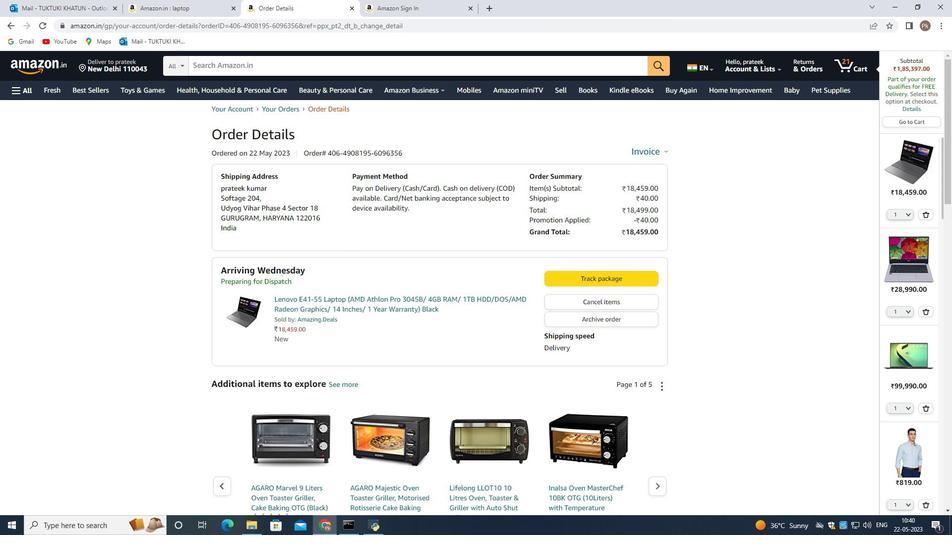 
Action: Mouse pressed left at (267, 177)
Screenshot: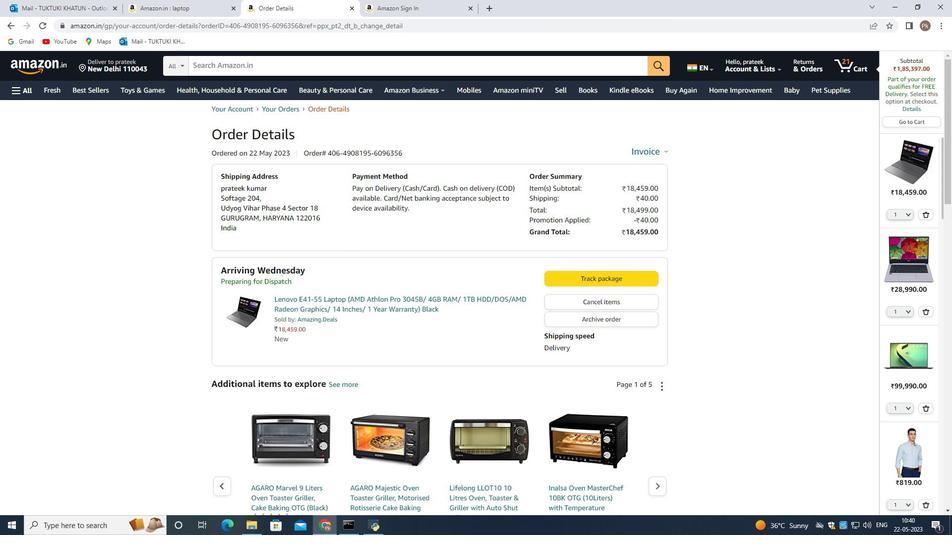
Action: Mouse moved to (316, 186)
Screenshot: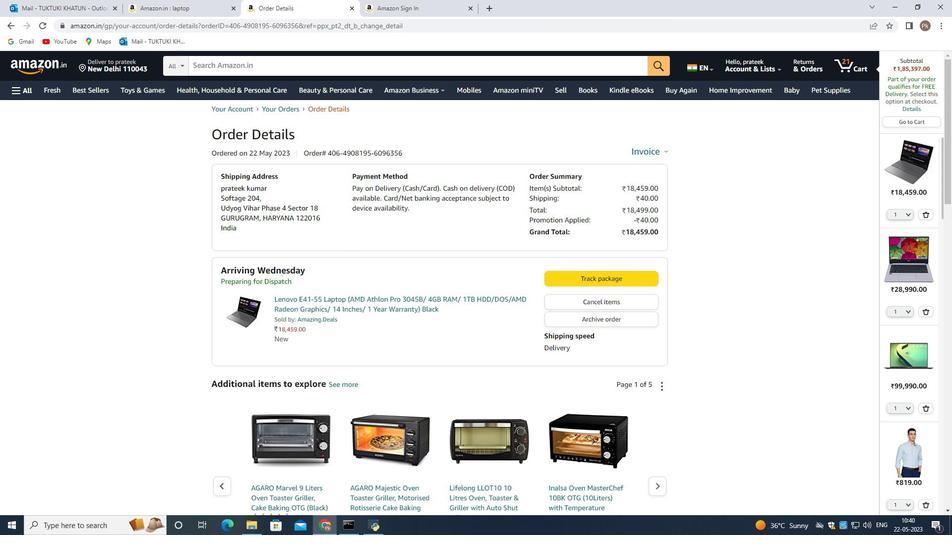
Action: Mouse scrolled (316, 186) with delta (0, 0)
Screenshot: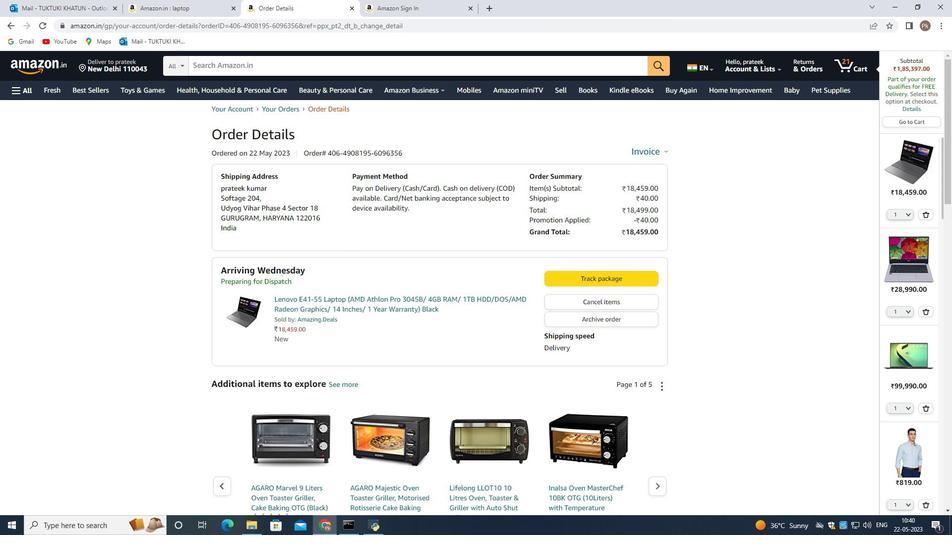 
Action: Mouse moved to (317, 186)
Screenshot: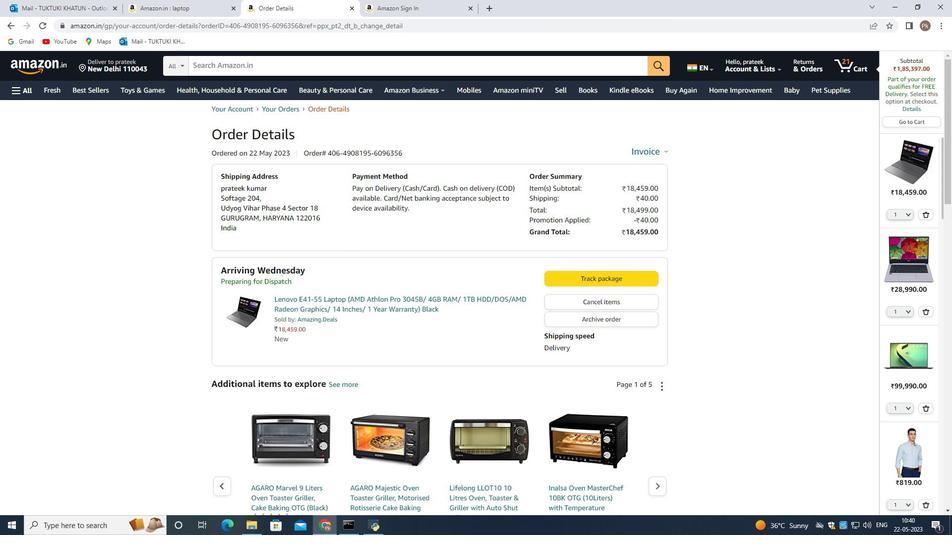 
Action: Mouse scrolled (317, 187) with delta (0, 0)
Screenshot: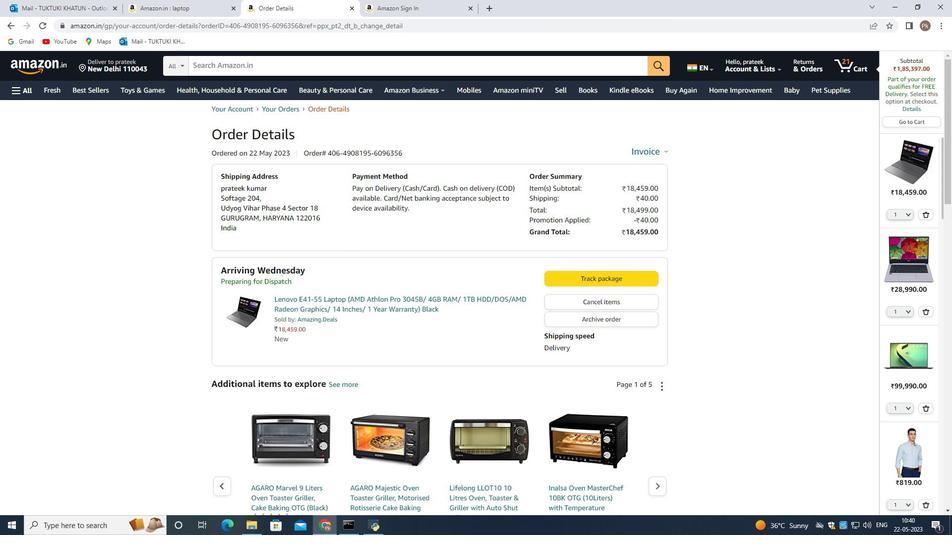 
Action: Mouse scrolled (317, 187) with delta (0, 0)
